 Task: Look for space in Baheri, India from 17th June, 2023 to 21st June, 2023 for 2 adults in price range Rs.7000 to Rs.12000. Place can be private room with 1  bedroom having 2 beds and 1 bathroom. Property type can be house, flat, guest house. Amenities needed are: wifi. Booking option can be shelf check-in. Required host language is English.
Action: Mouse moved to (566, 118)
Screenshot: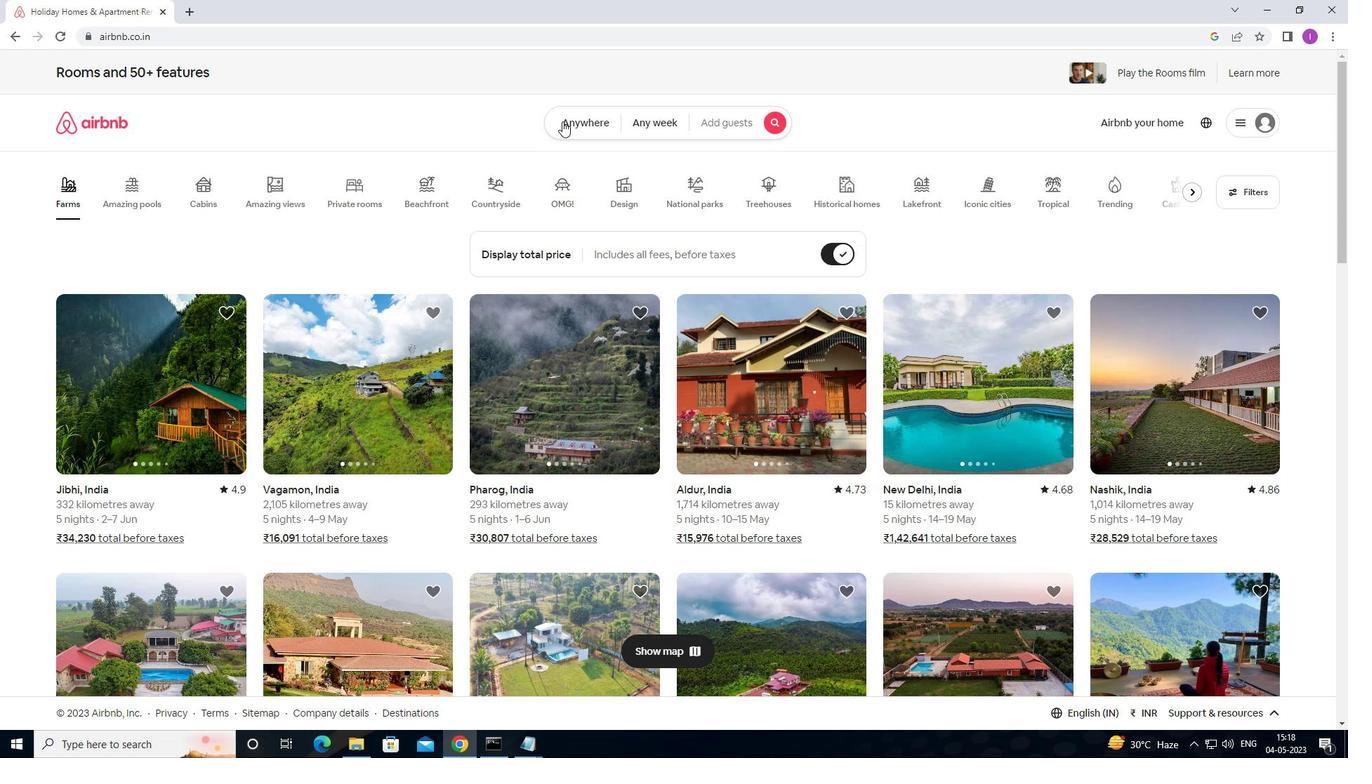 
Action: Mouse pressed left at (566, 118)
Screenshot: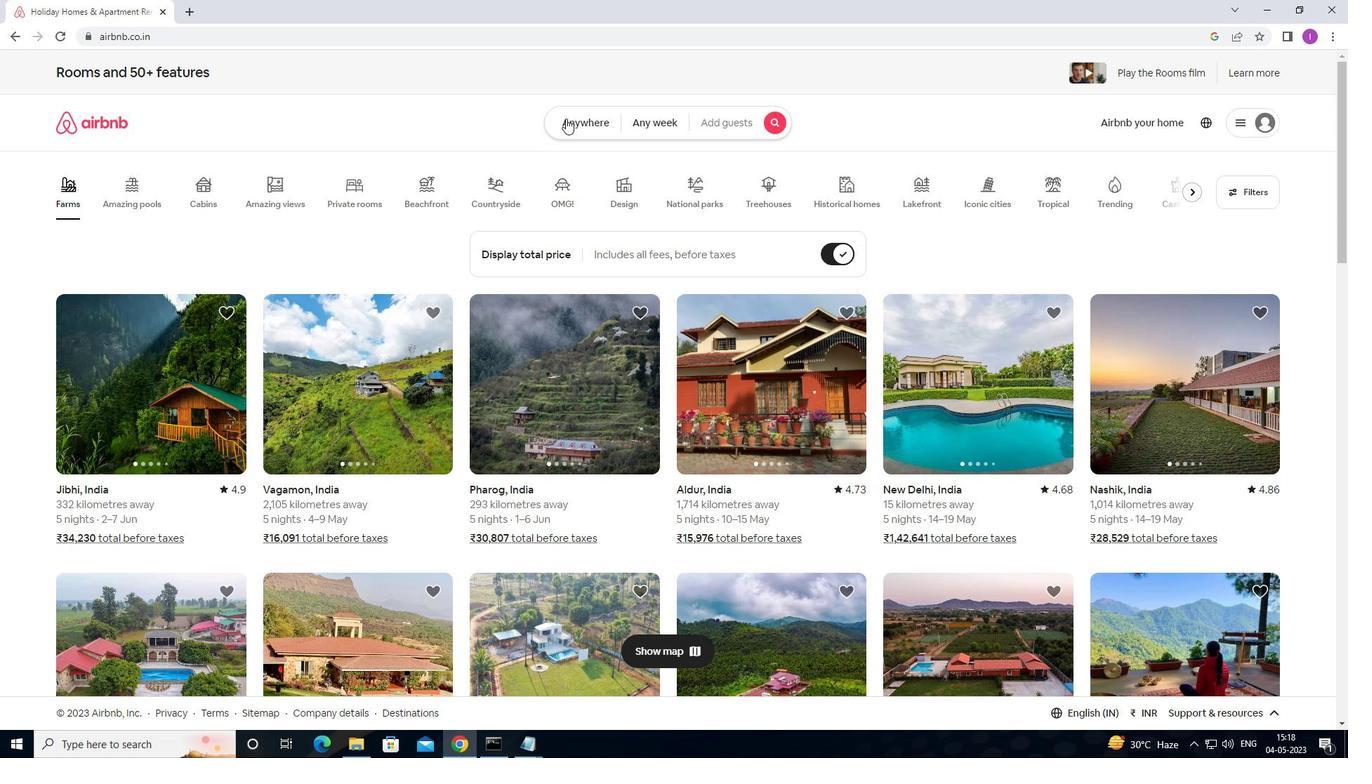 
Action: Mouse moved to (457, 179)
Screenshot: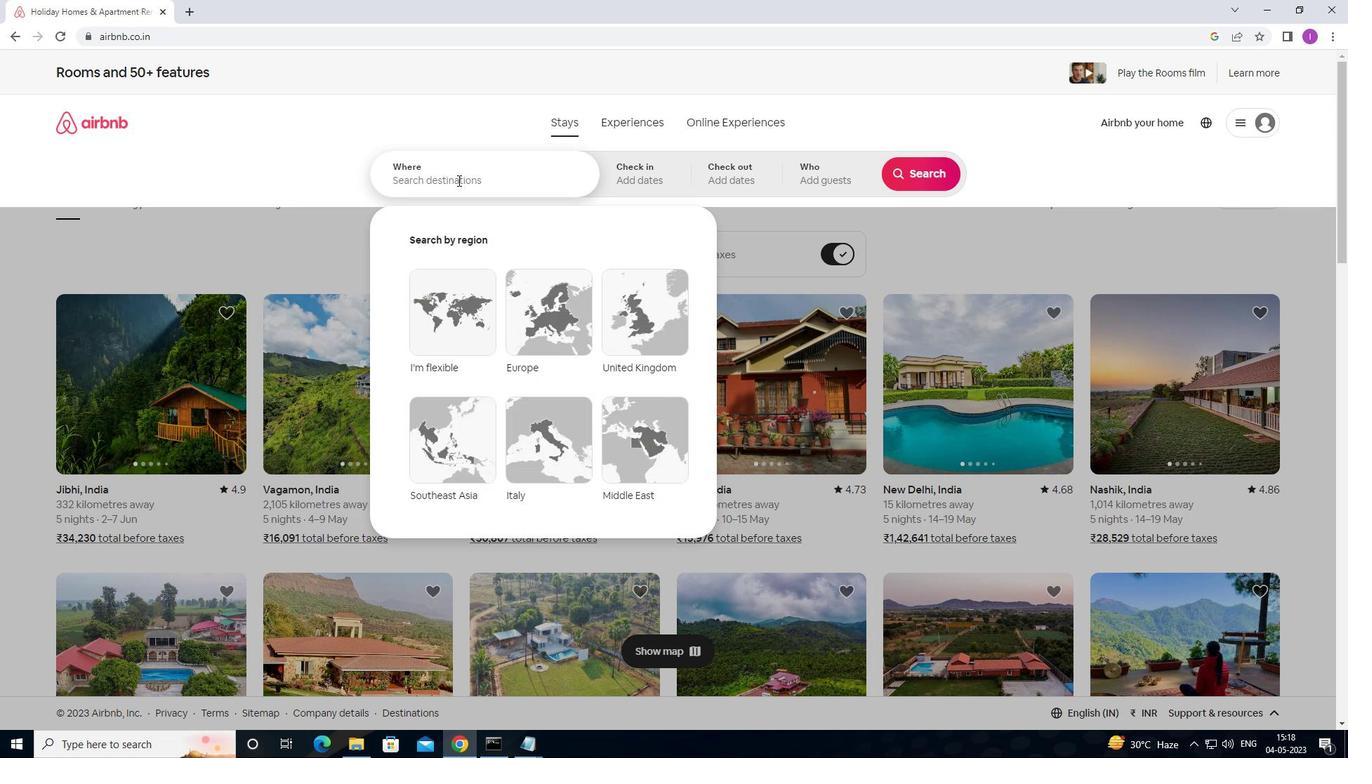 
Action: Mouse pressed left at (457, 179)
Screenshot: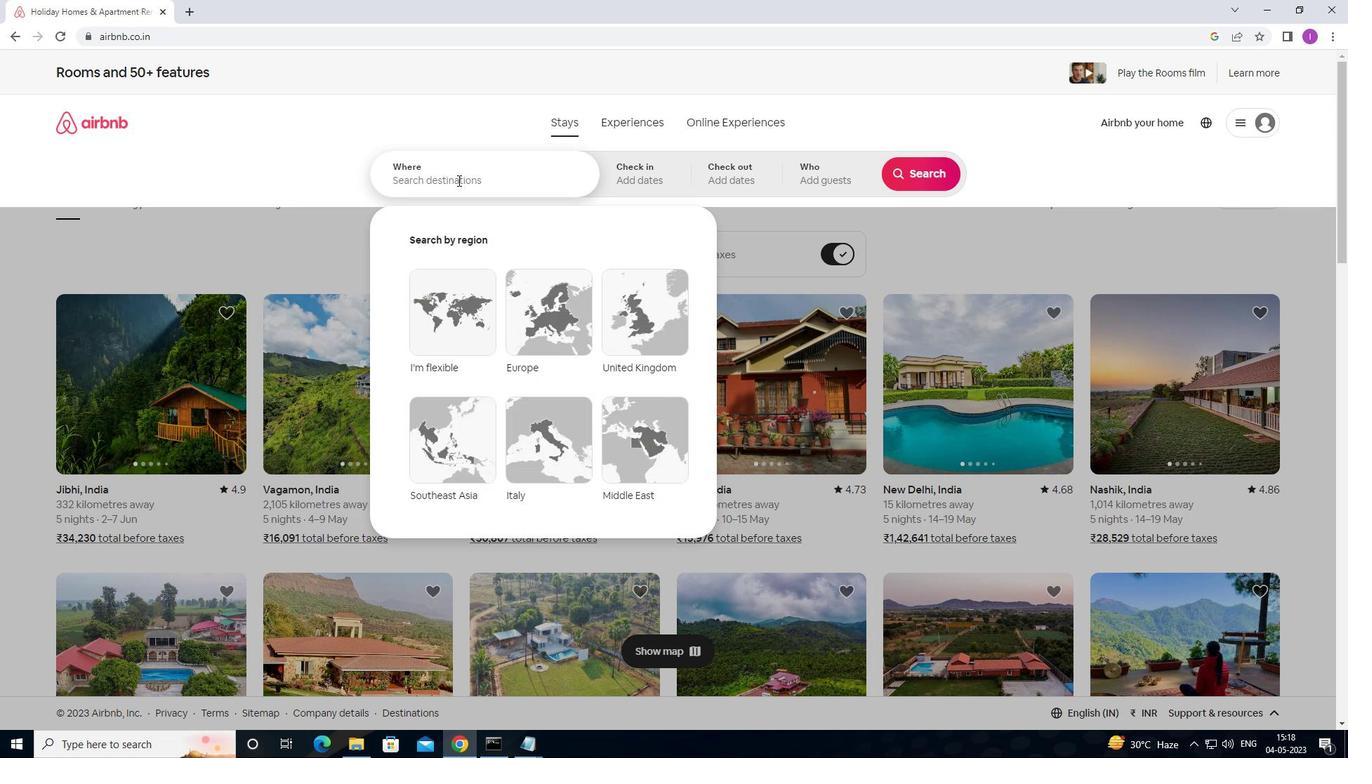 
Action: Mouse moved to (497, 163)
Screenshot: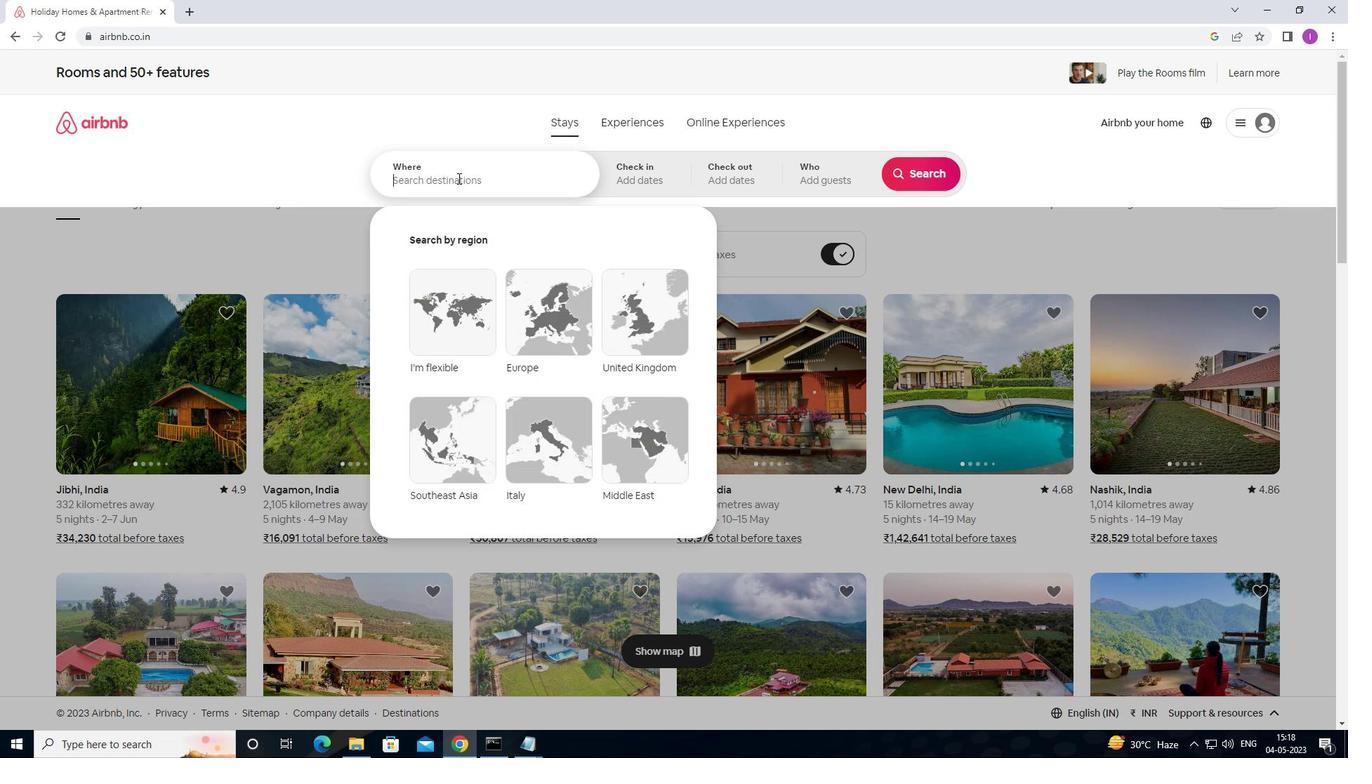 
Action: Key pressed <Key.shift>BAHERI,<Key.shift>INDIAS<Key.backspace>
Screenshot: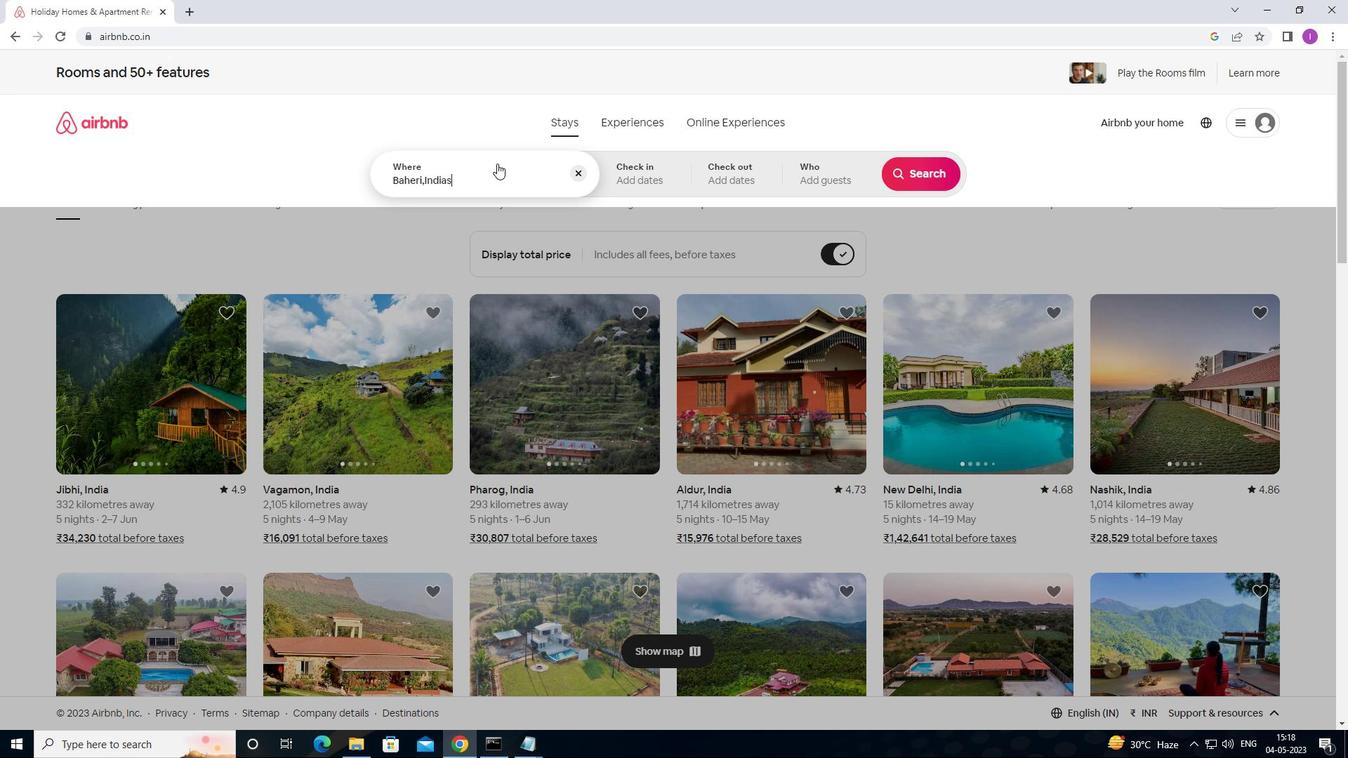 
Action: Mouse moved to (619, 169)
Screenshot: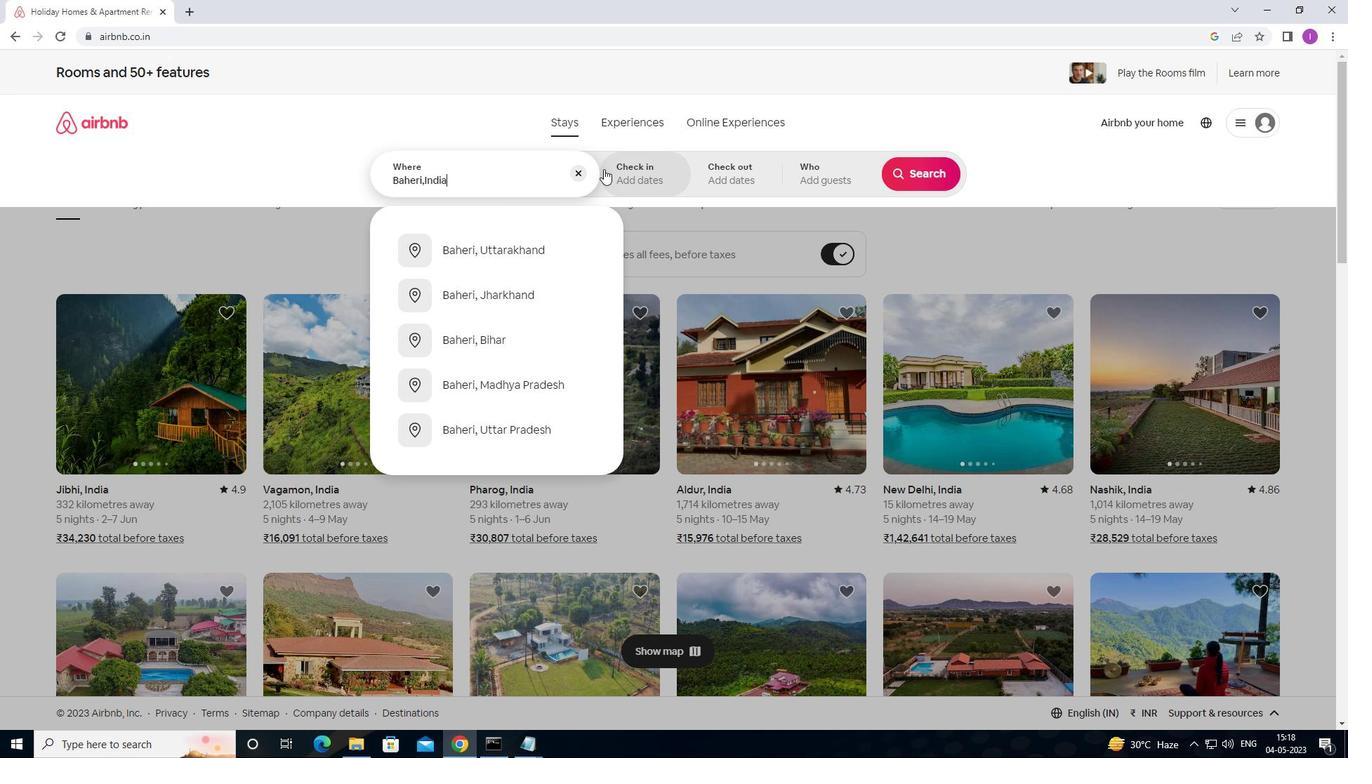 
Action: Mouse pressed left at (619, 169)
Screenshot: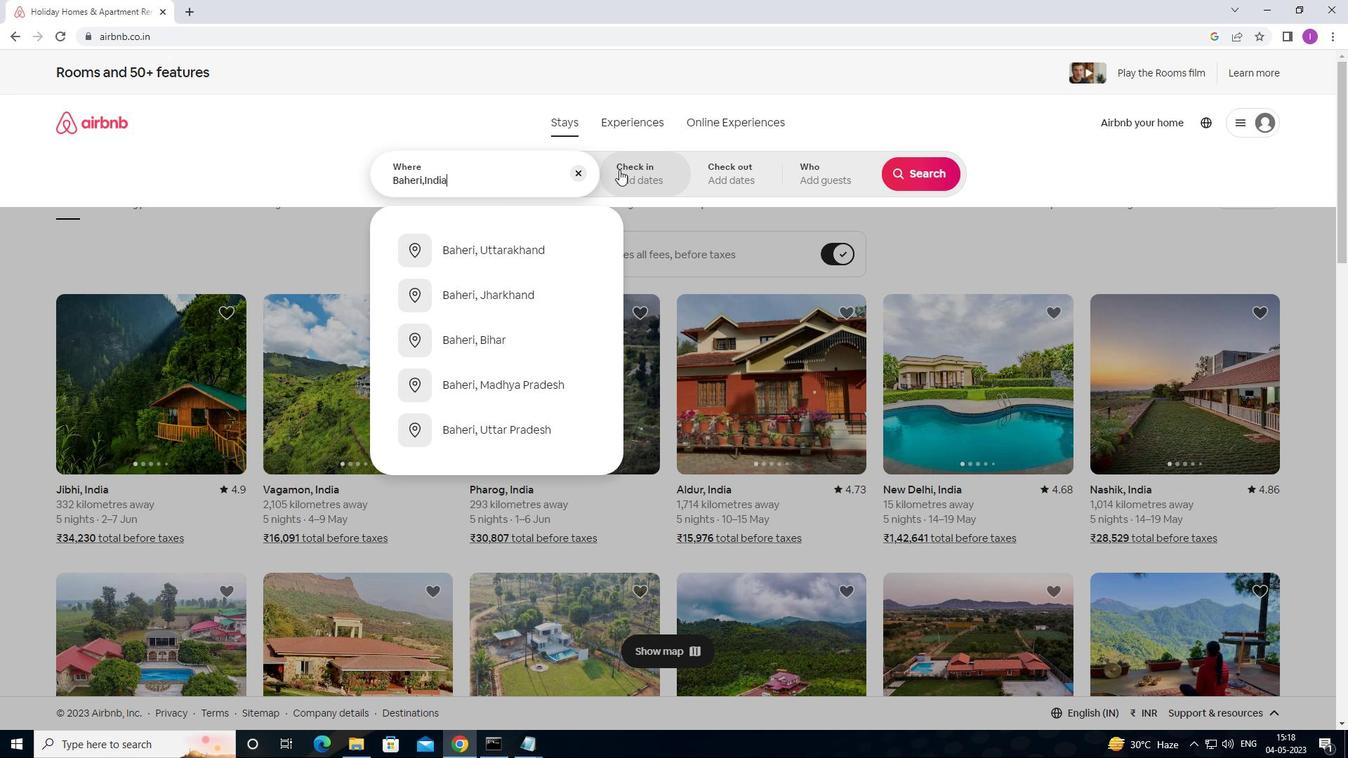 
Action: Mouse moved to (916, 287)
Screenshot: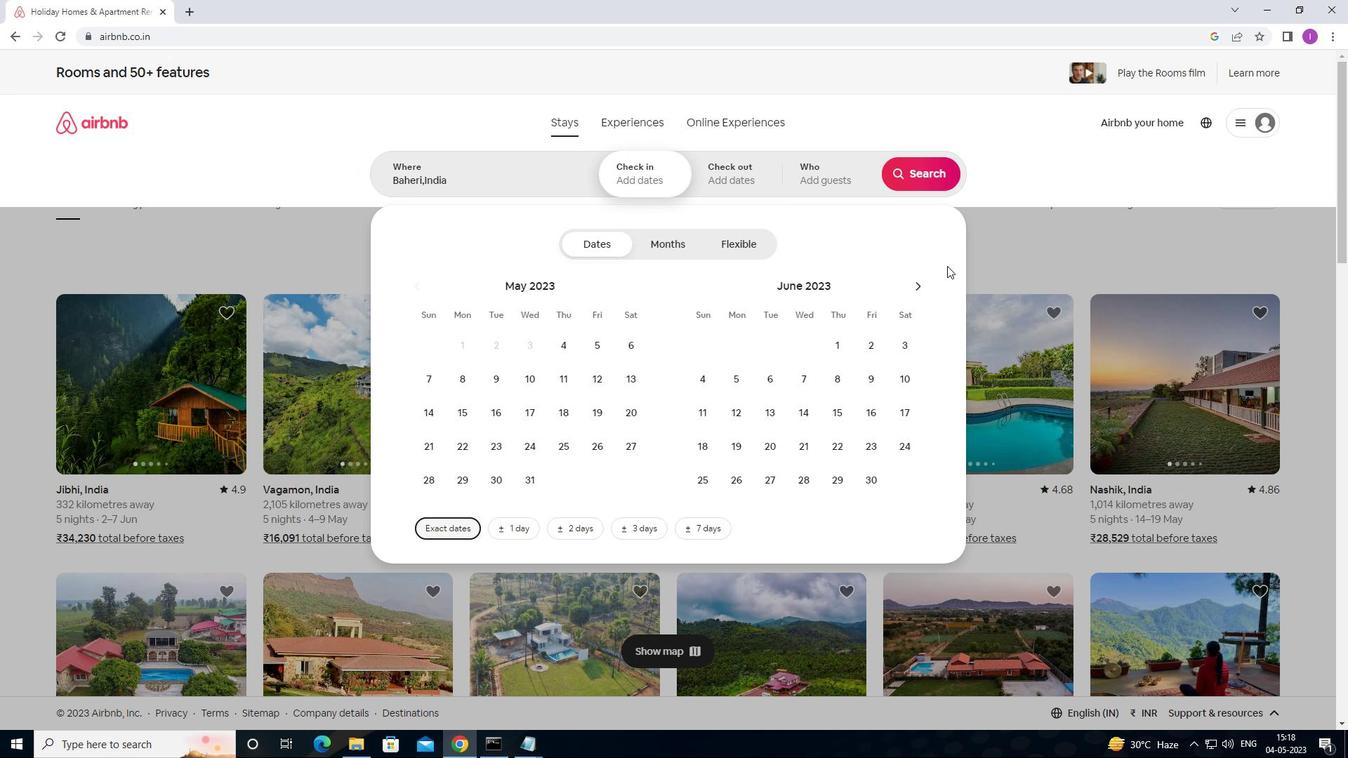 
Action: Mouse pressed left at (916, 287)
Screenshot: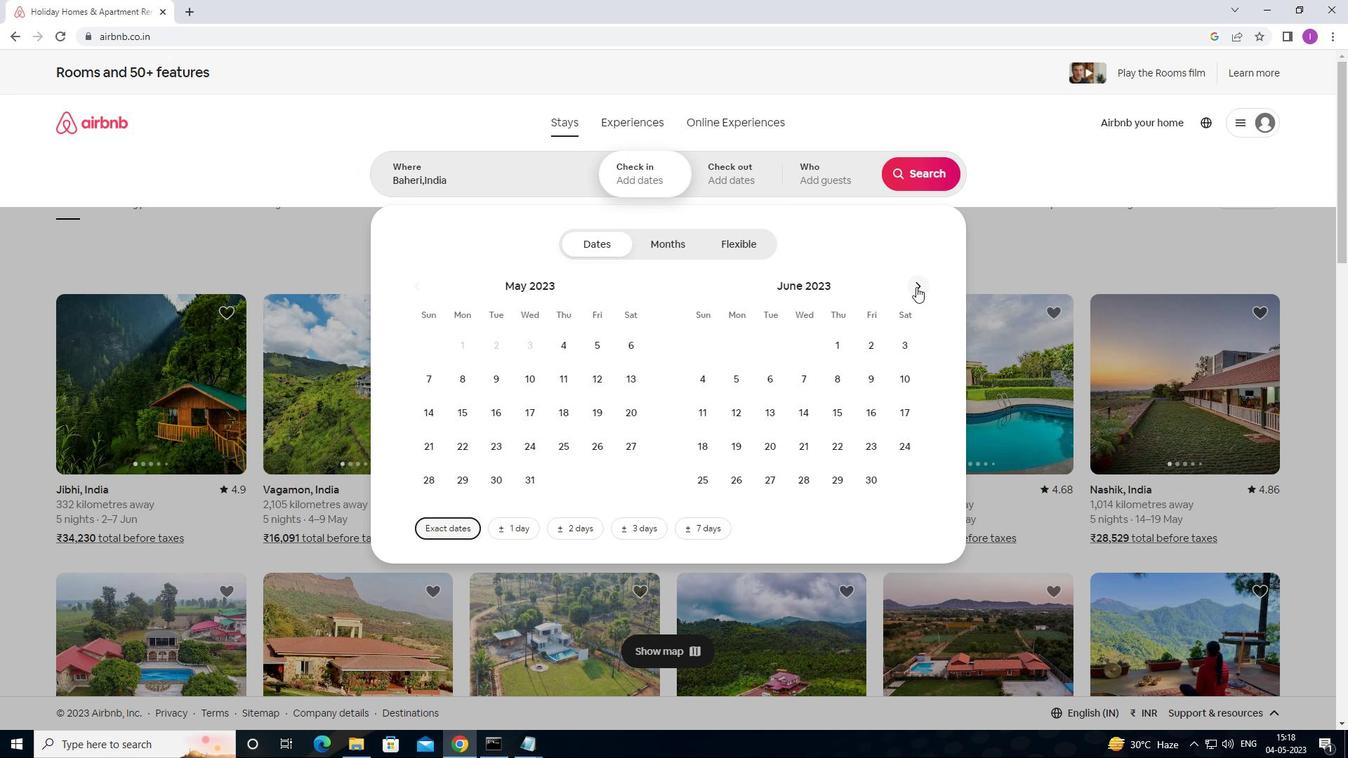 
Action: Mouse pressed left at (916, 287)
Screenshot: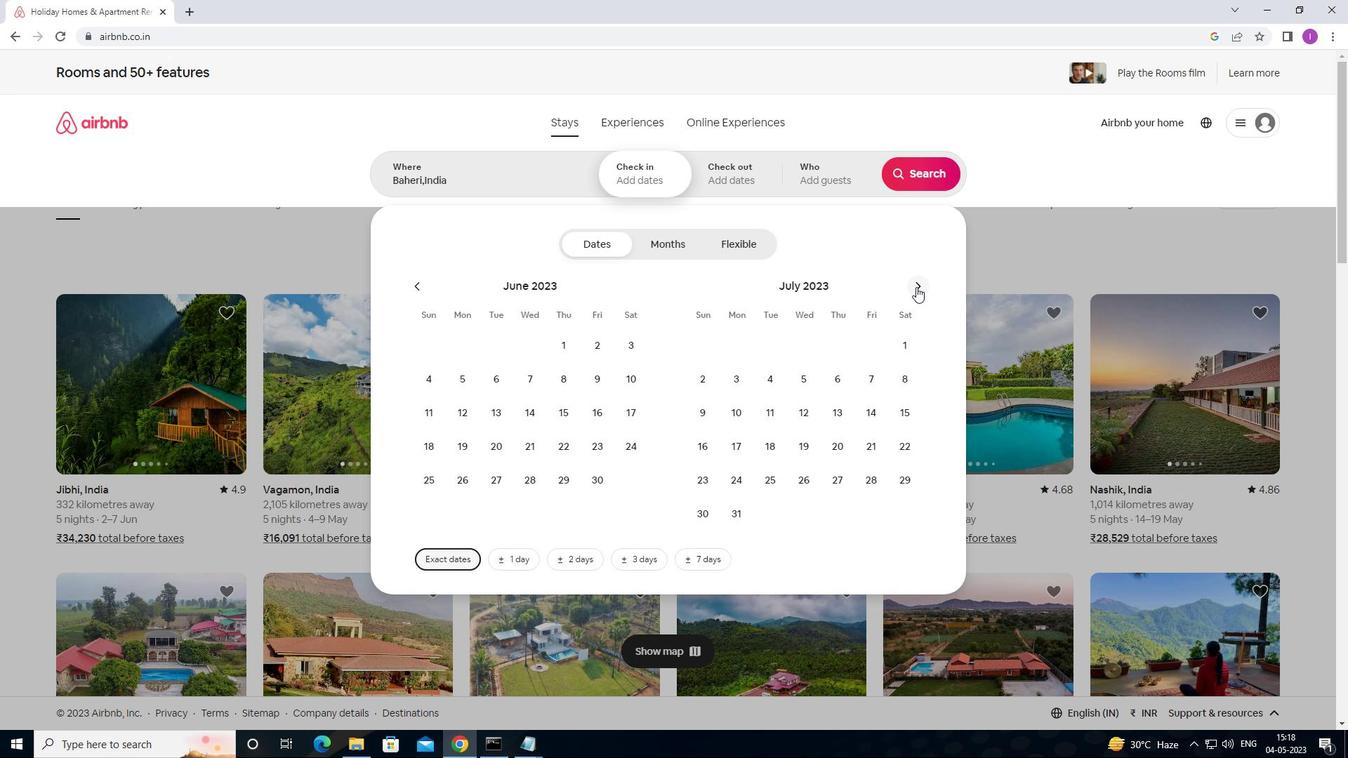 
Action: Mouse moved to (411, 285)
Screenshot: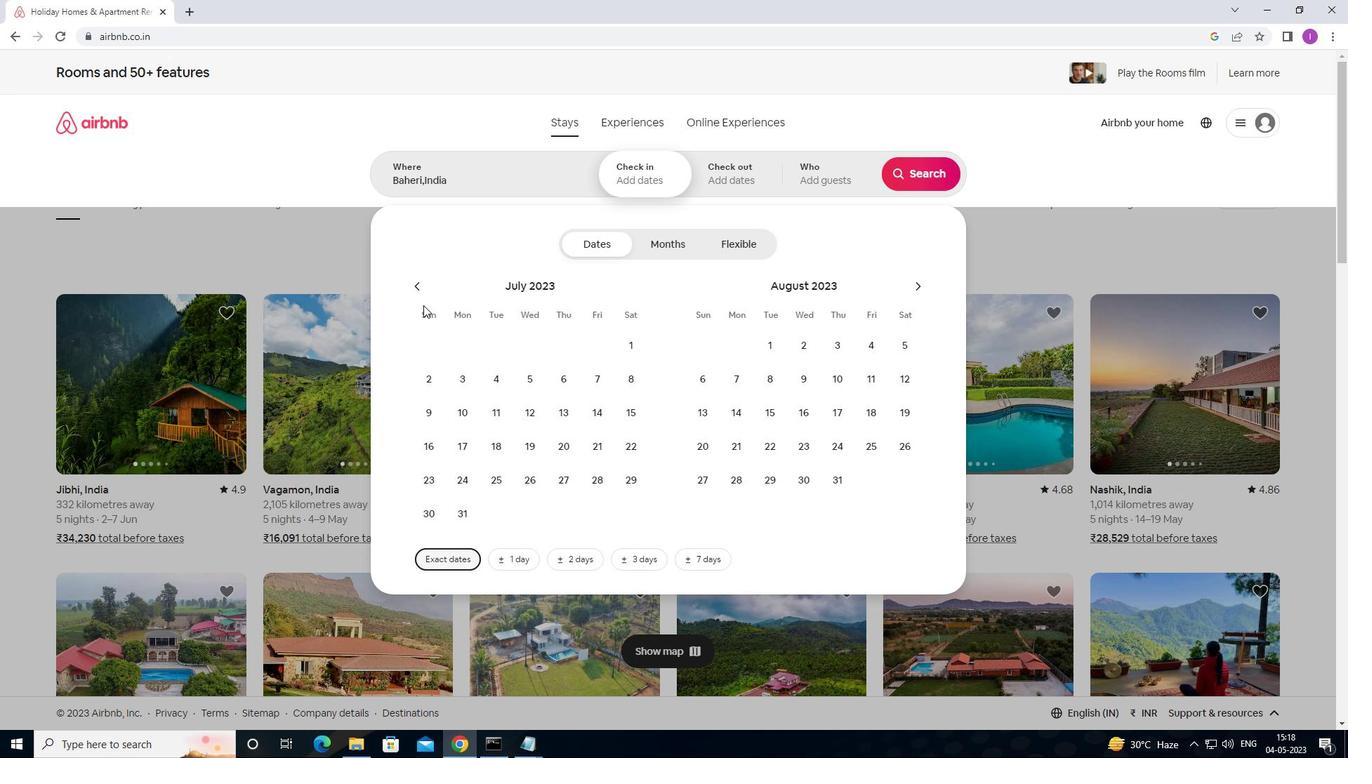 
Action: Mouse pressed left at (411, 285)
Screenshot: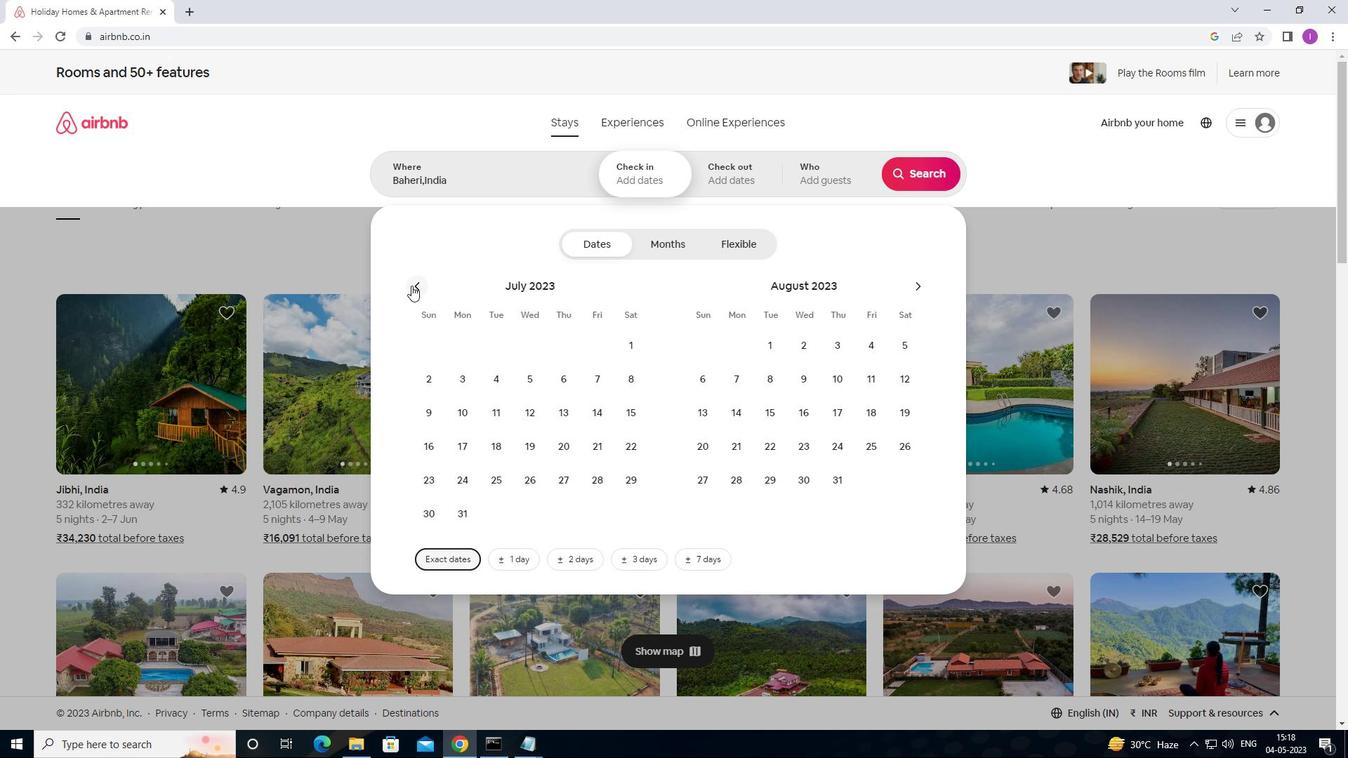 
Action: Mouse moved to (629, 411)
Screenshot: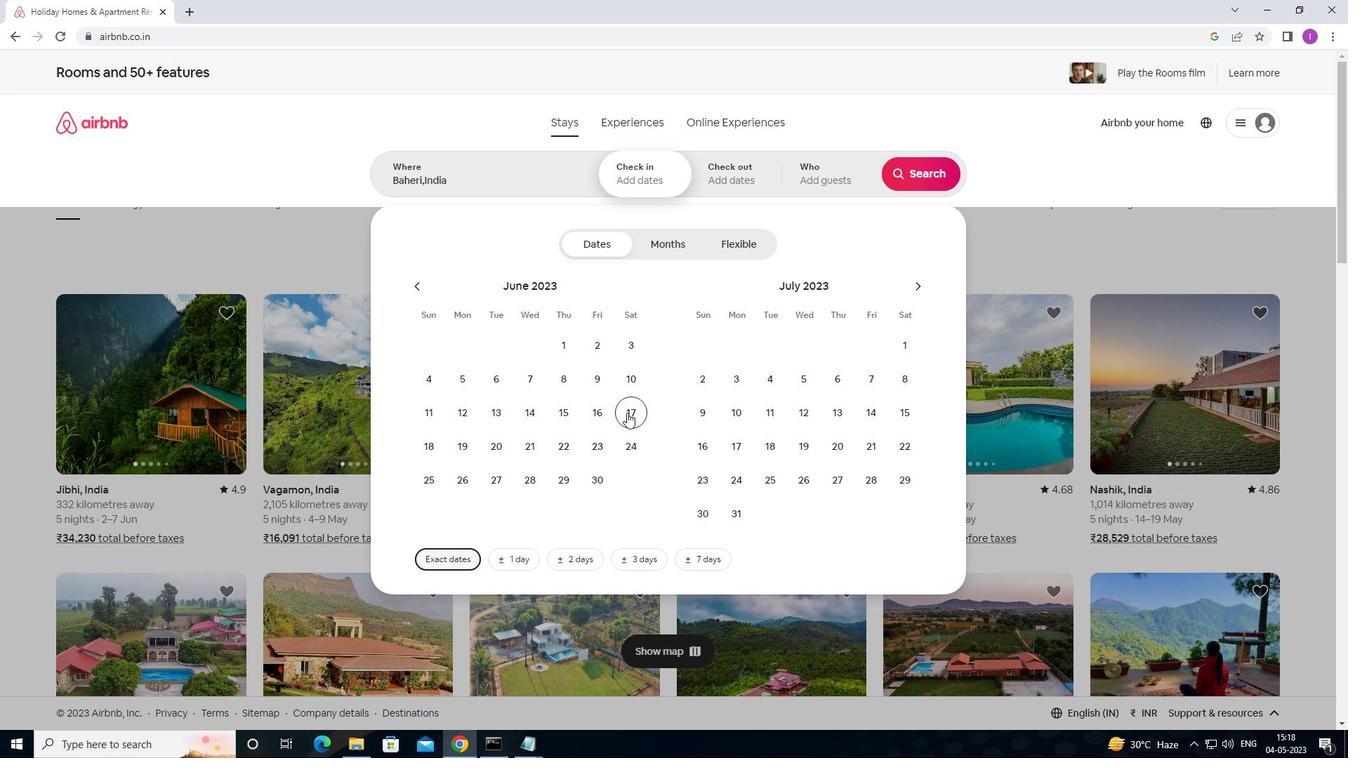 
Action: Mouse pressed left at (629, 411)
Screenshot: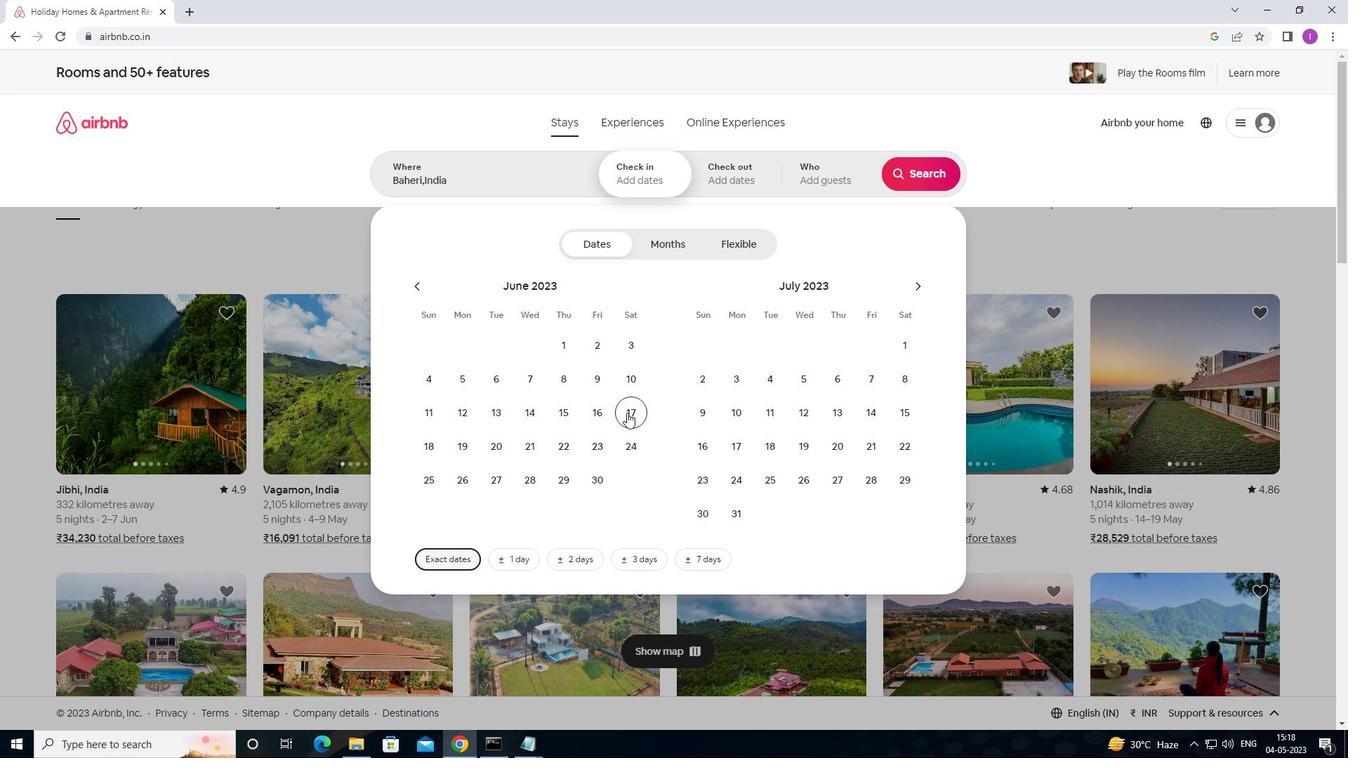 
Action: Mouse moved to (533, 439)
Screenshot: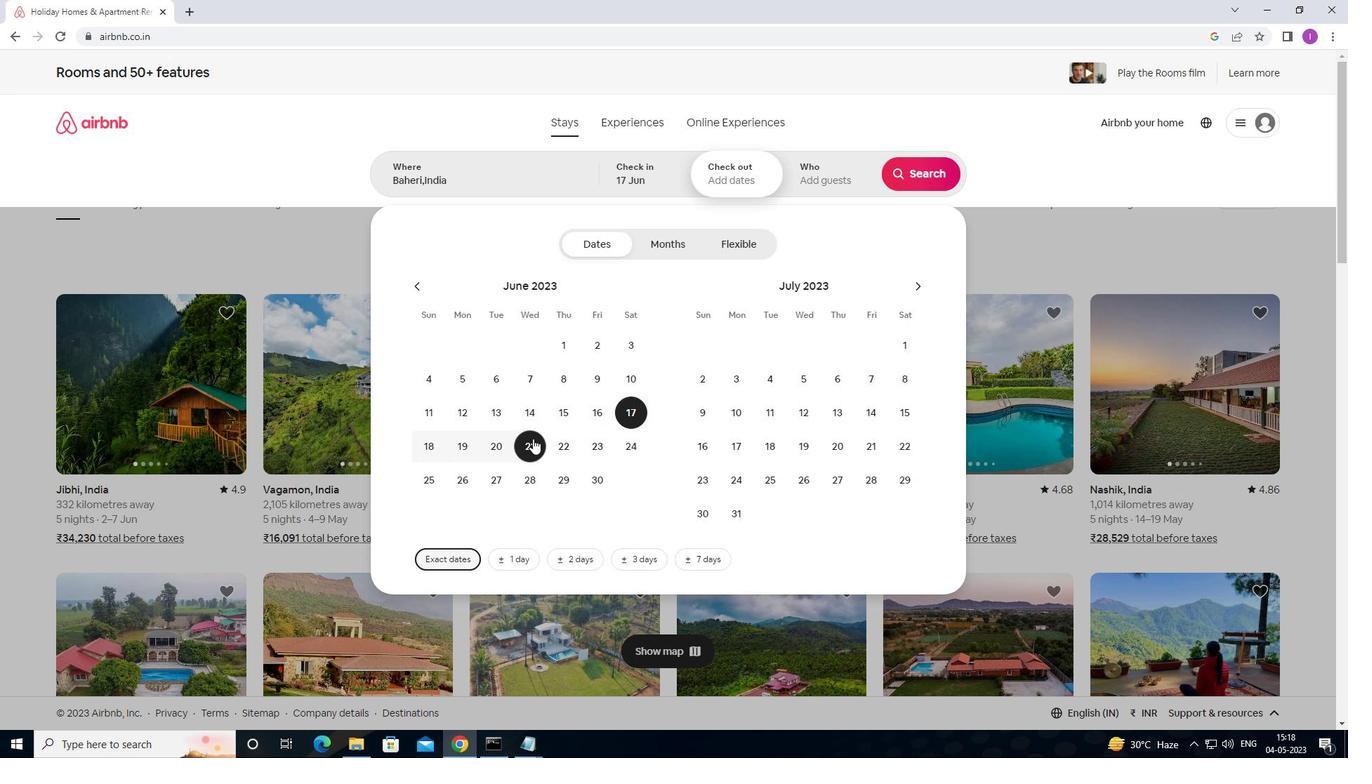 
Action: Mouse pressed left at (533, 439)
Screenshot: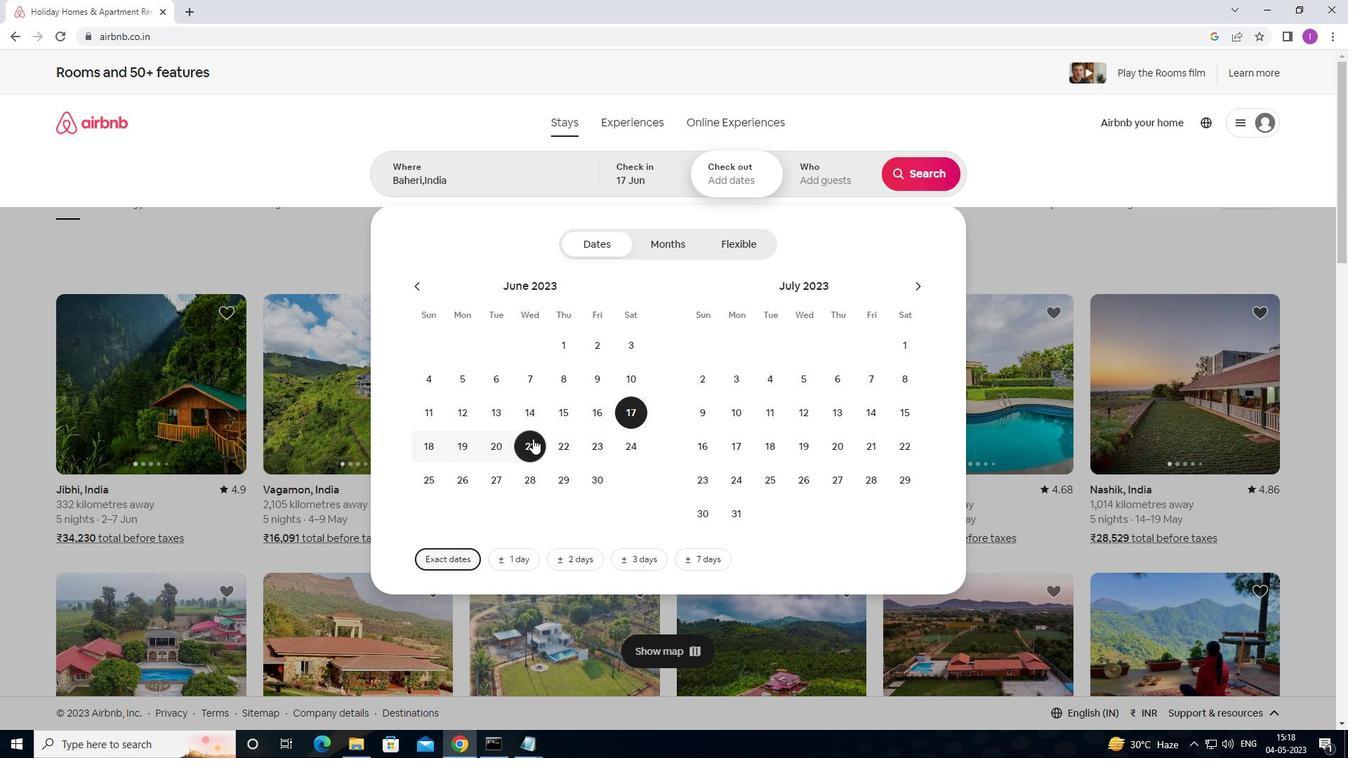 
Action: Mouse moved to (827, 174)
Screenshot: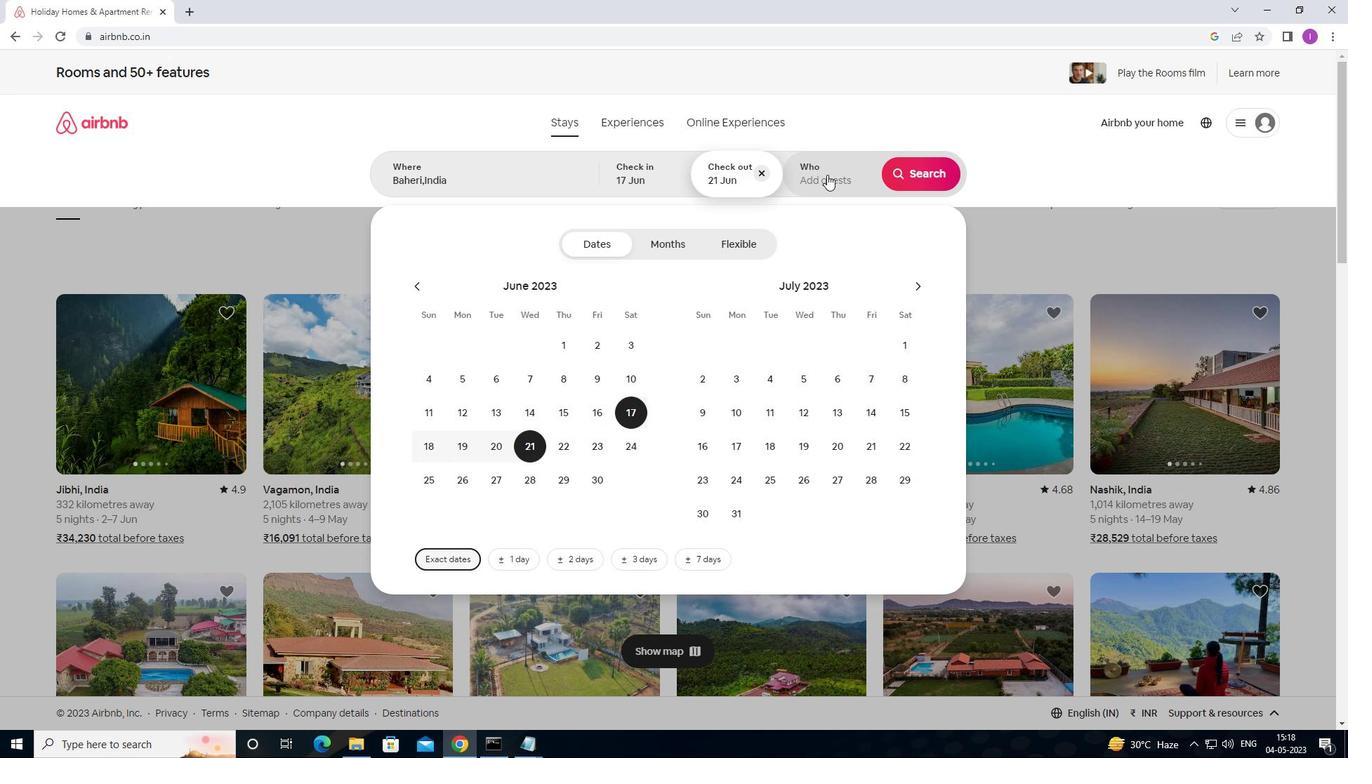 
Action: Mouse pressed left at (827, 174)
Screenshot: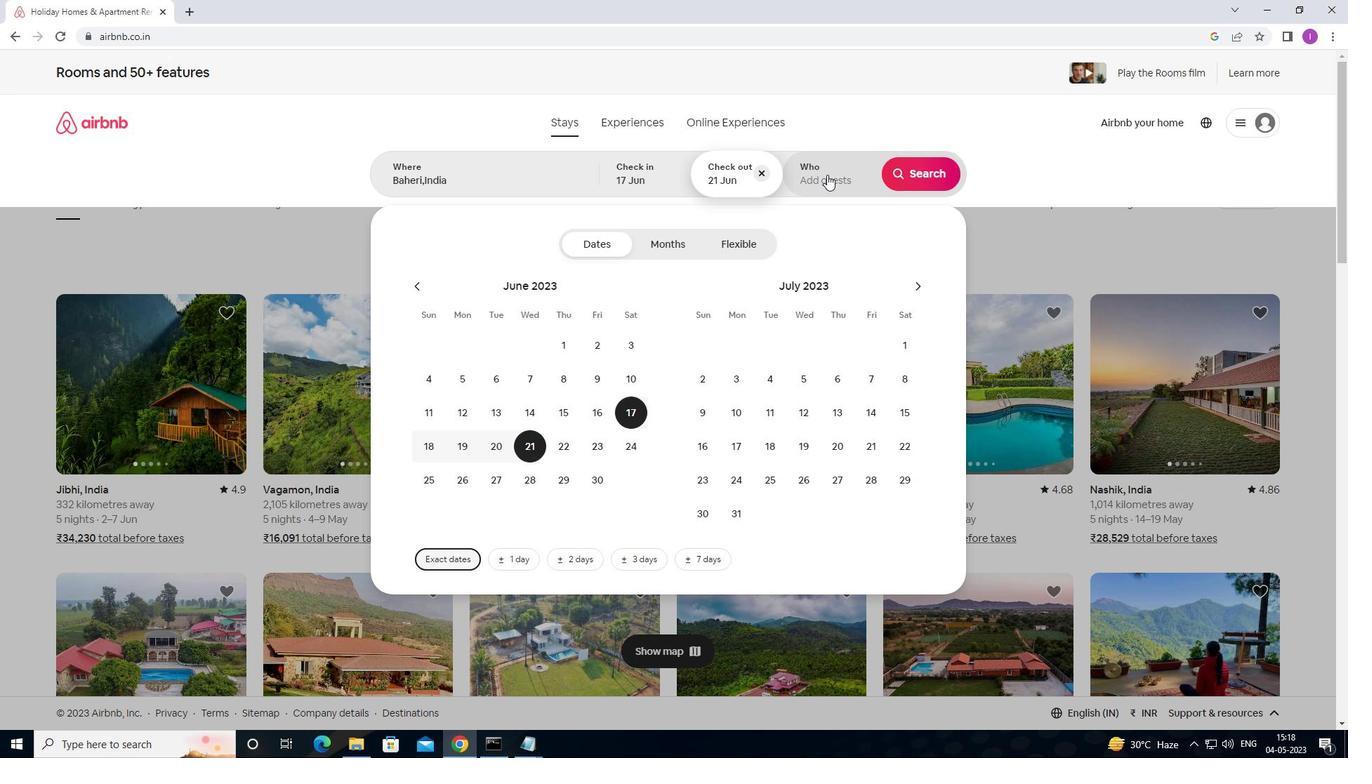 
Action: Mouse moved to (929, 250)
Screenshot: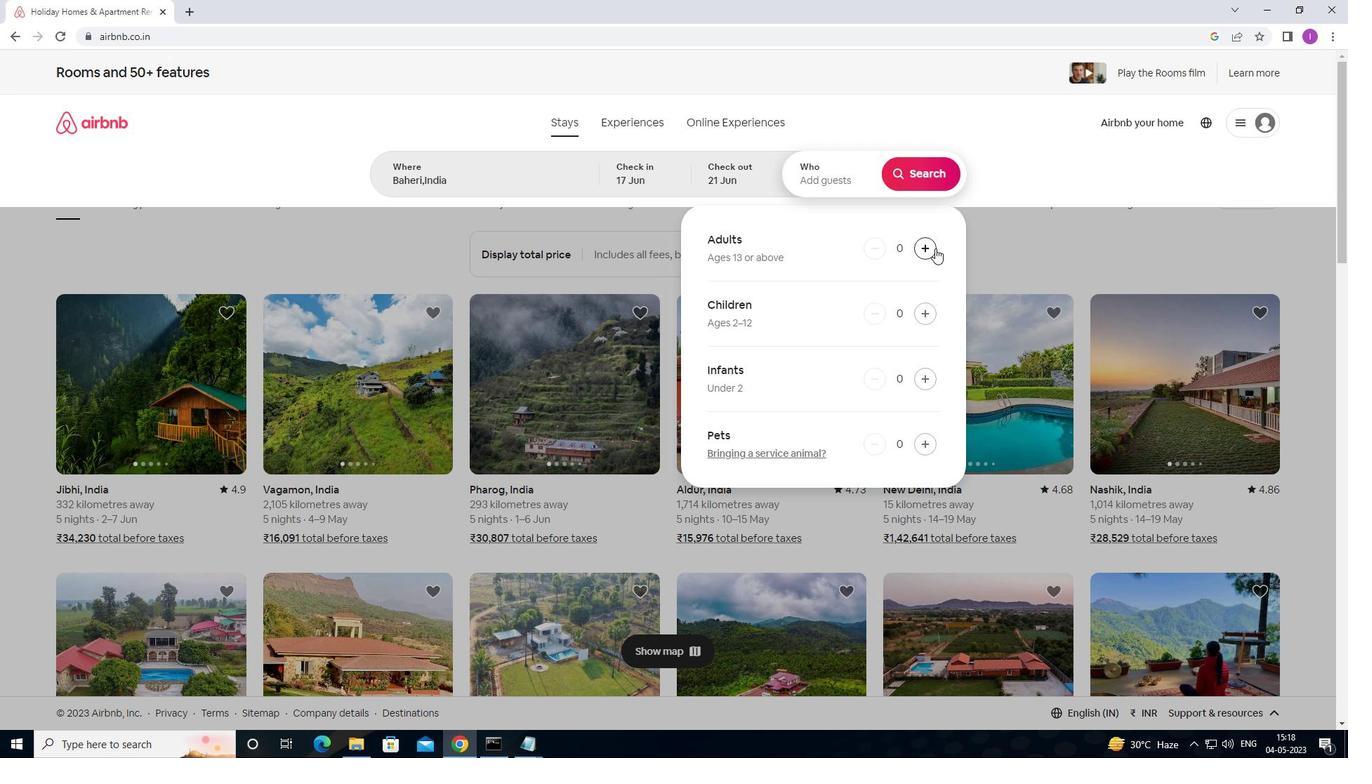 
Action: Mouse pressed left at (929, 250)
Screenshot: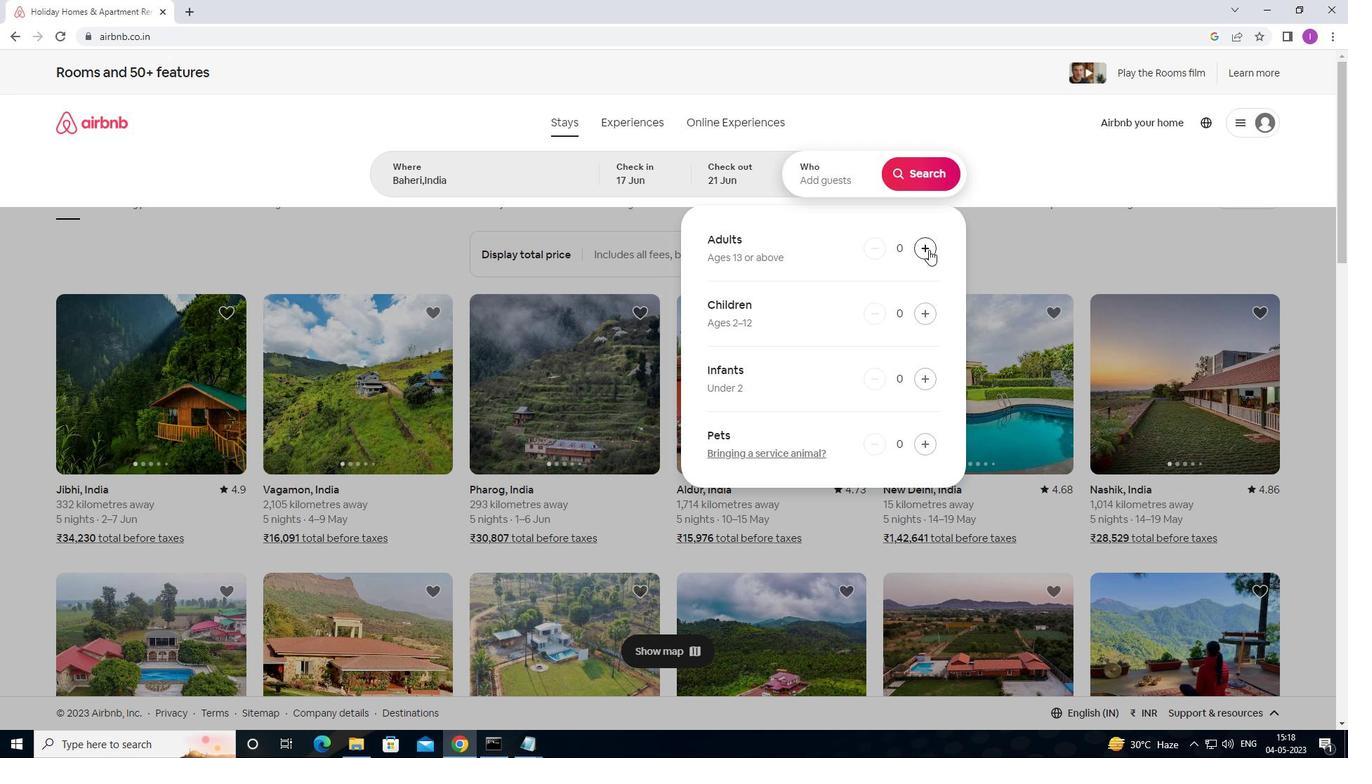 
Action: Mouse moved to (929, 250)
Screenshot: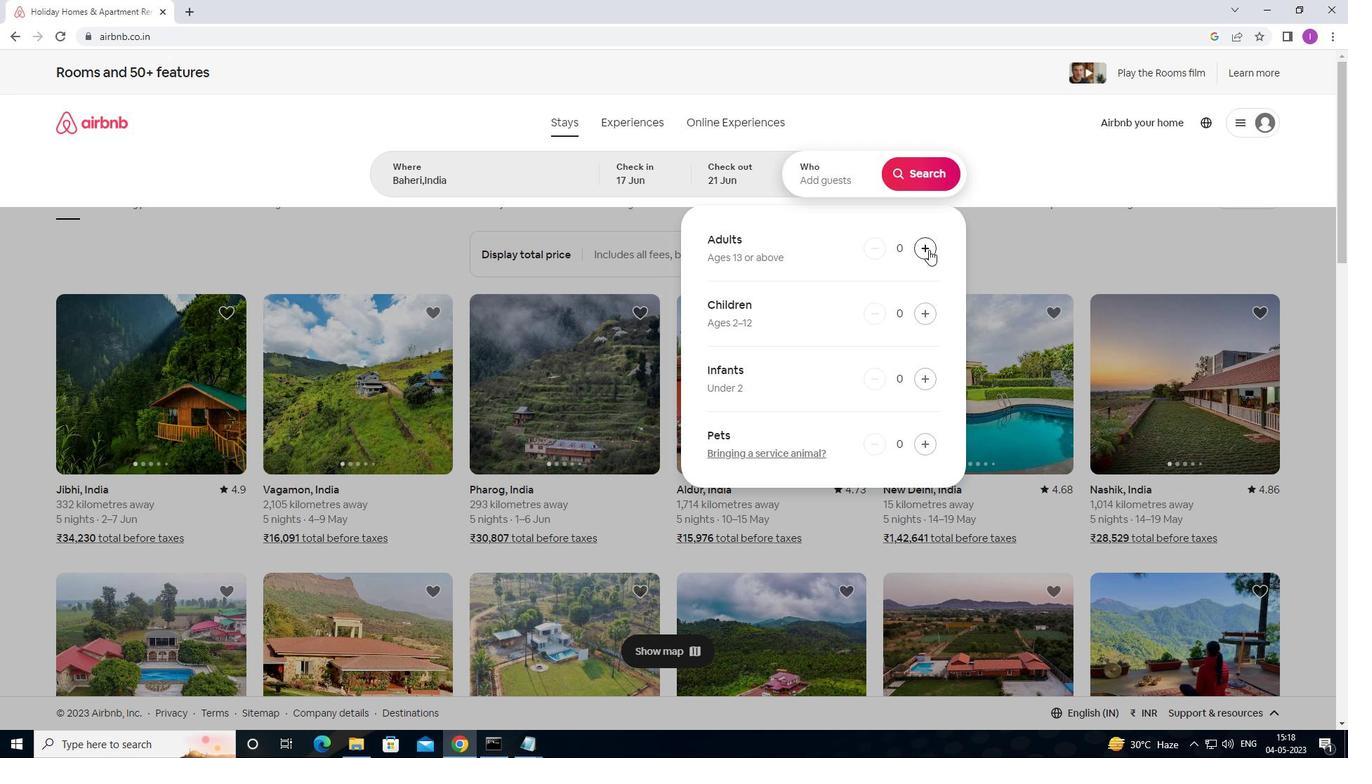 
Action: Mouse pressed left at (929, 250)
Screenshot: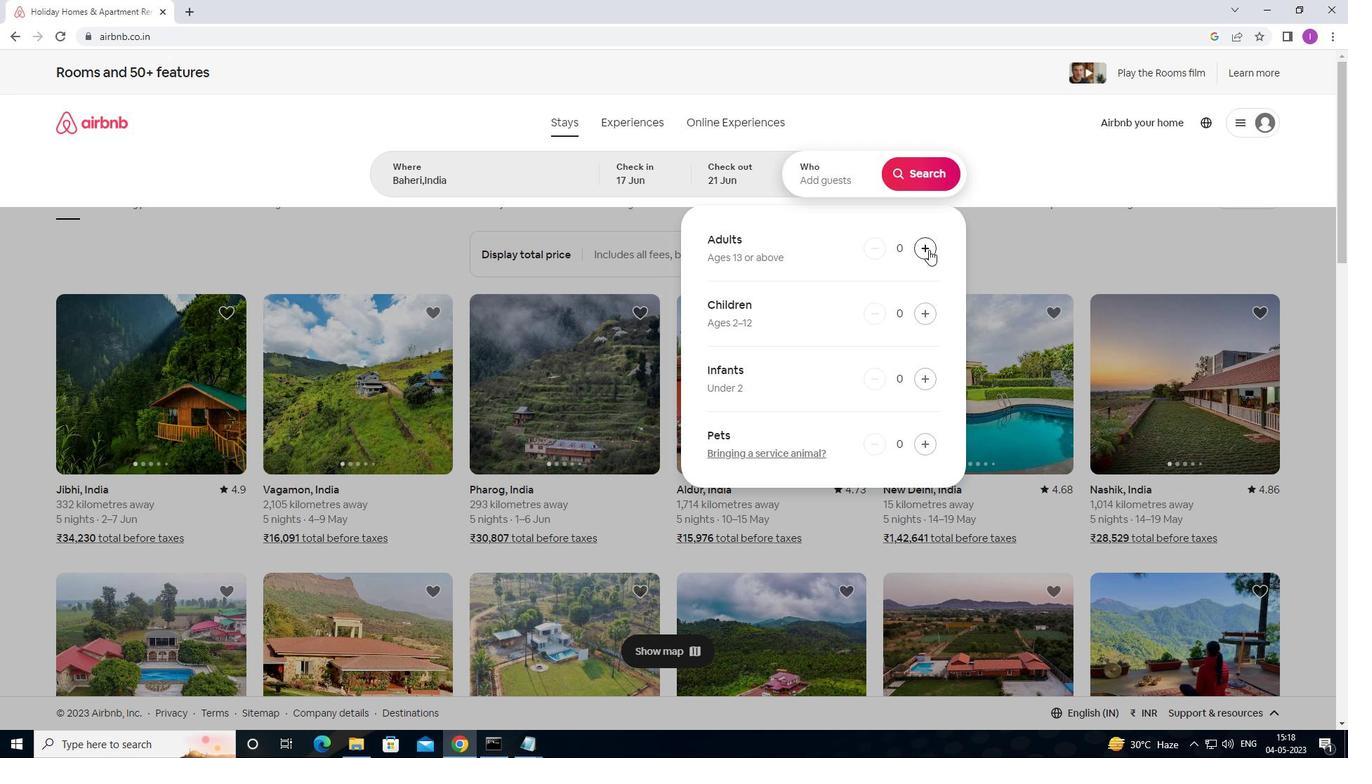 
Action: Mouse moved to (915, 179)
Screenshot: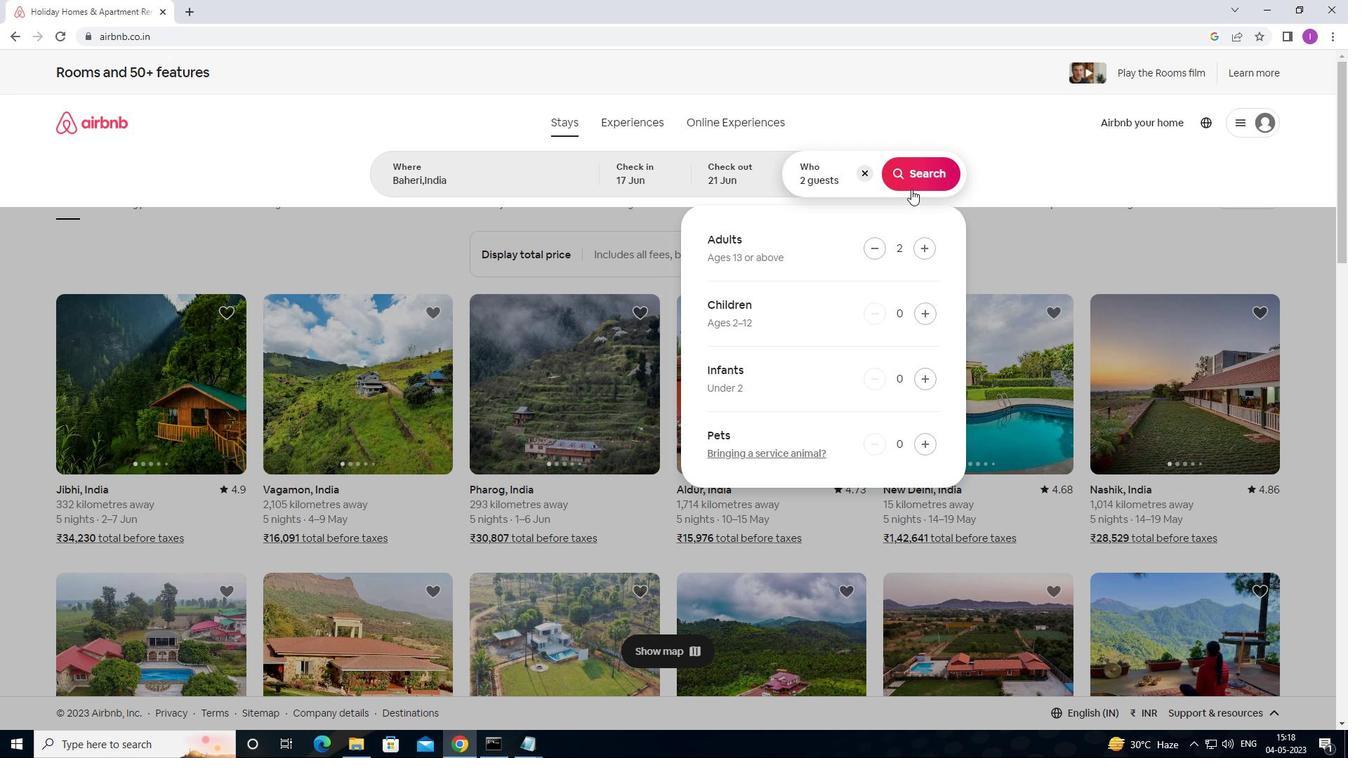 
Action: Mouse pressed left at (915, 179)
Screenshot: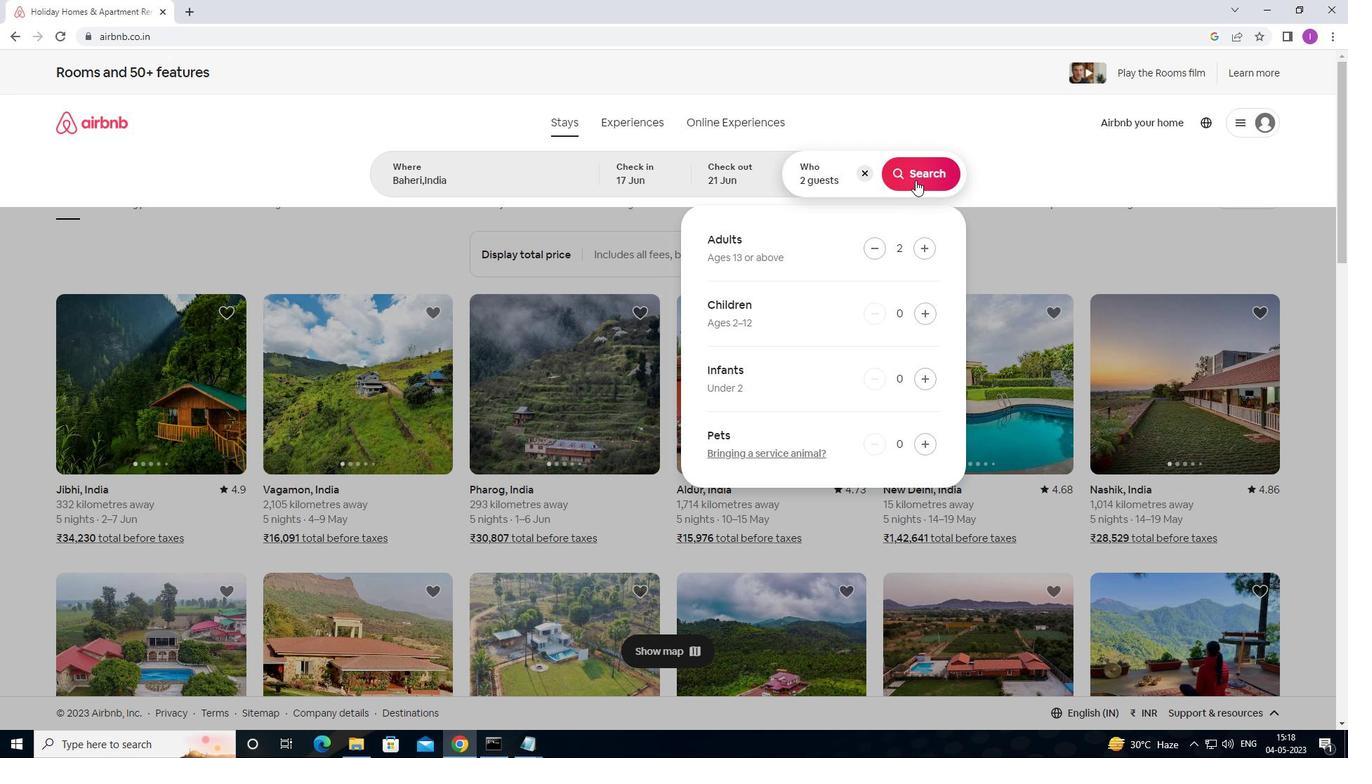 
Action: Mouse moved to (1306, 142)
Screenshot: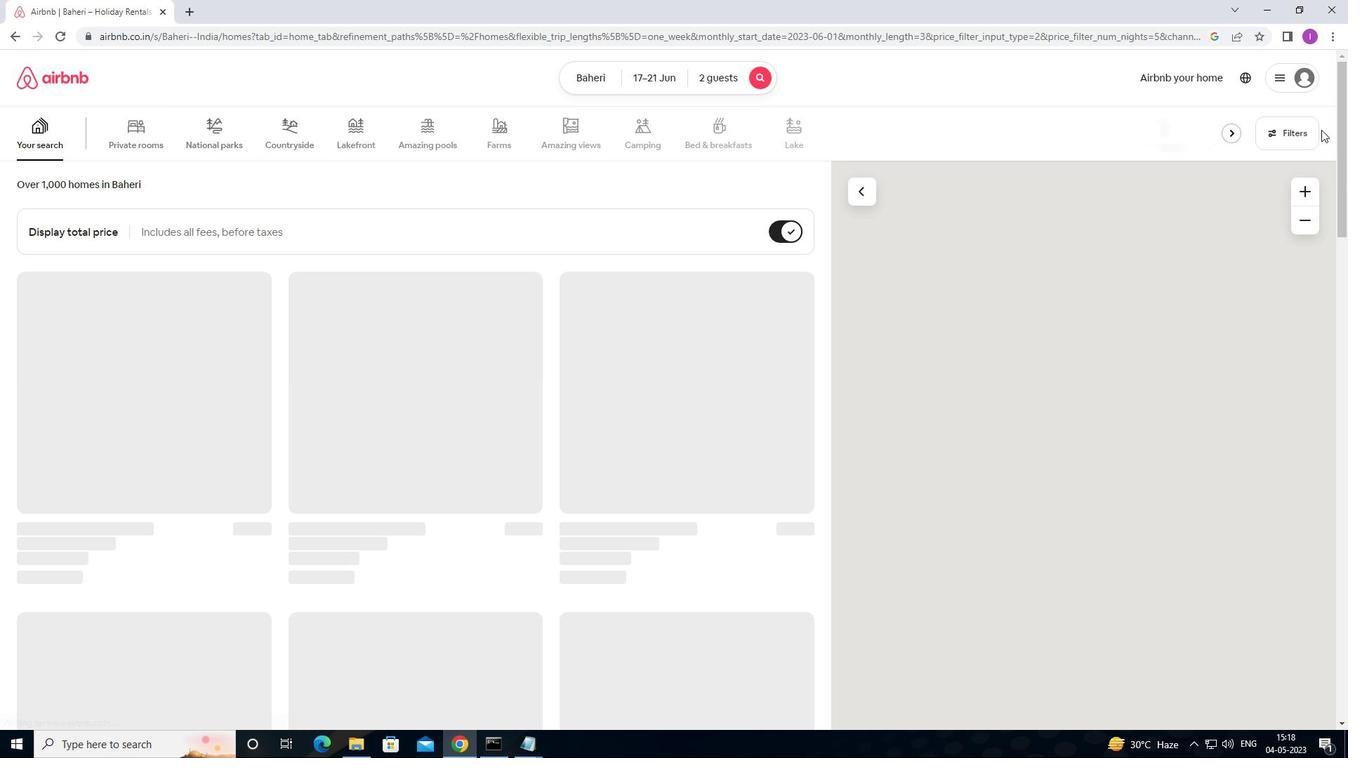 
Action: Mouse pressed left at (1306, 142)
Screenshot: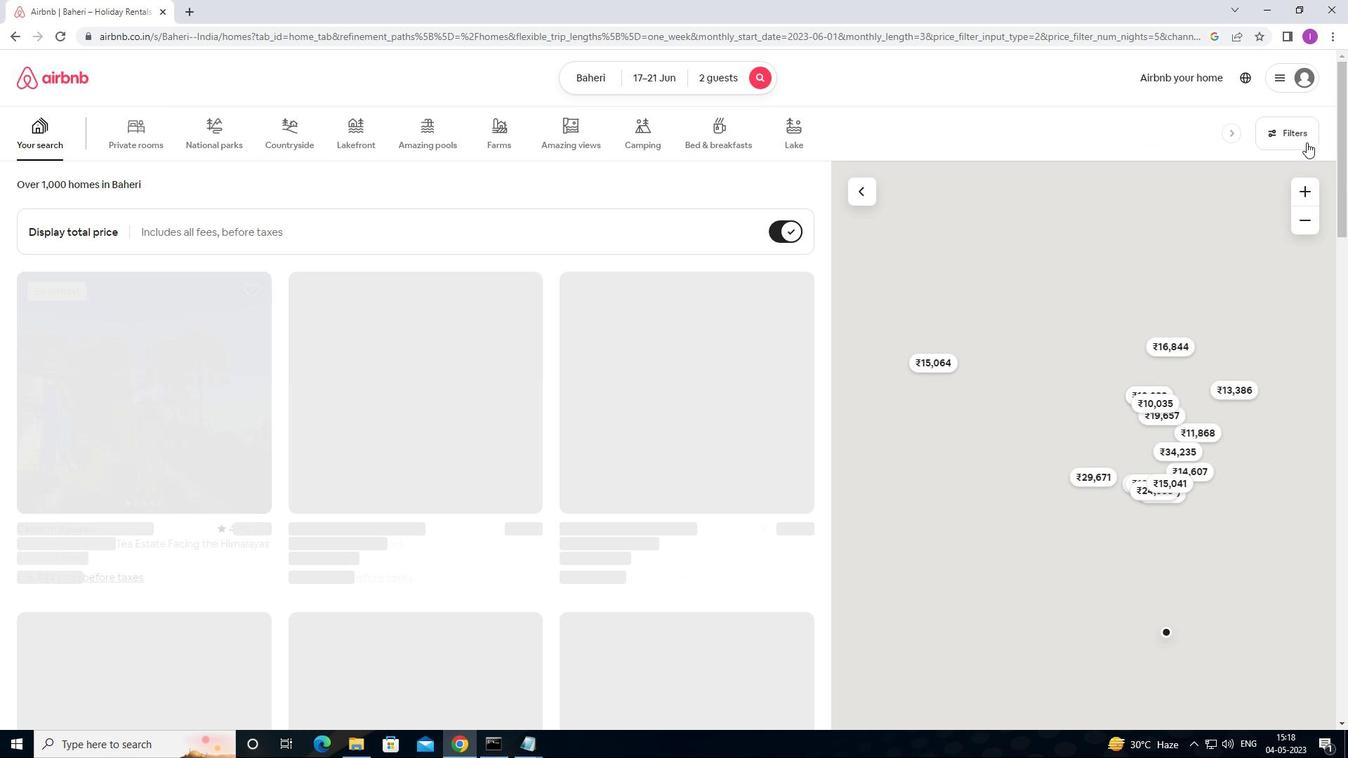 
Action: Mouse moved to (509, 315)
Screenshot: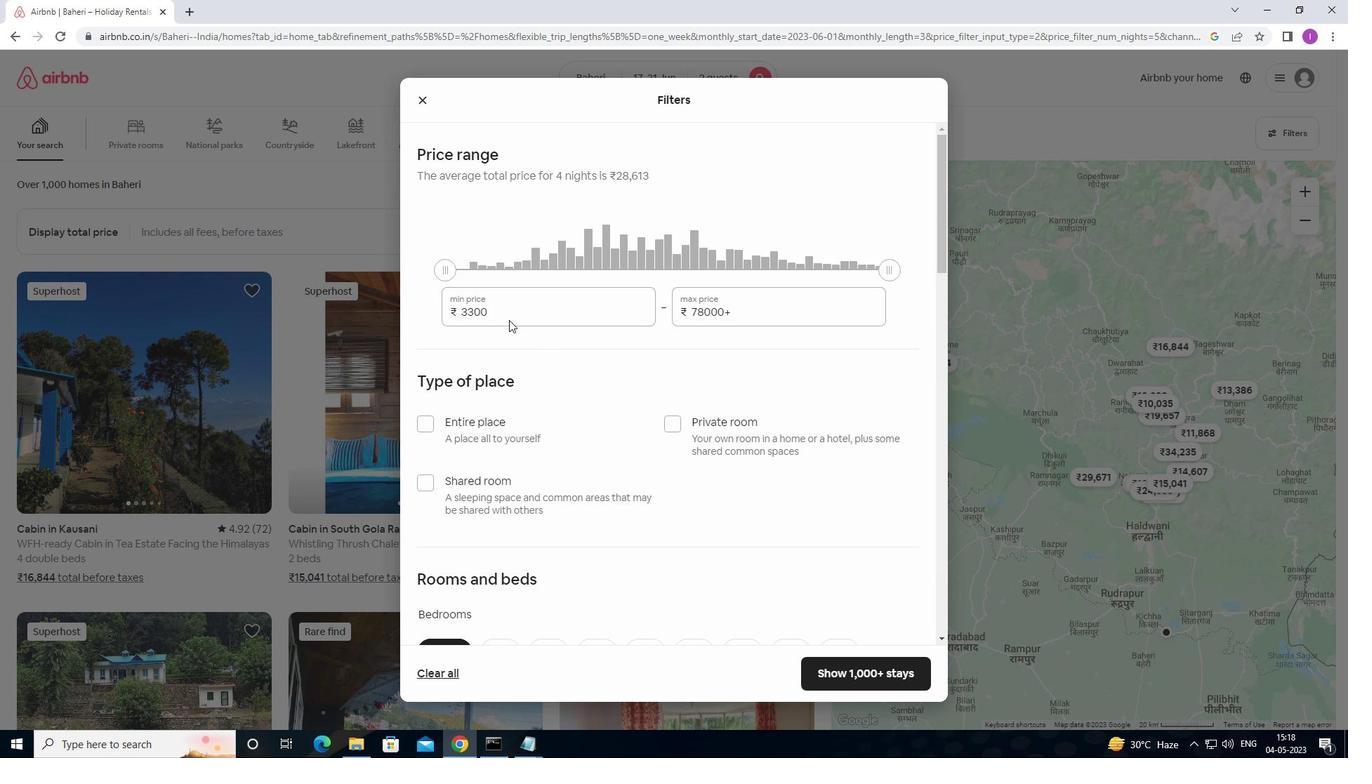 
Action: Mouse pressed left at (509, 315)
Screenshot: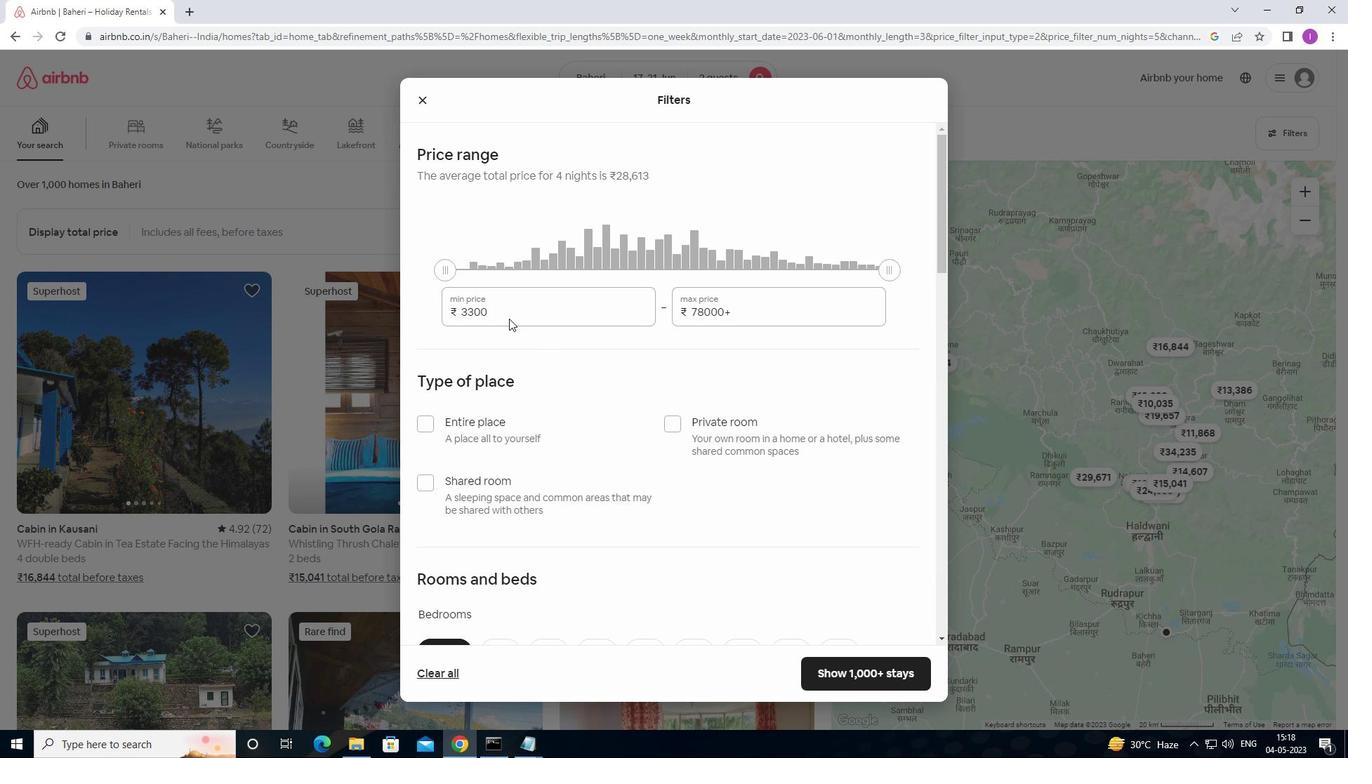
Action: Mouse moved to (440, 308)
Screenshot: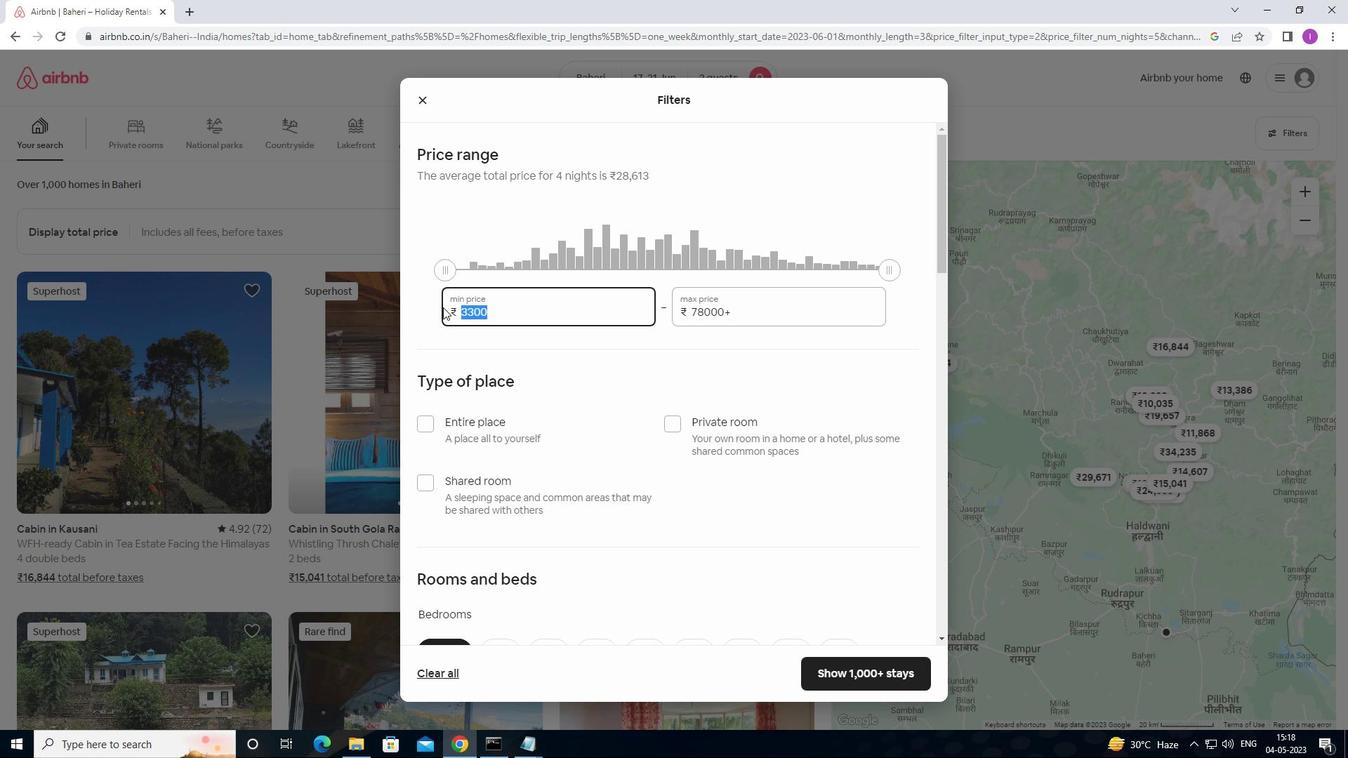 
Action: Key pressed 7000
Screenshot: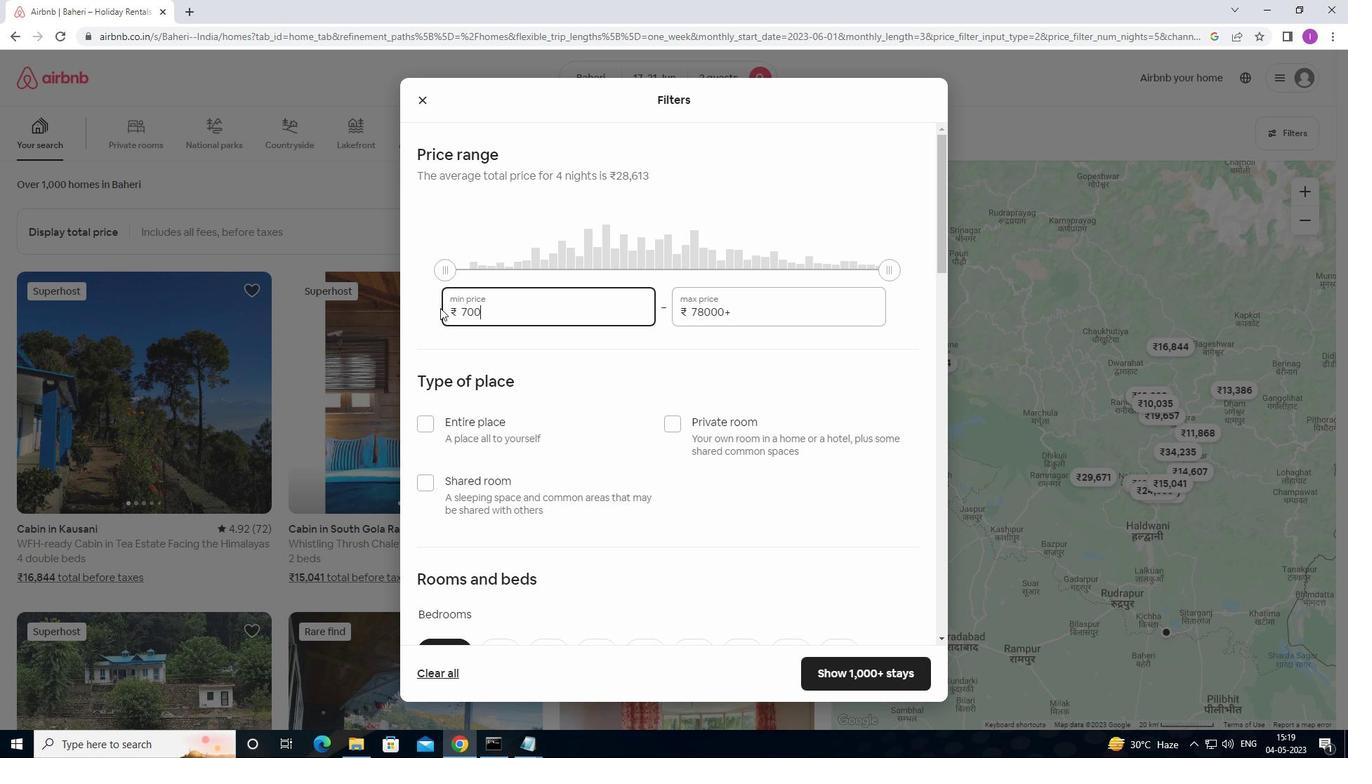 
Action: Mouse moved to (743, 308)
Screenshot: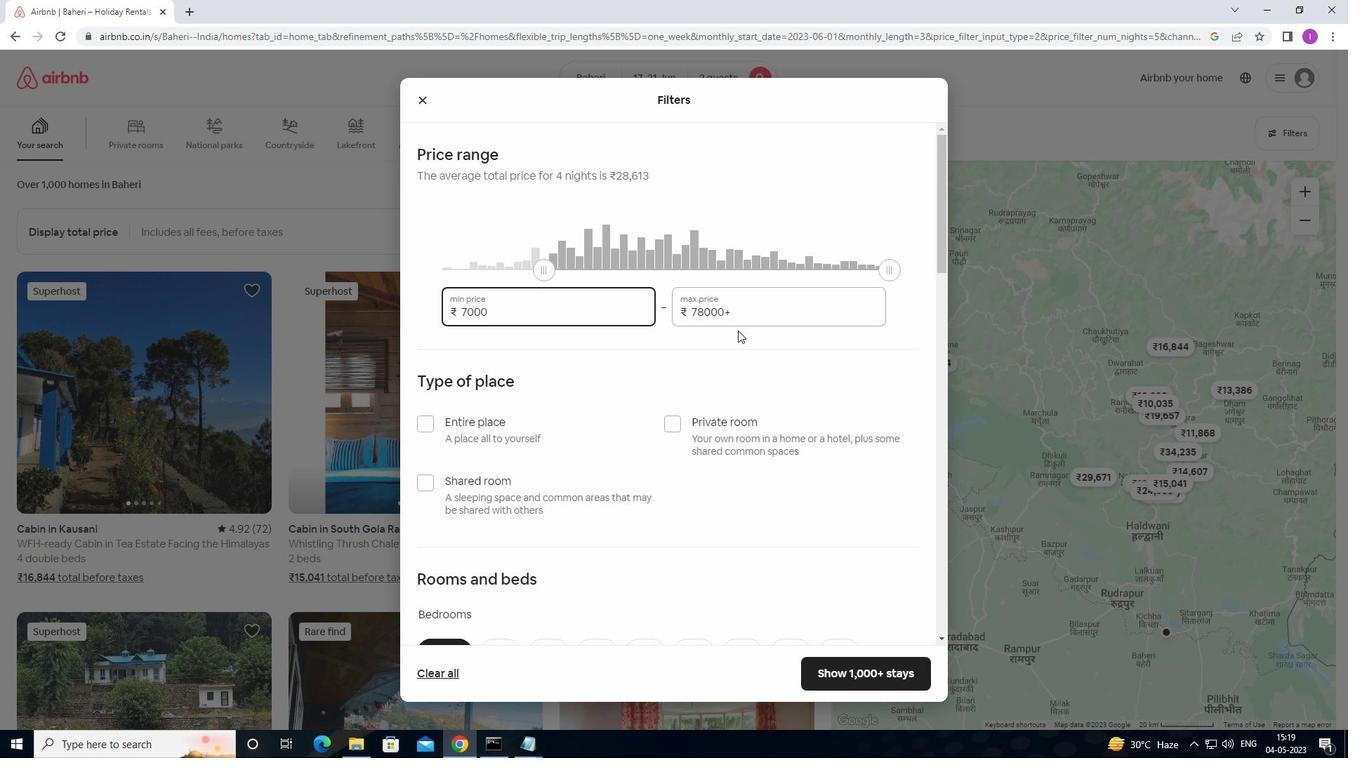 
Action: Mouse pressed left at (743, 308)
Screenshot: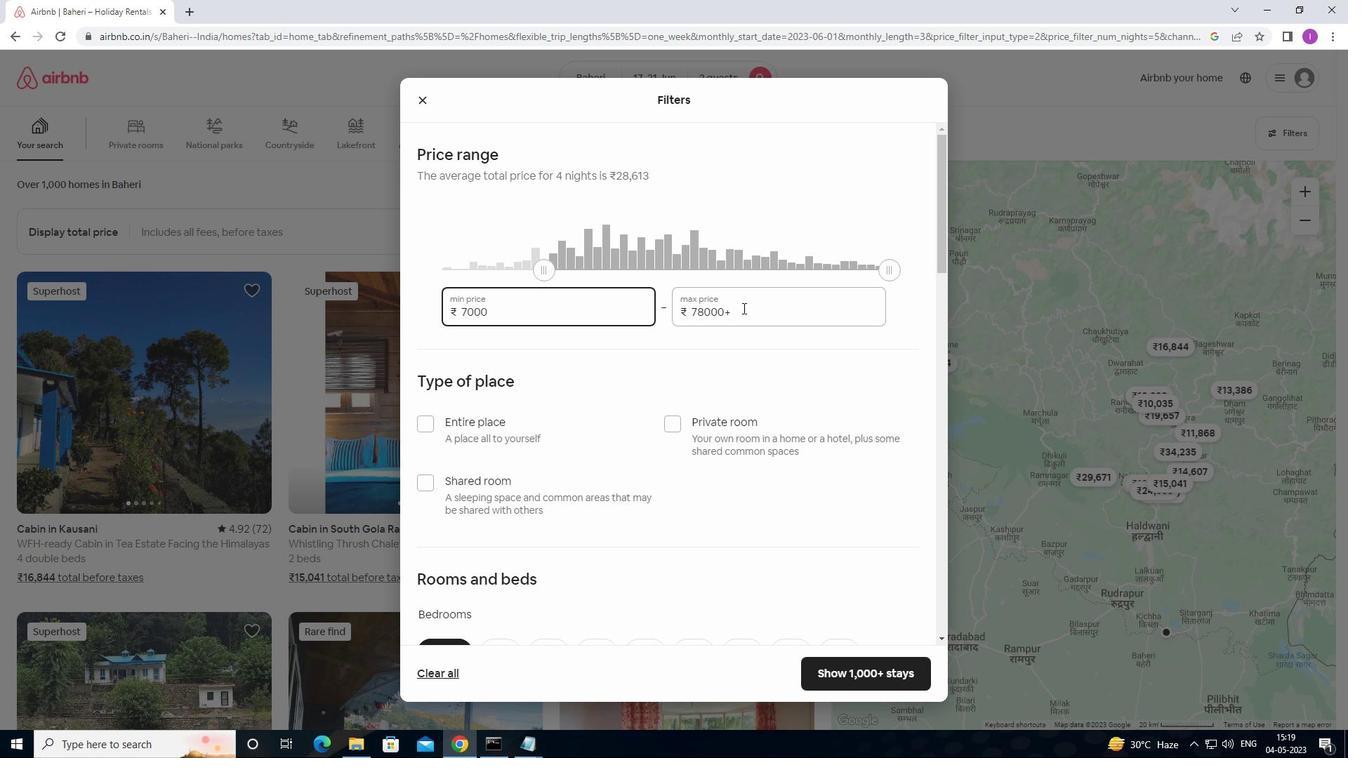 
Action: Mouse moved to (684, 318)
Screenshot: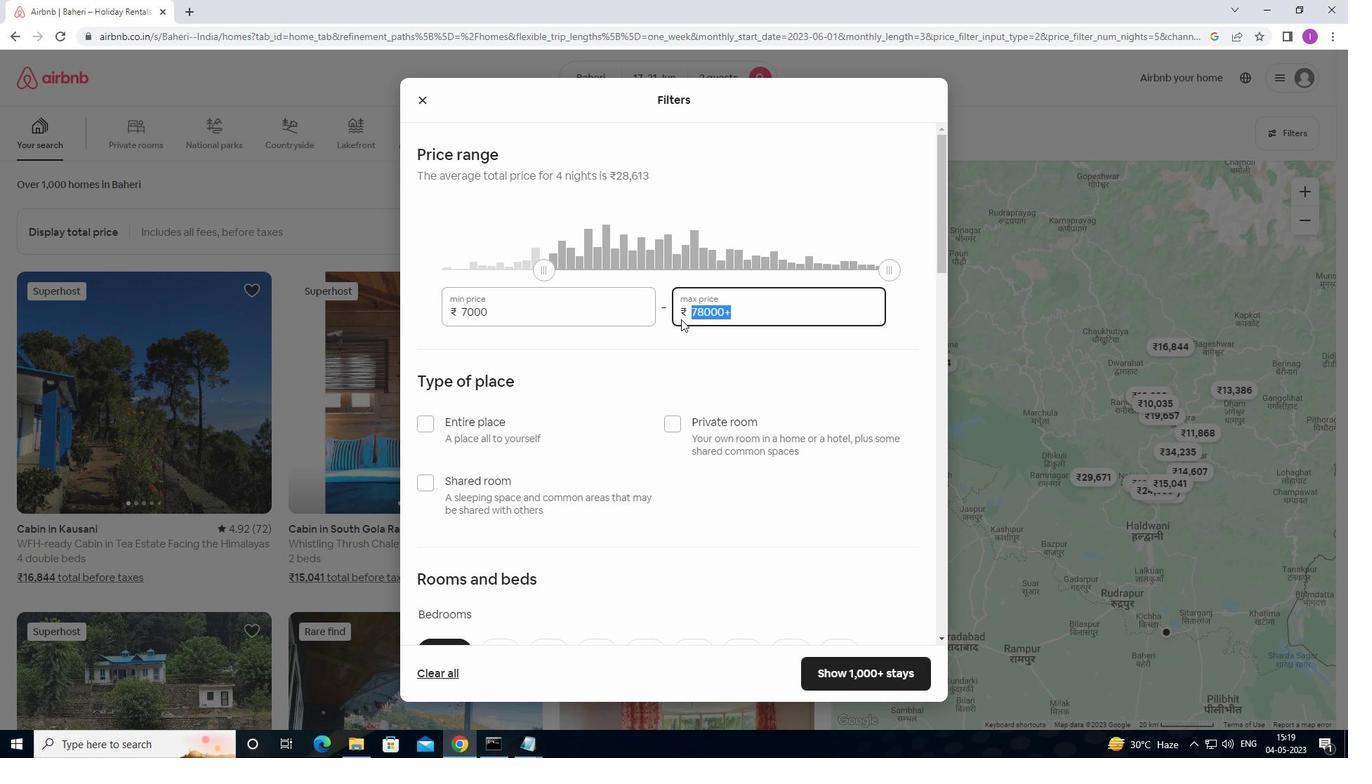 
Action: Key pressed 12
Screenshot: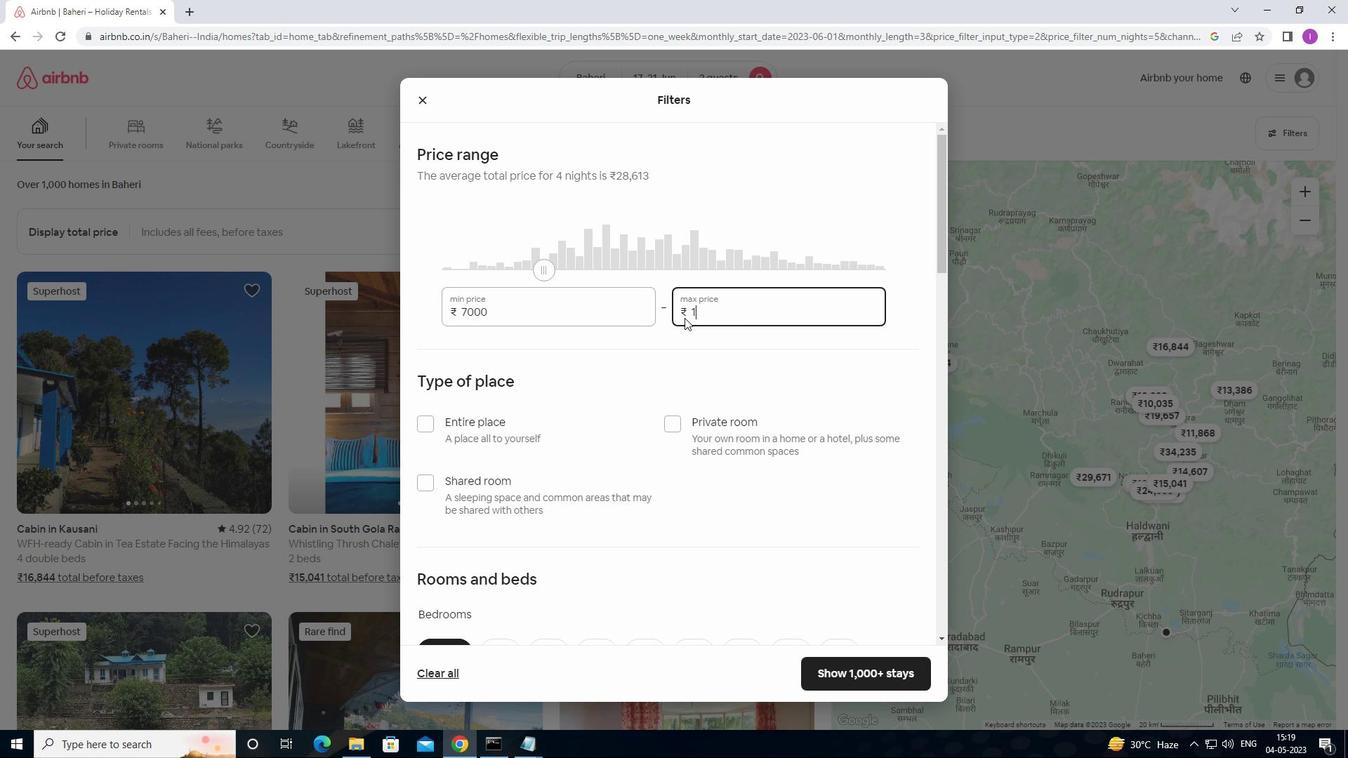 
Action: Mouse moved to (684, 318)
Screenshot: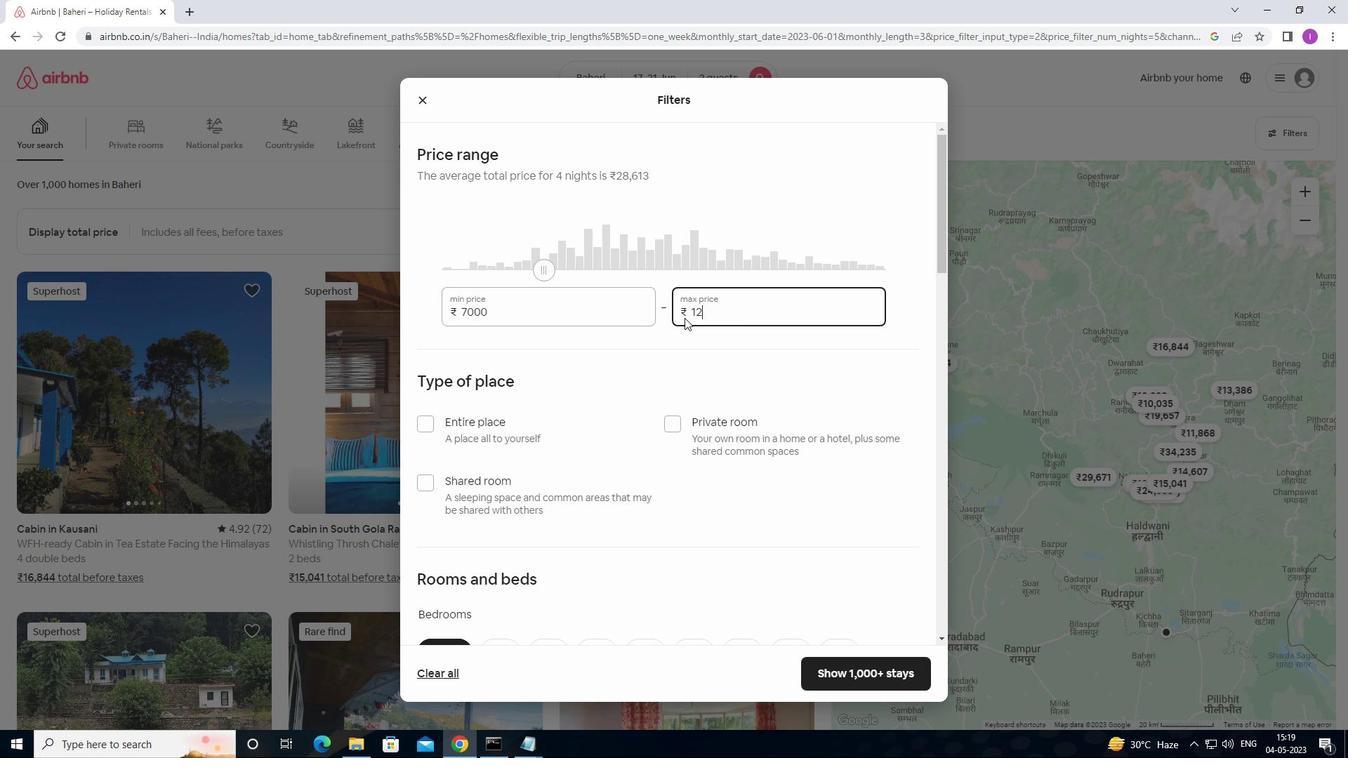 
Action: Key pressed 0
Screenshot: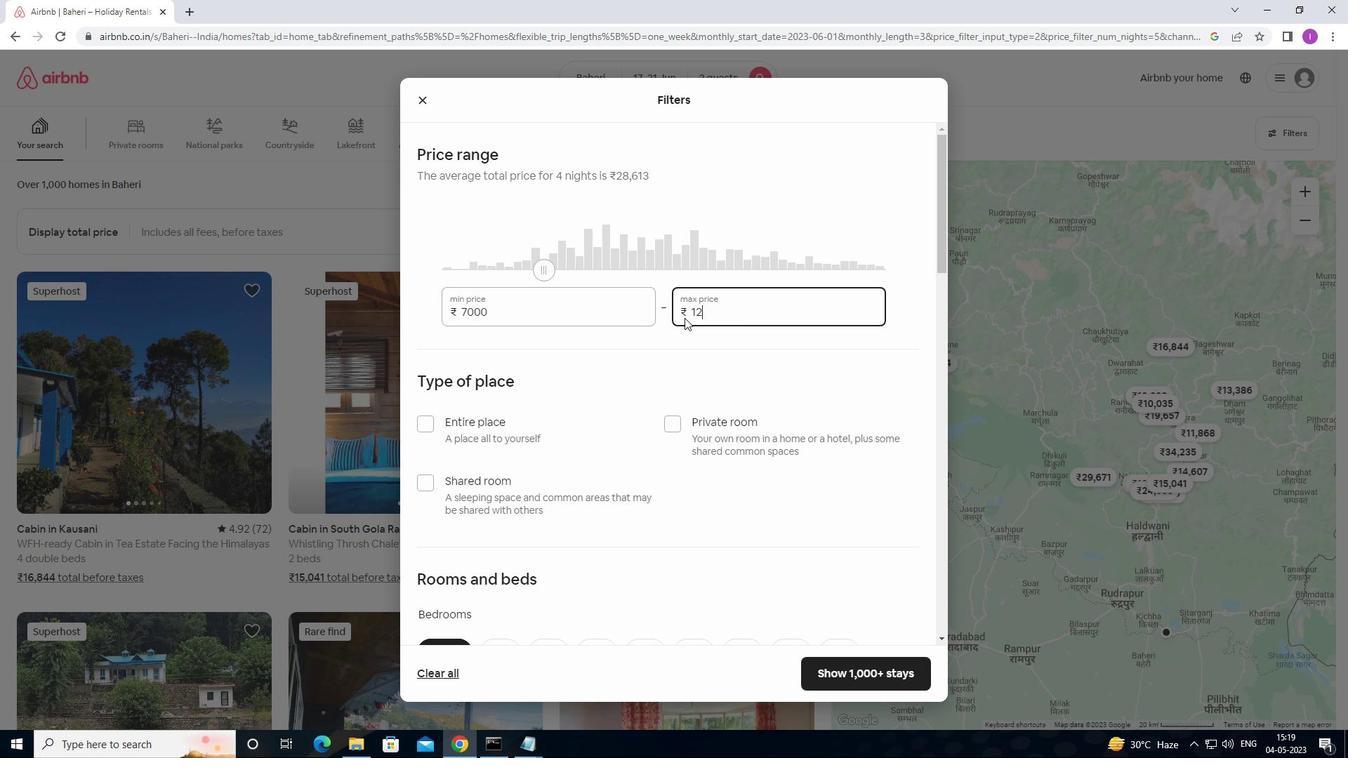 
Action: Mouse moved to (684, 318)
Screenshot: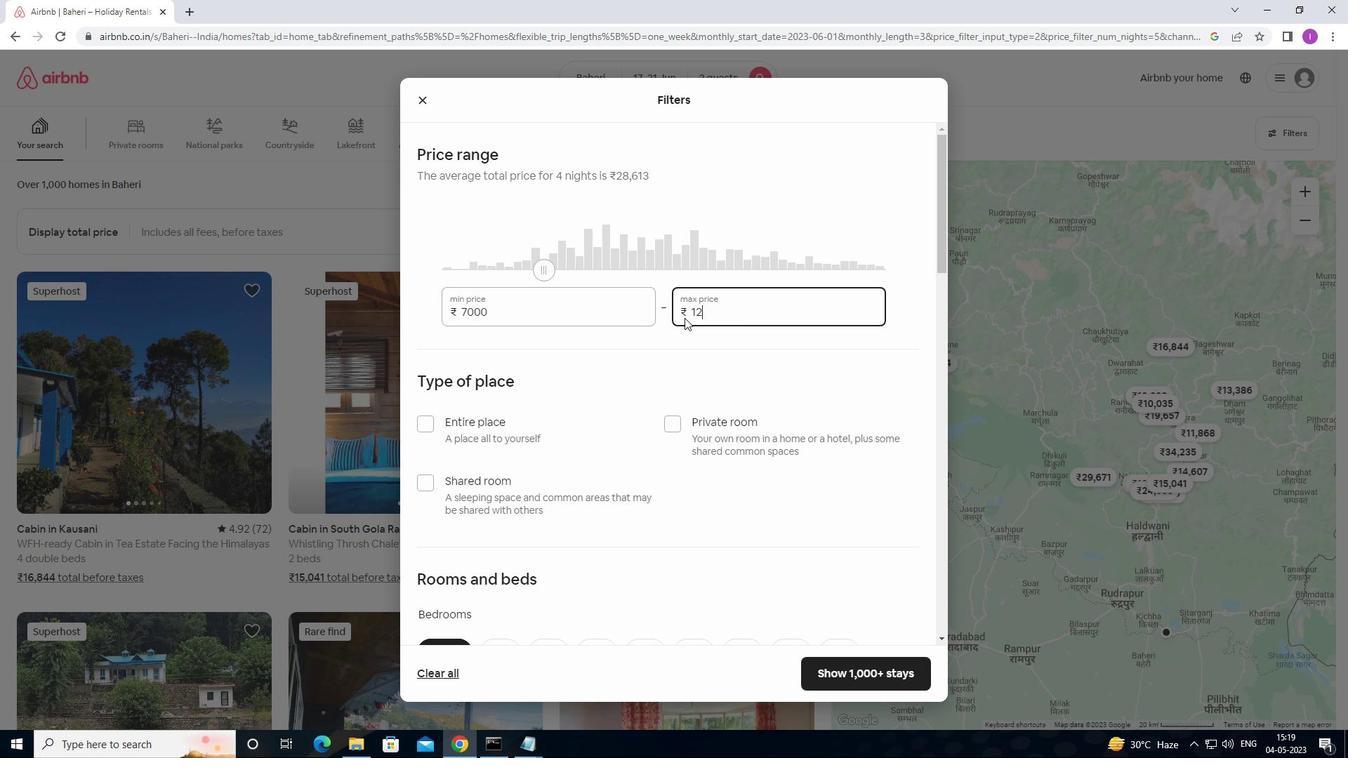 
Action: Key pressed 0
Screenshot: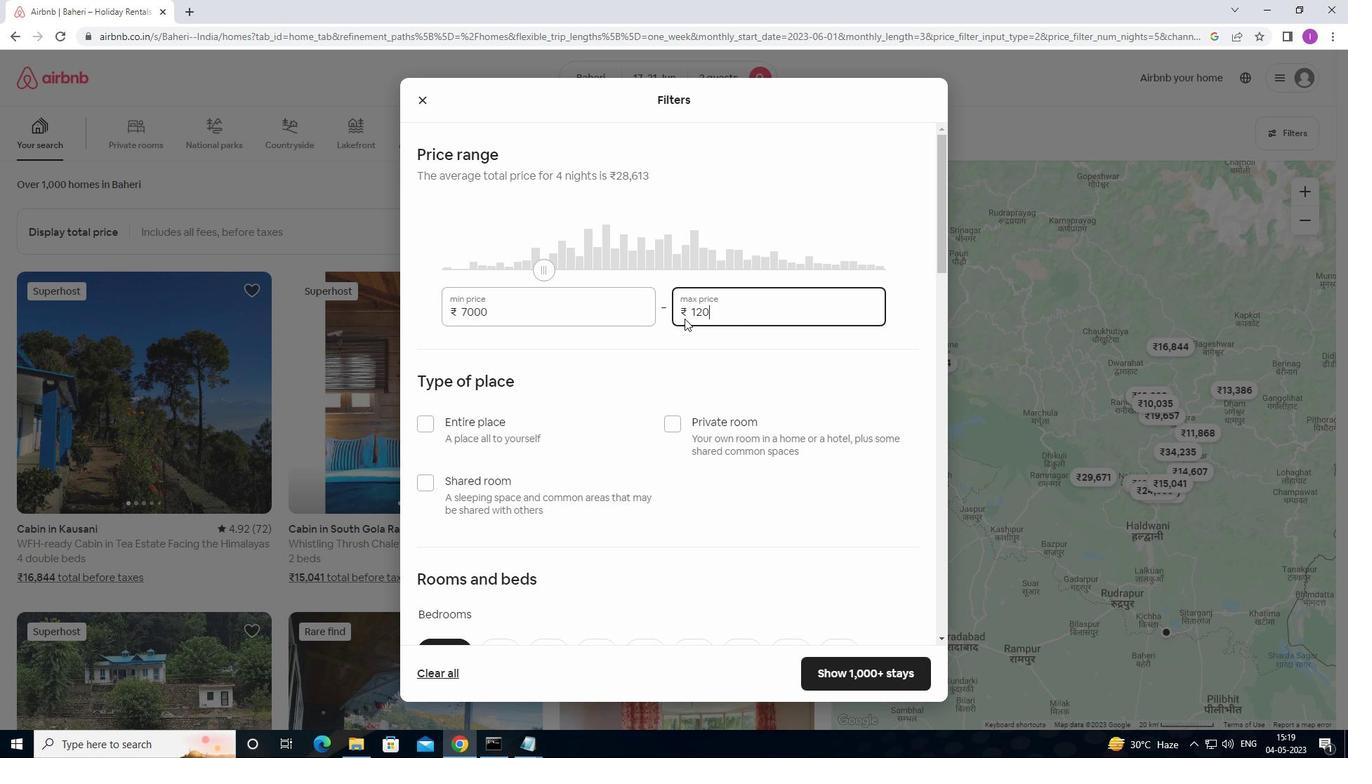 
Action: Mouse moved to (684, 322)
Screenshot: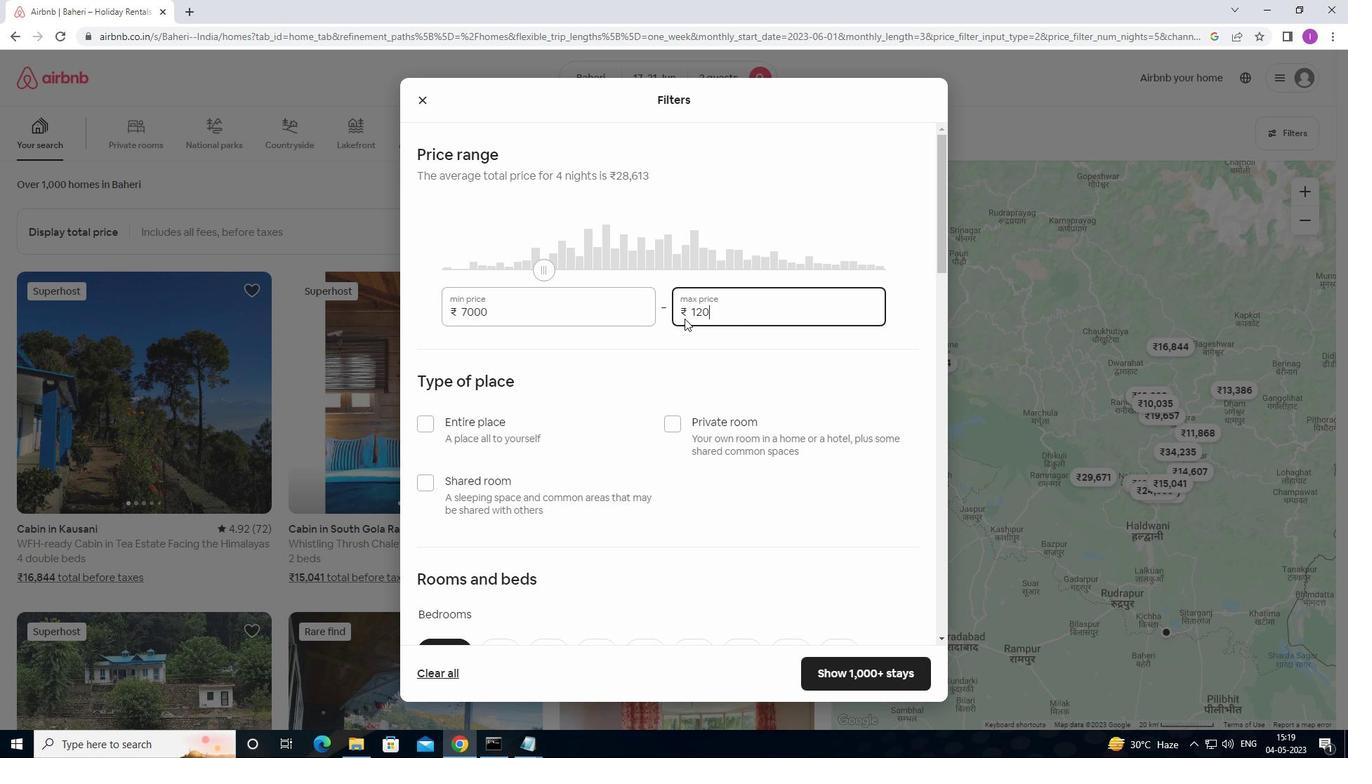 
Action: Key pressed 0
Screenshot: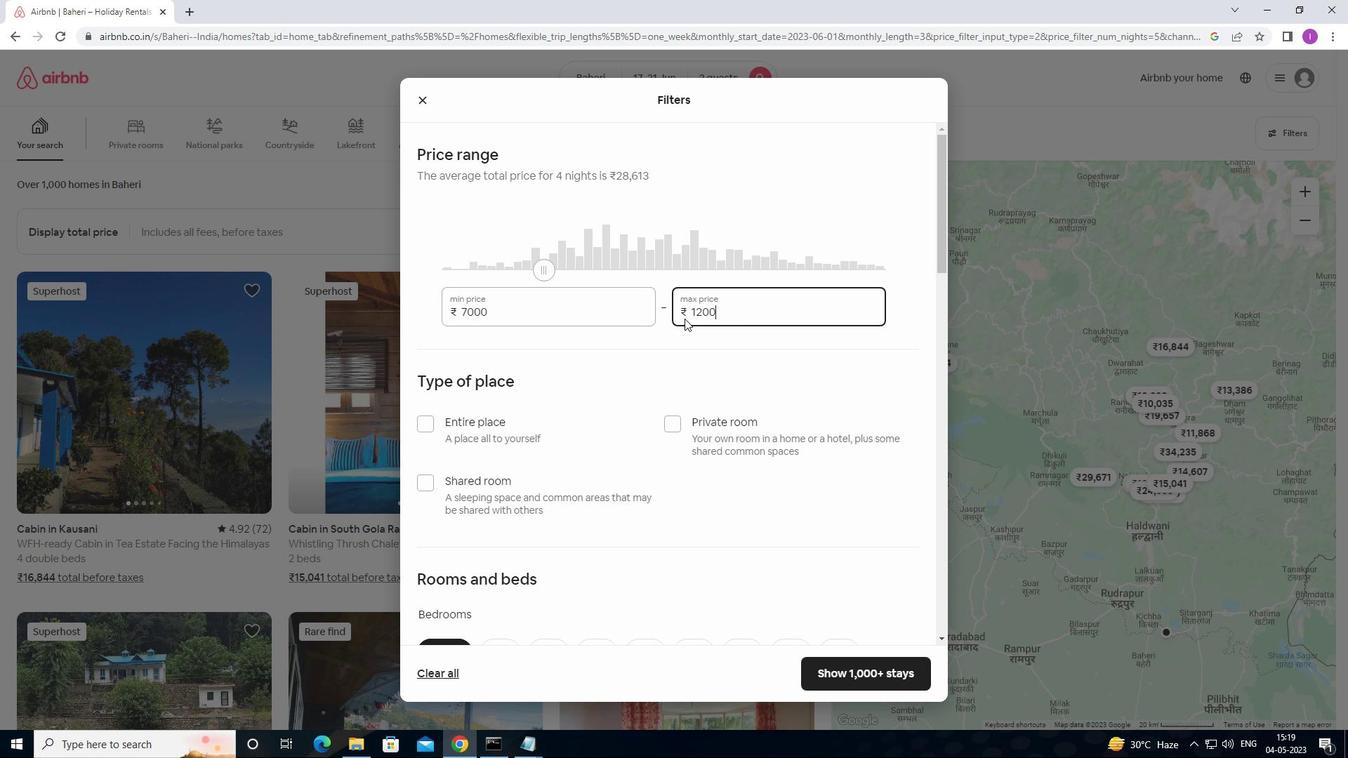 
Action: Mouse moved to (686, 330)
Screenshot: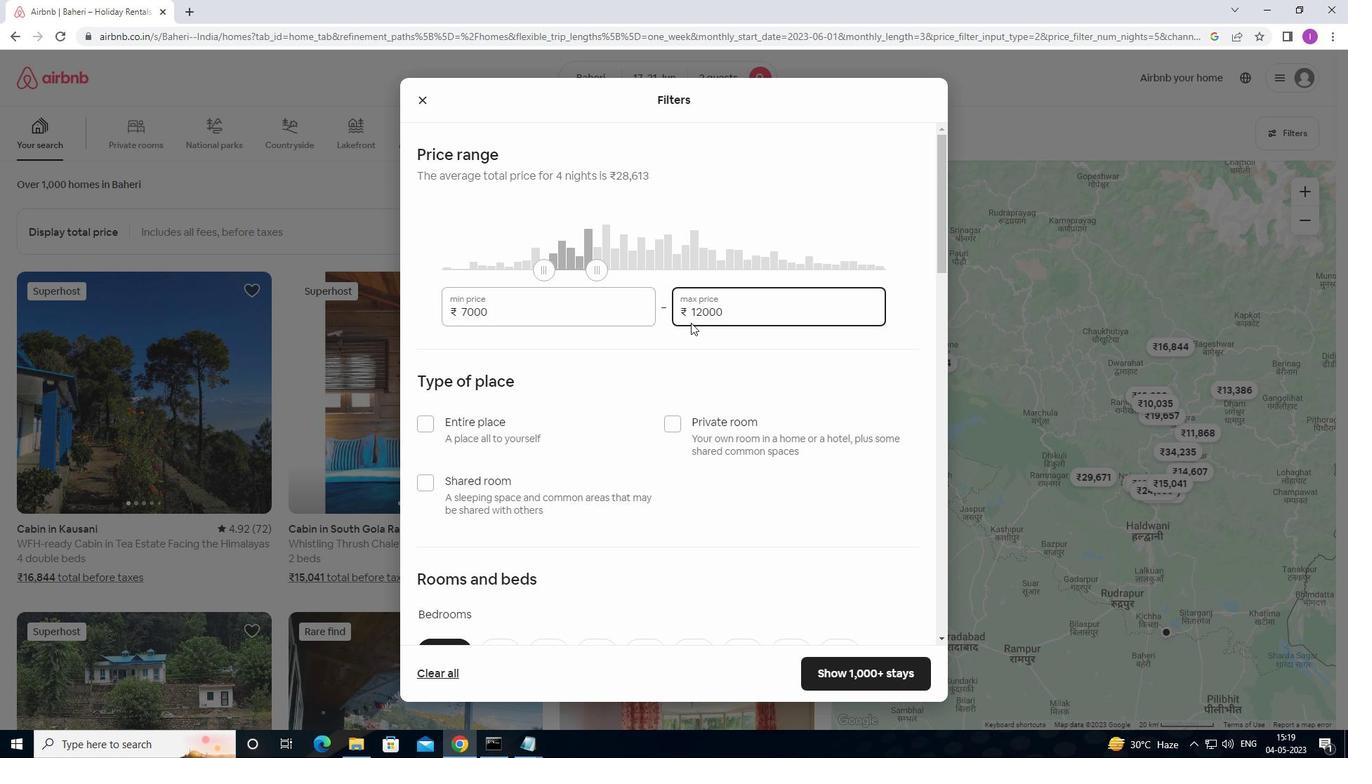 
Action: Mouse scrolled (686, 330) with delta (0, 0)
Screenshot: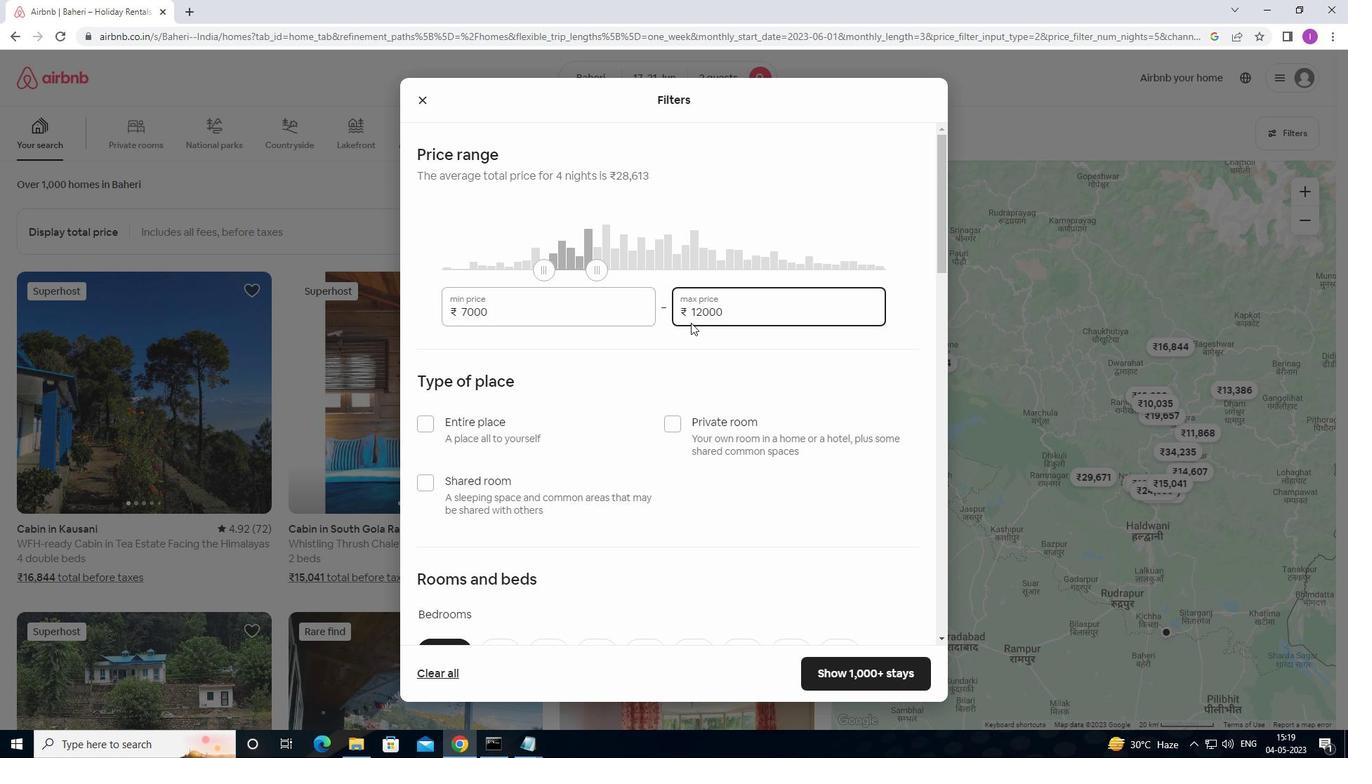
Action: Mouse scrolled (686, 330) with delta (0, 0)
Screenshot: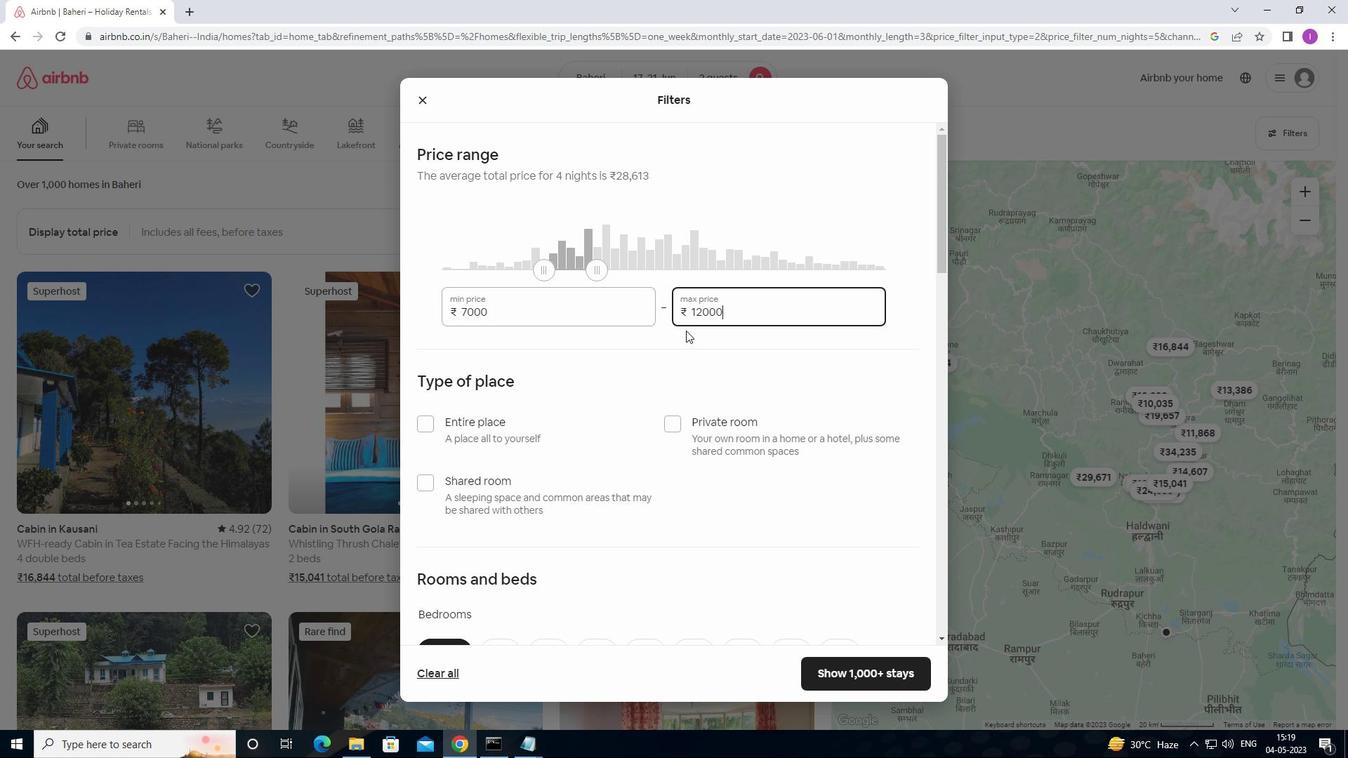 
Action: Mouse moved to (674, 287)
Screenshot: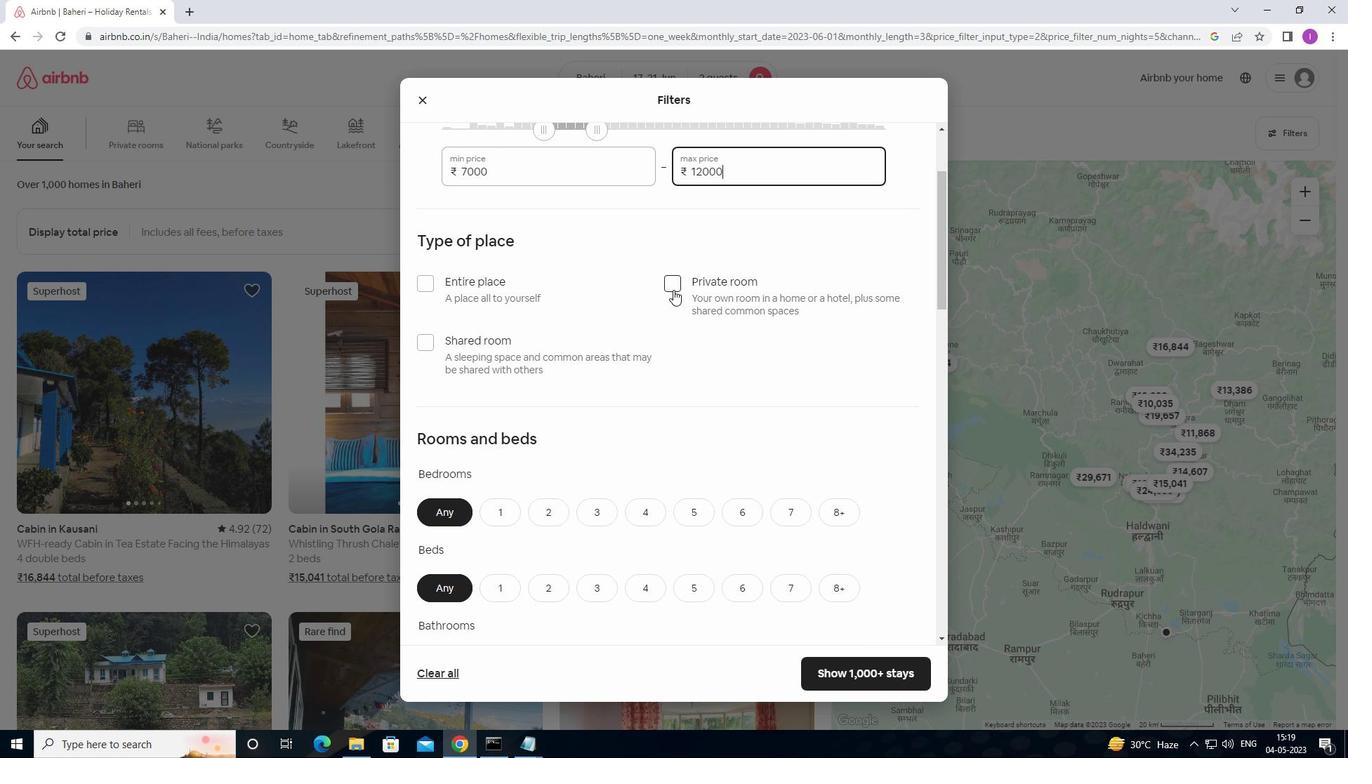 
Action: Mouse pressed left at (674, 287)
Screenshot: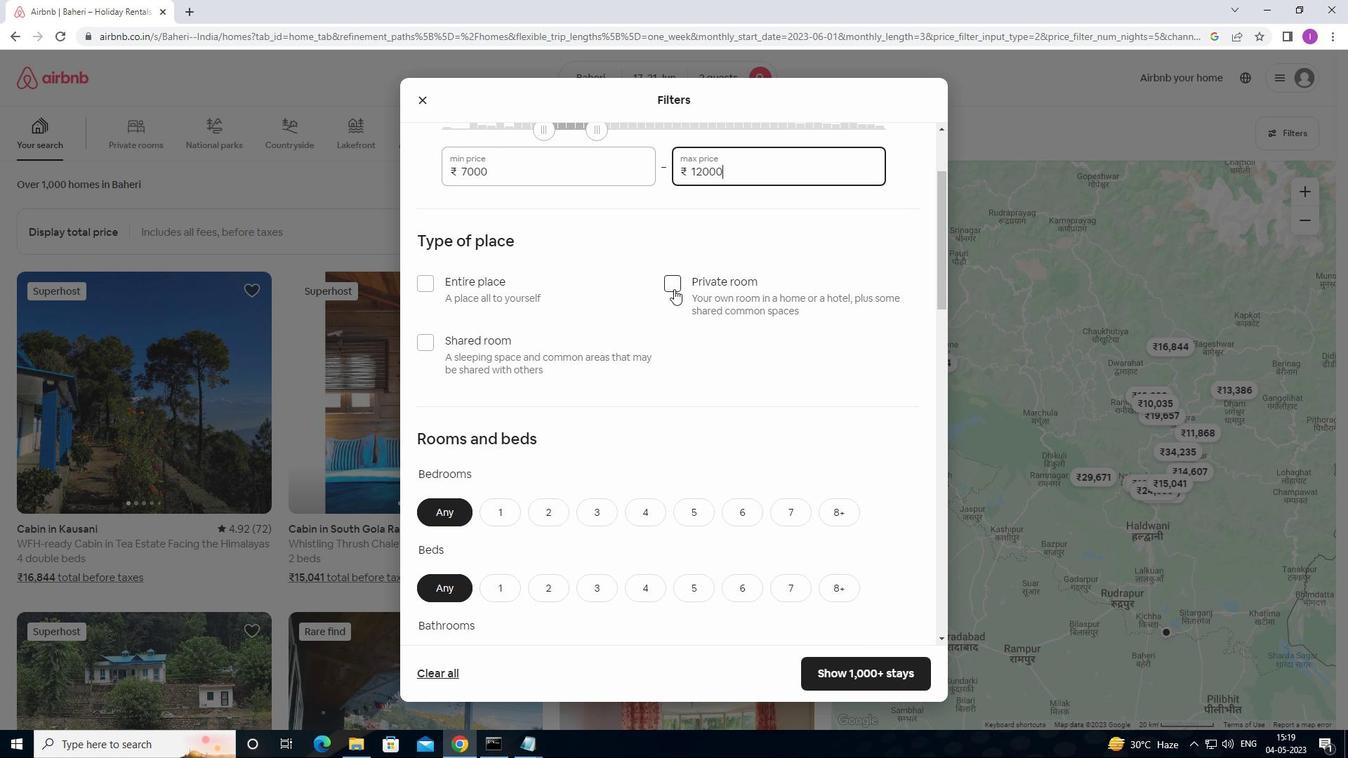 
Action: Mouse moved to (686, 344)
Screenshot: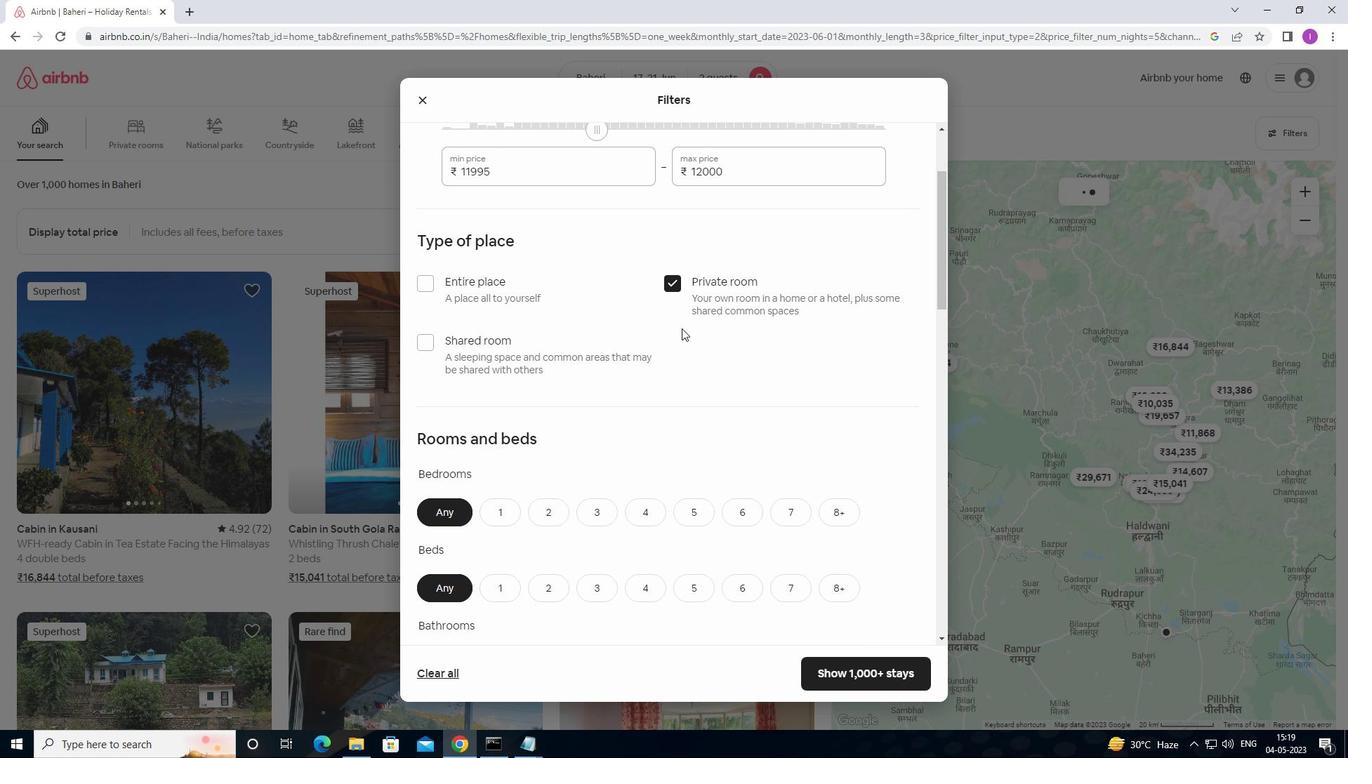 
Action: Mouse scrolled (686, 343) with delta (0, 0)
Screenshot: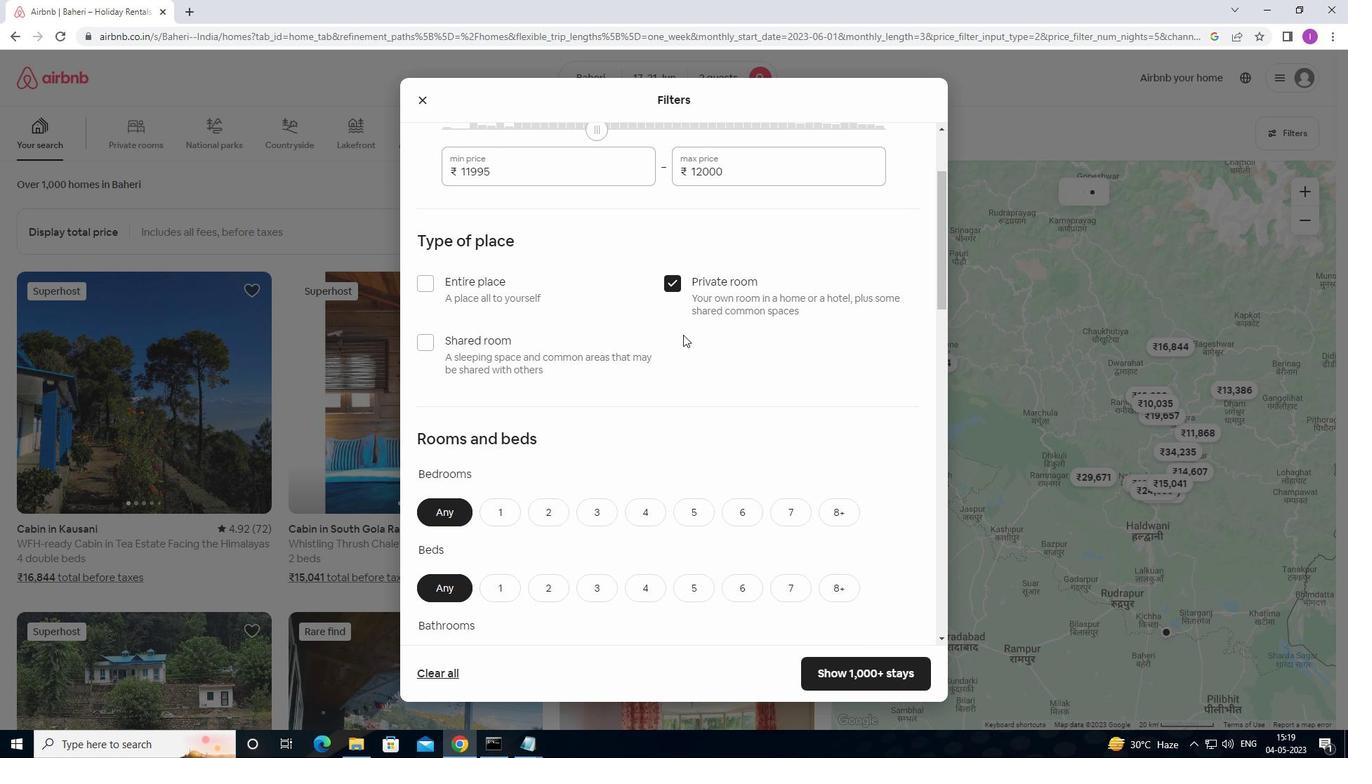 
Action: Mouse moved to (692, 337)
Screenshot: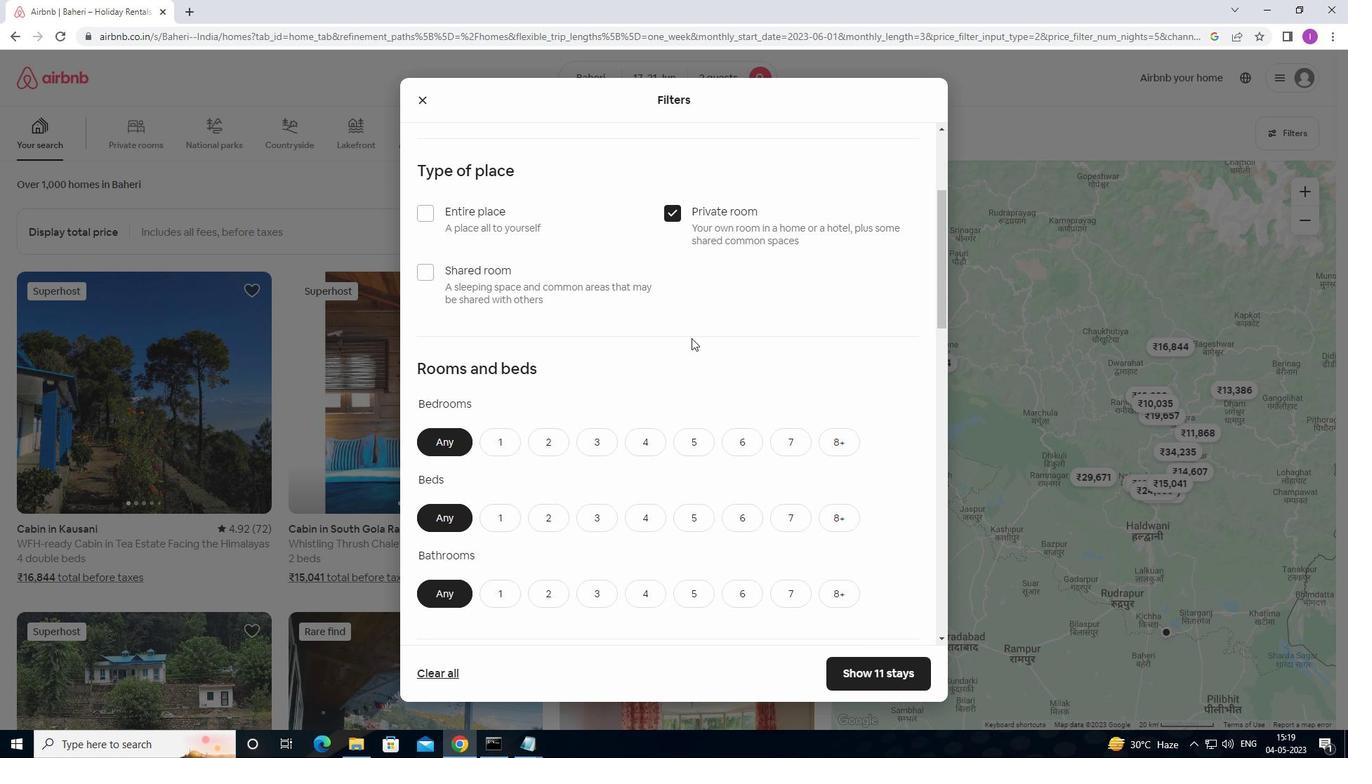 
Action: Mouse scrolled (692, 337) with delta (0, 0)
Screenshot: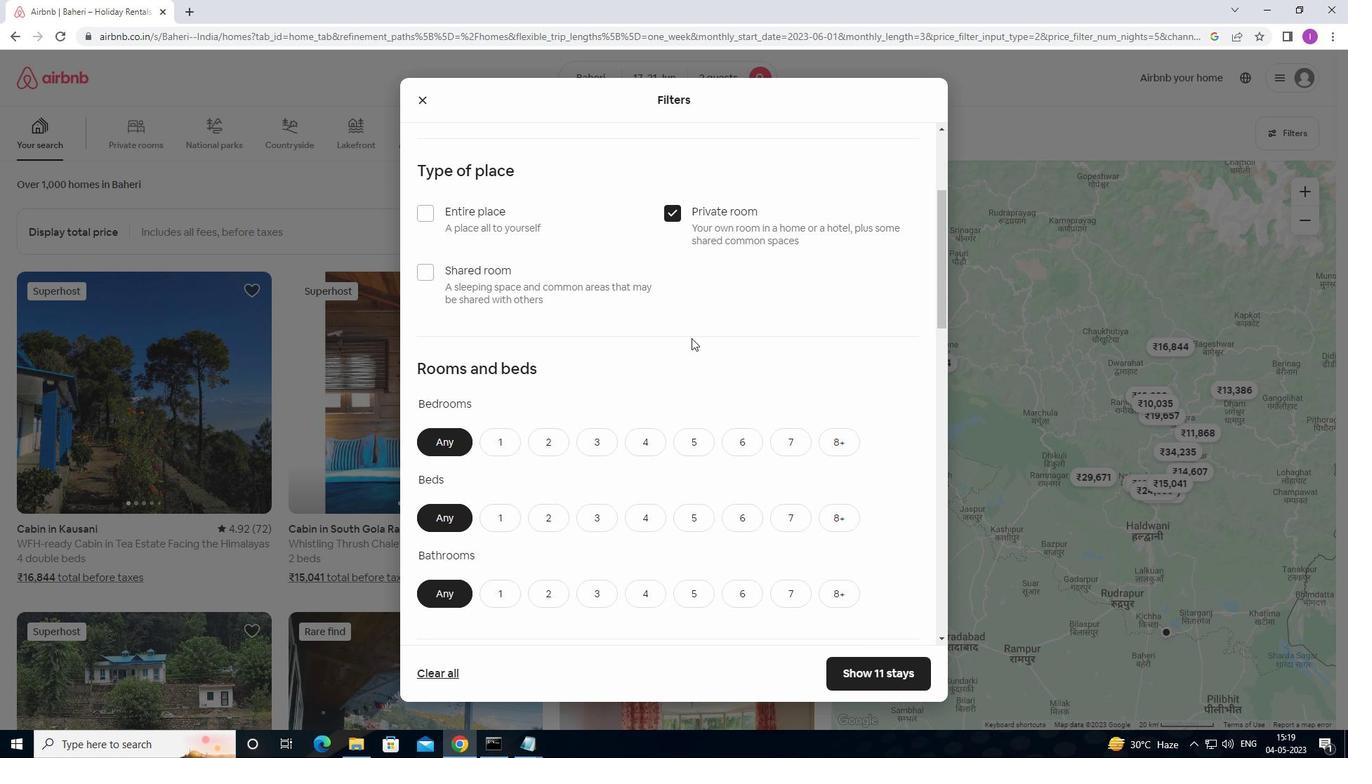 
Action: Mouse moved to (506, 367)
Screenshot: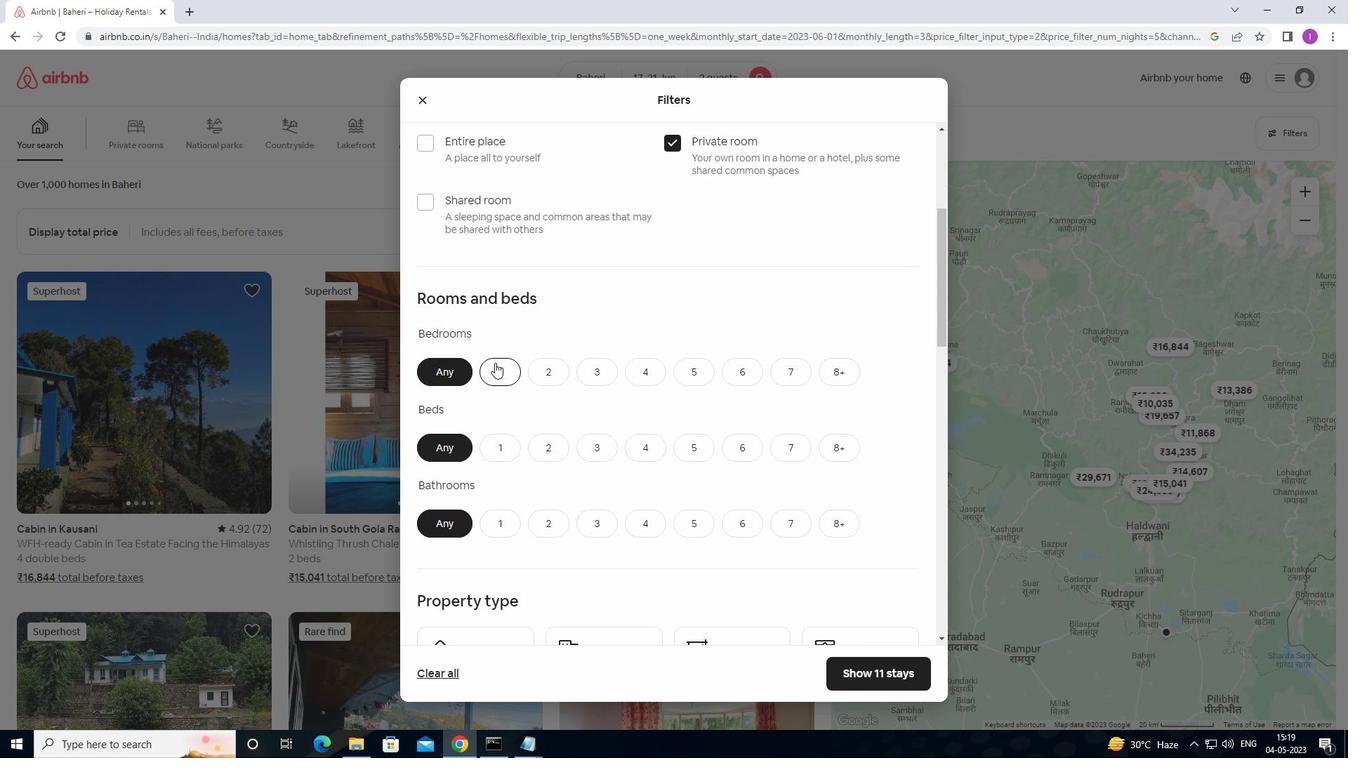 
Action: Mouse pressed left at (506, 367)
Screenshot: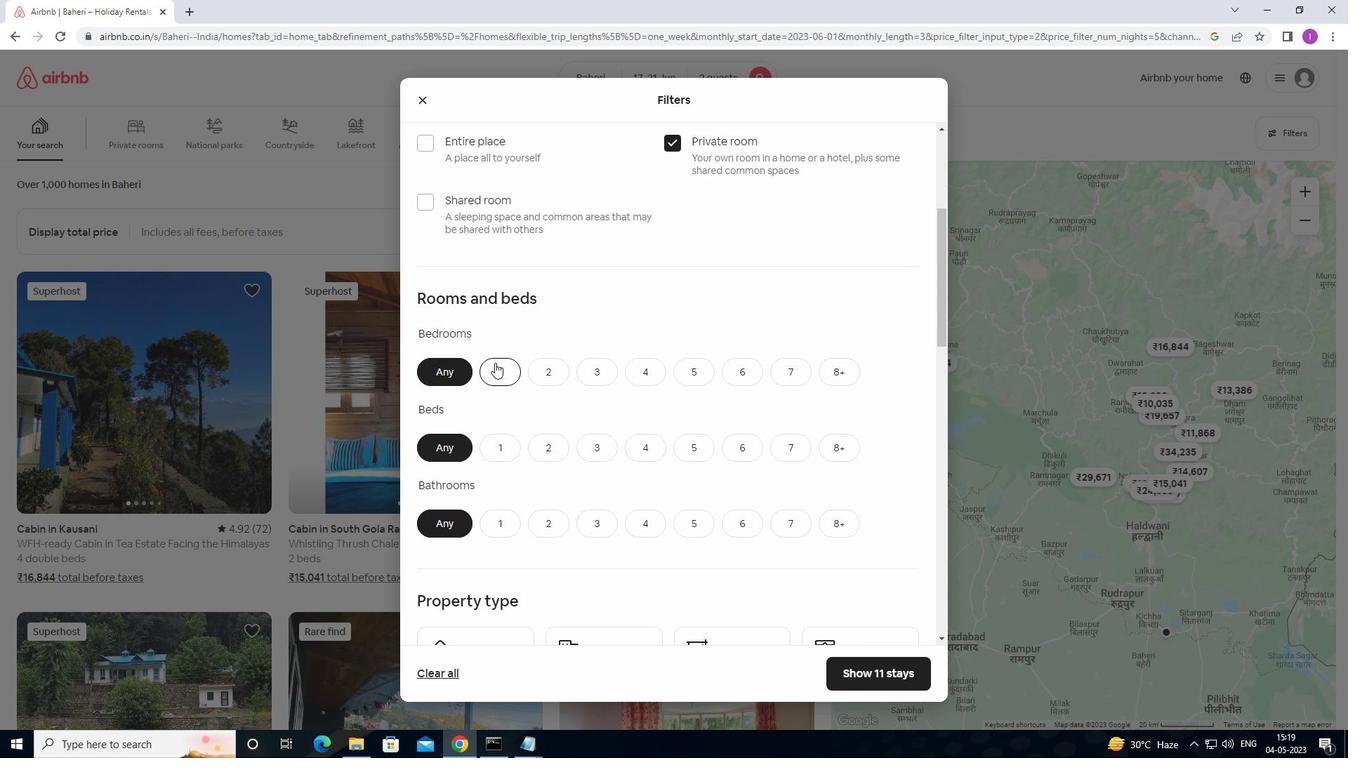 
Action: Mouse moved to (542, 447)
Screenshot: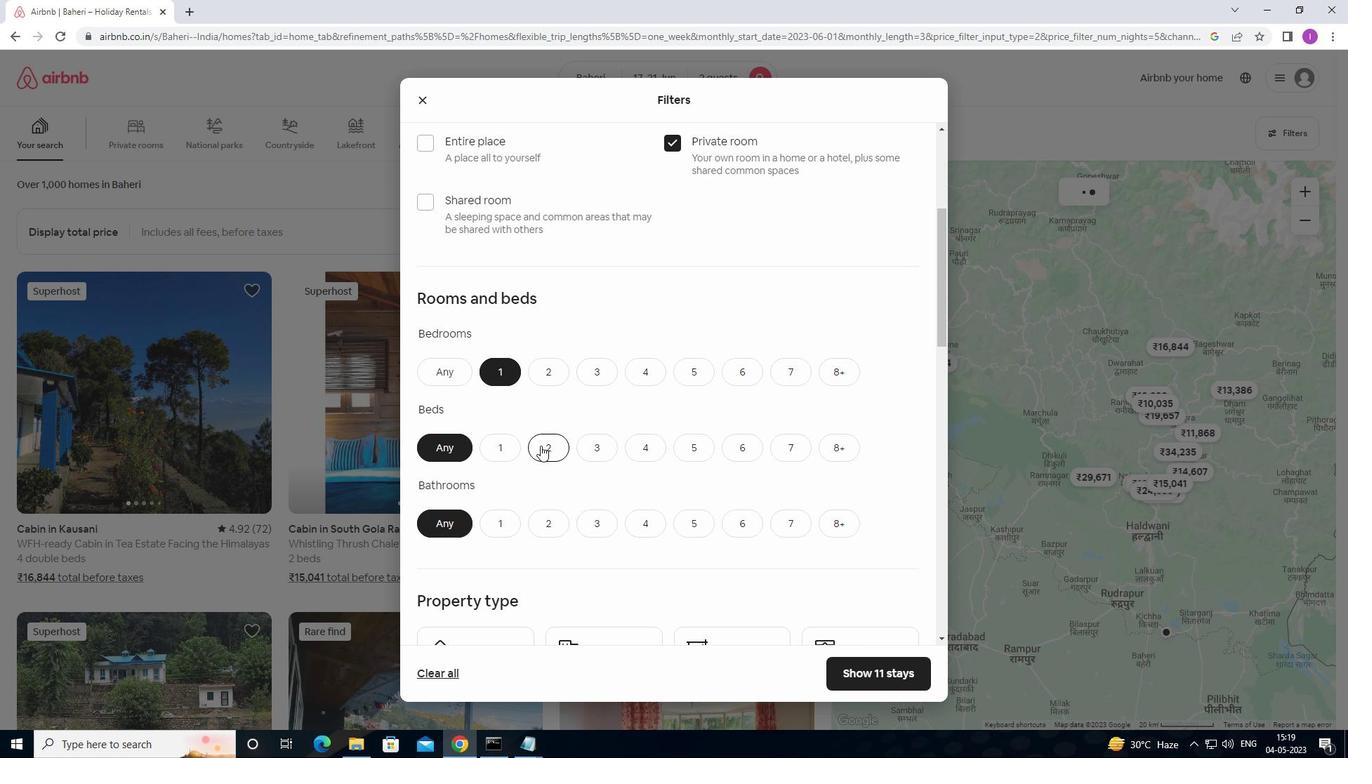 
Action: Mouse pressed left at (542, 447)
Screenshot: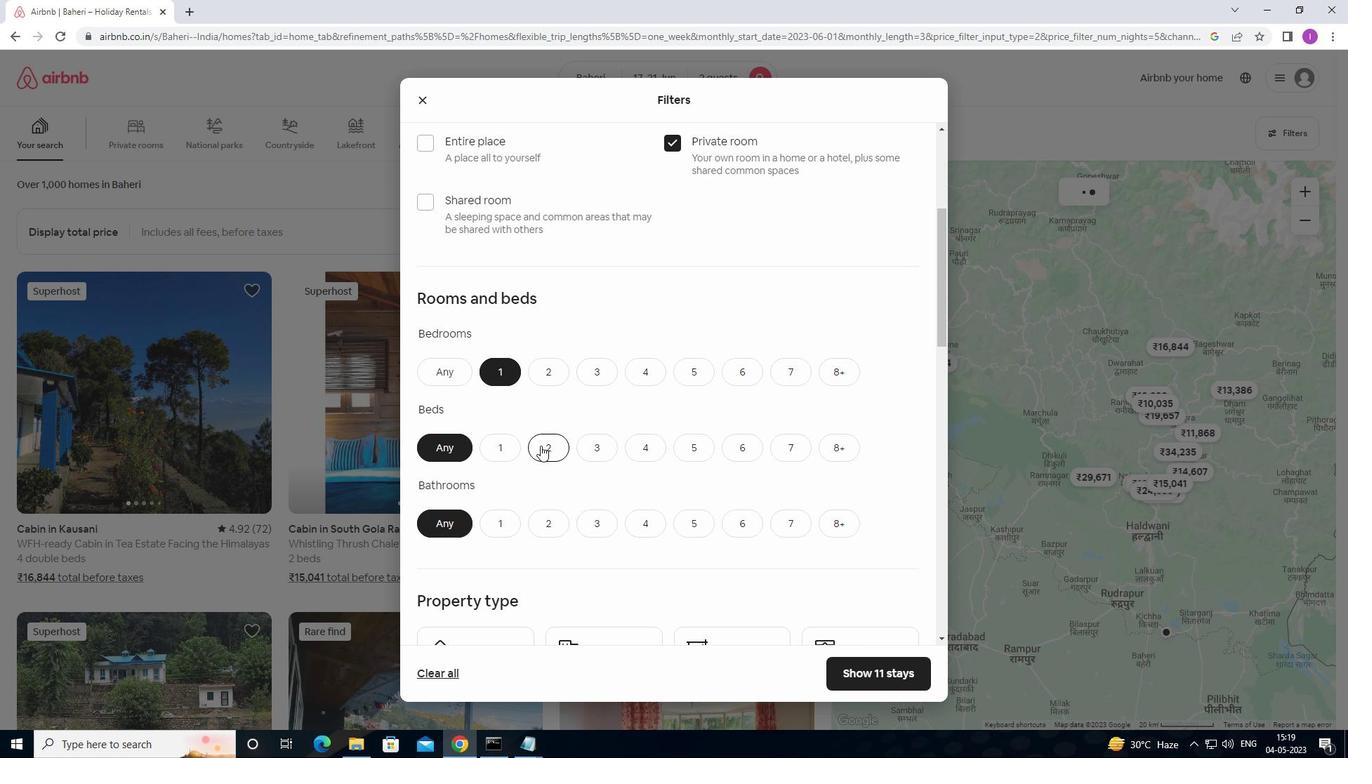
Action: Mouse moved to (511, 524)
Screenshot: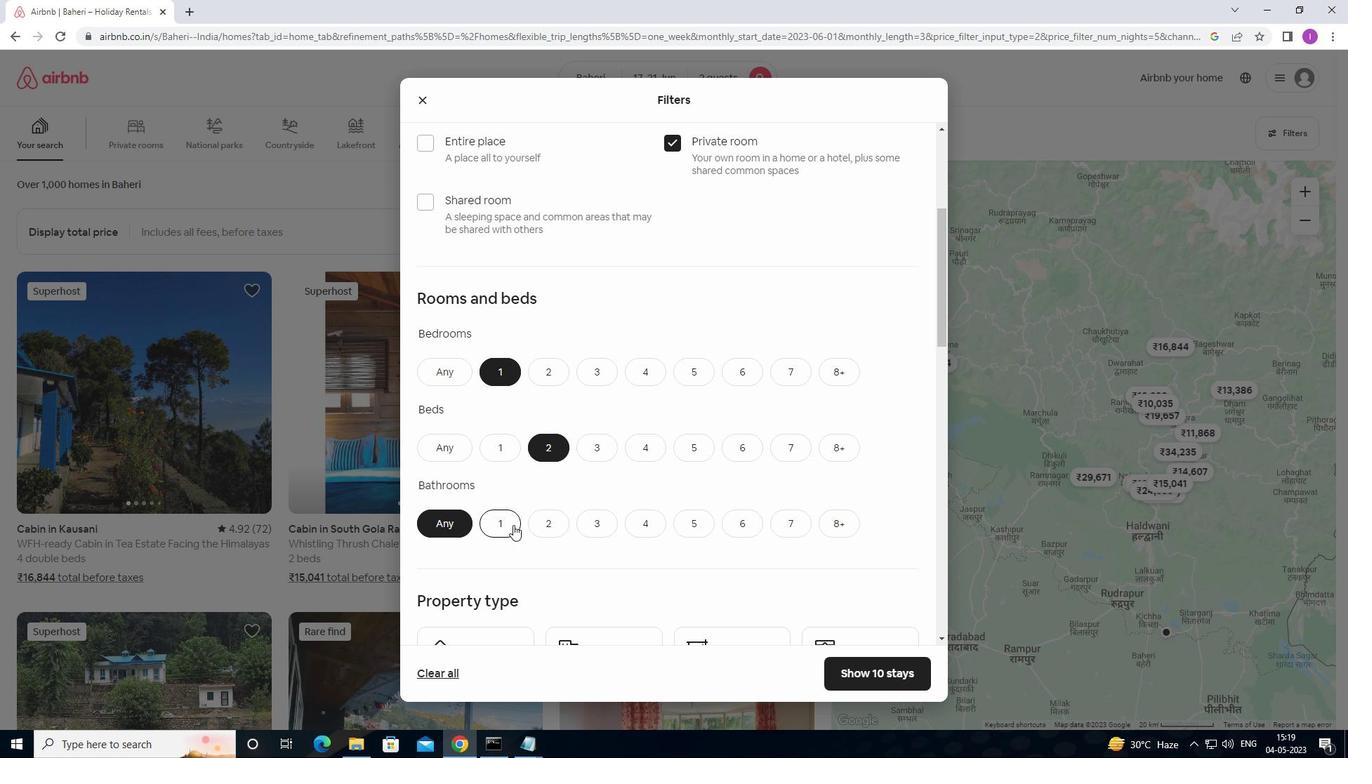 
Action: Mouse pressed left at (511, 524)
Screenshot: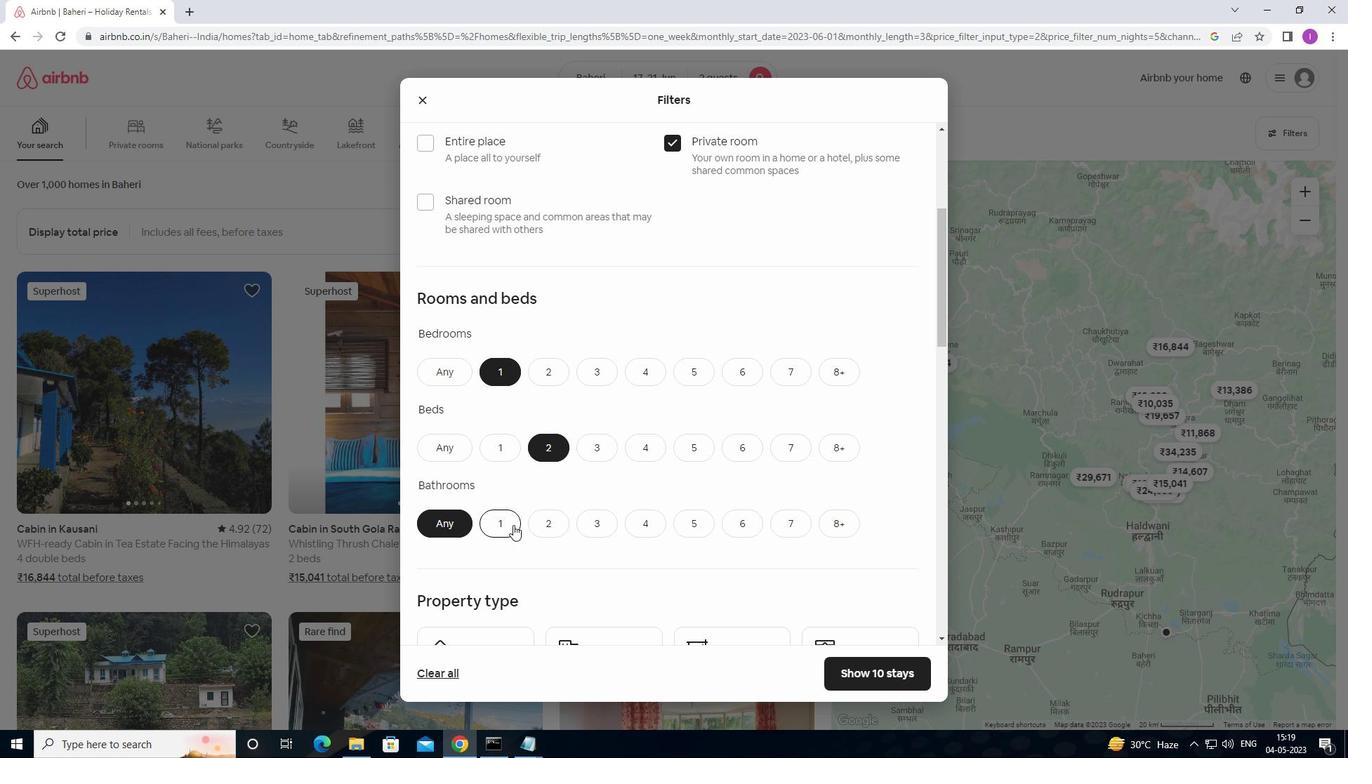 
Action: Mouse moved to (719, 447)
Screenshot: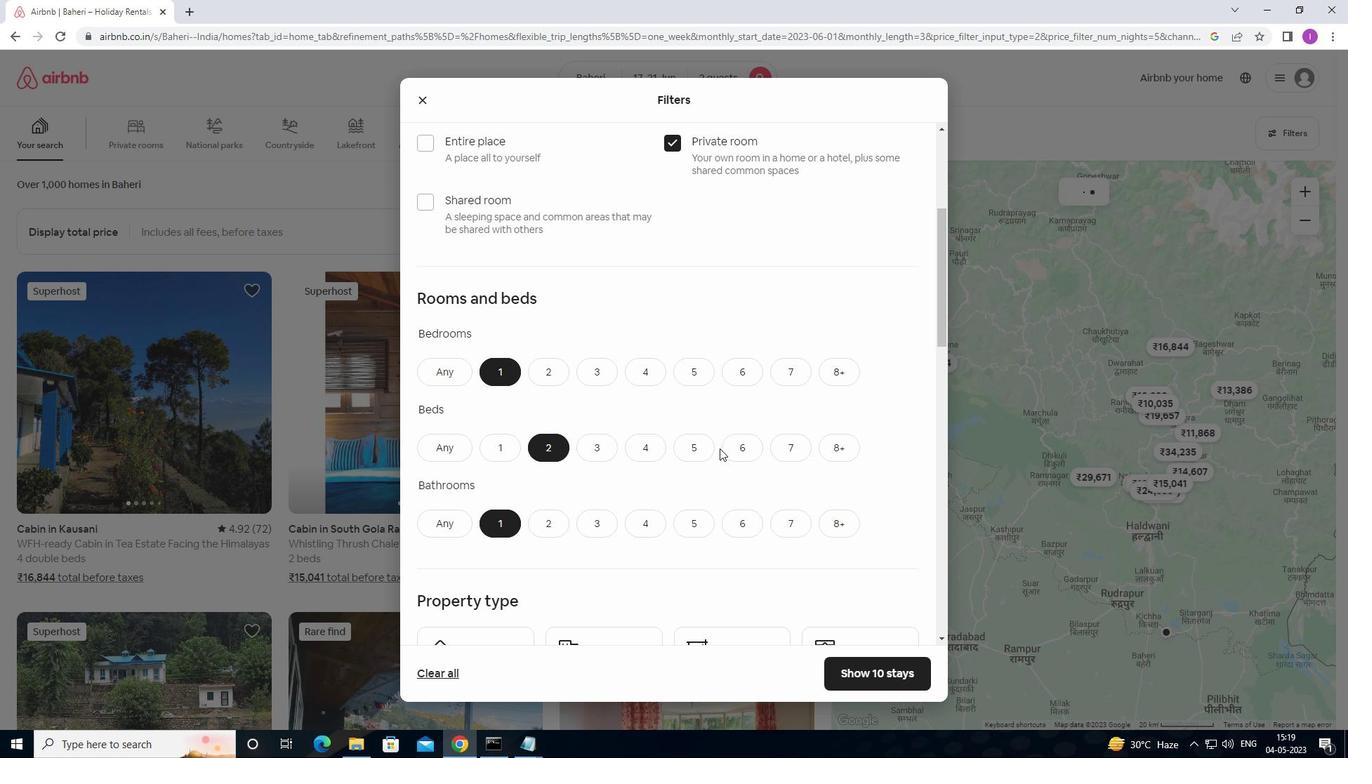 
Action: Mouse scrolled (719, 446) with delta (0, 0)
Screenshot: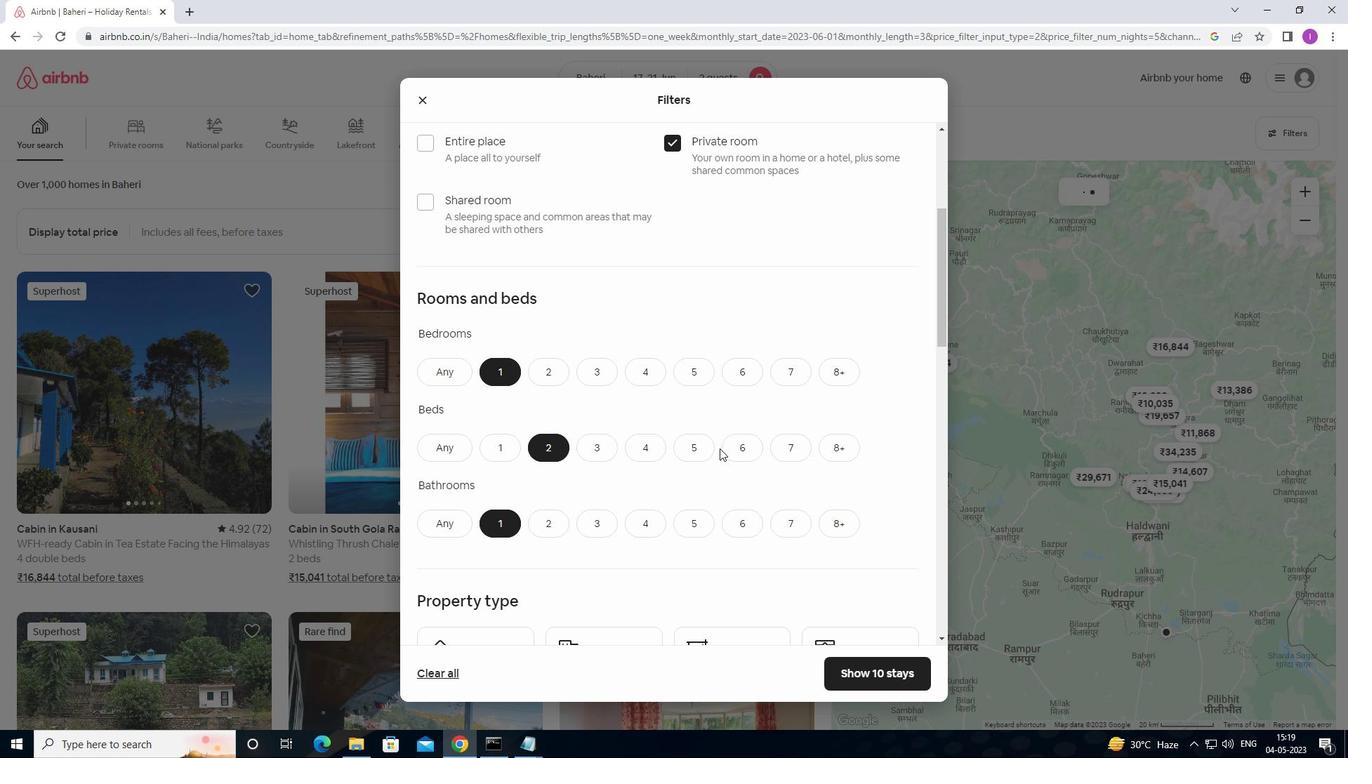 
Action: Mouse moved to (720, 447)
Screenshot: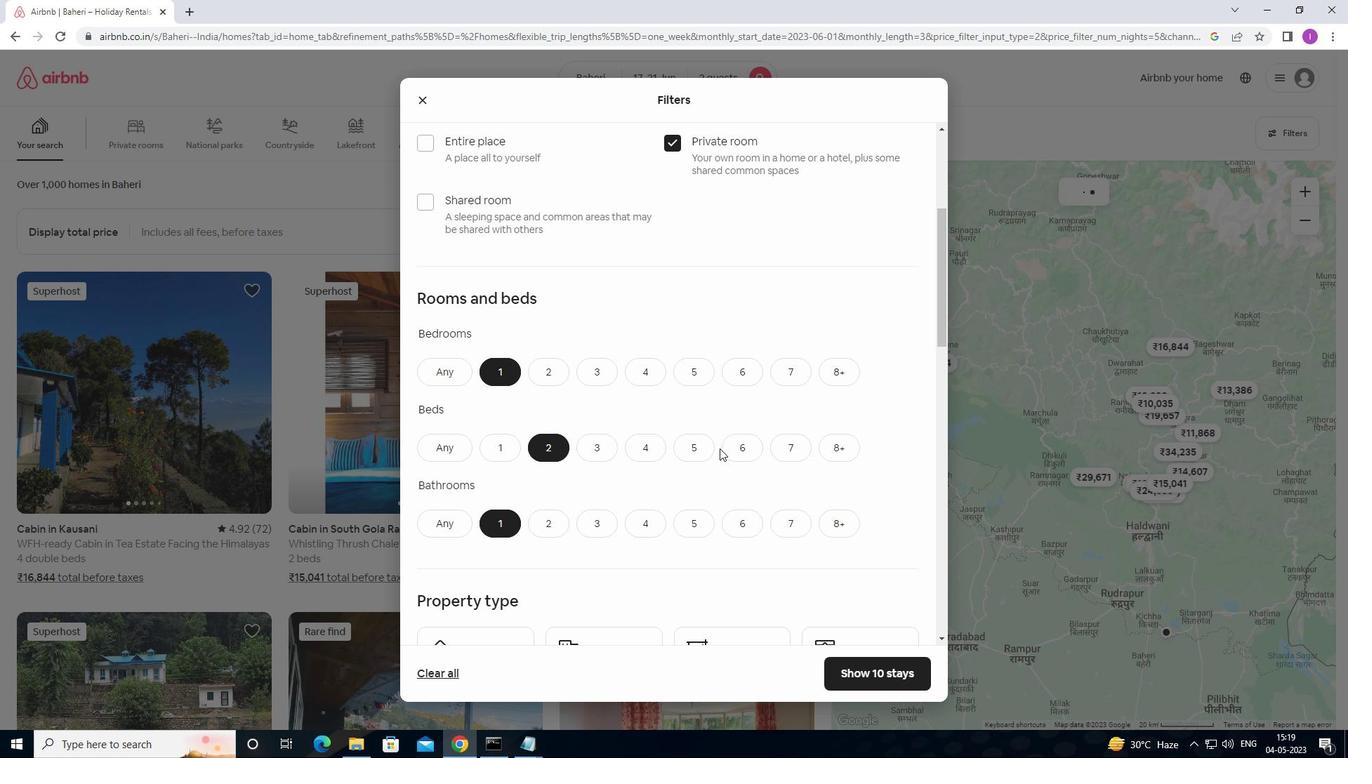 
Action: Mouse scrolled (720, 446) with delta (0, 0)
Screenshot: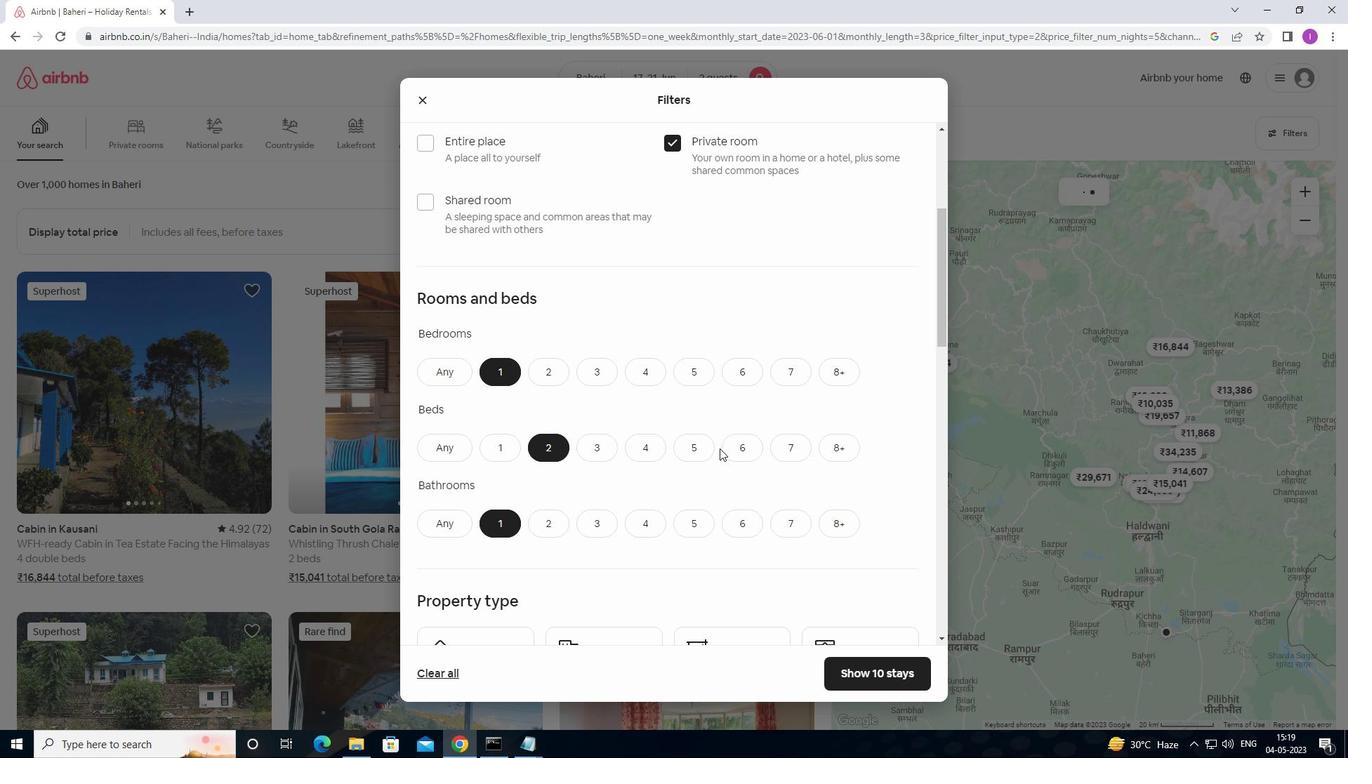 
Action: Mouse scrolled (720, 446) with delta (0, 0)
Screenshot: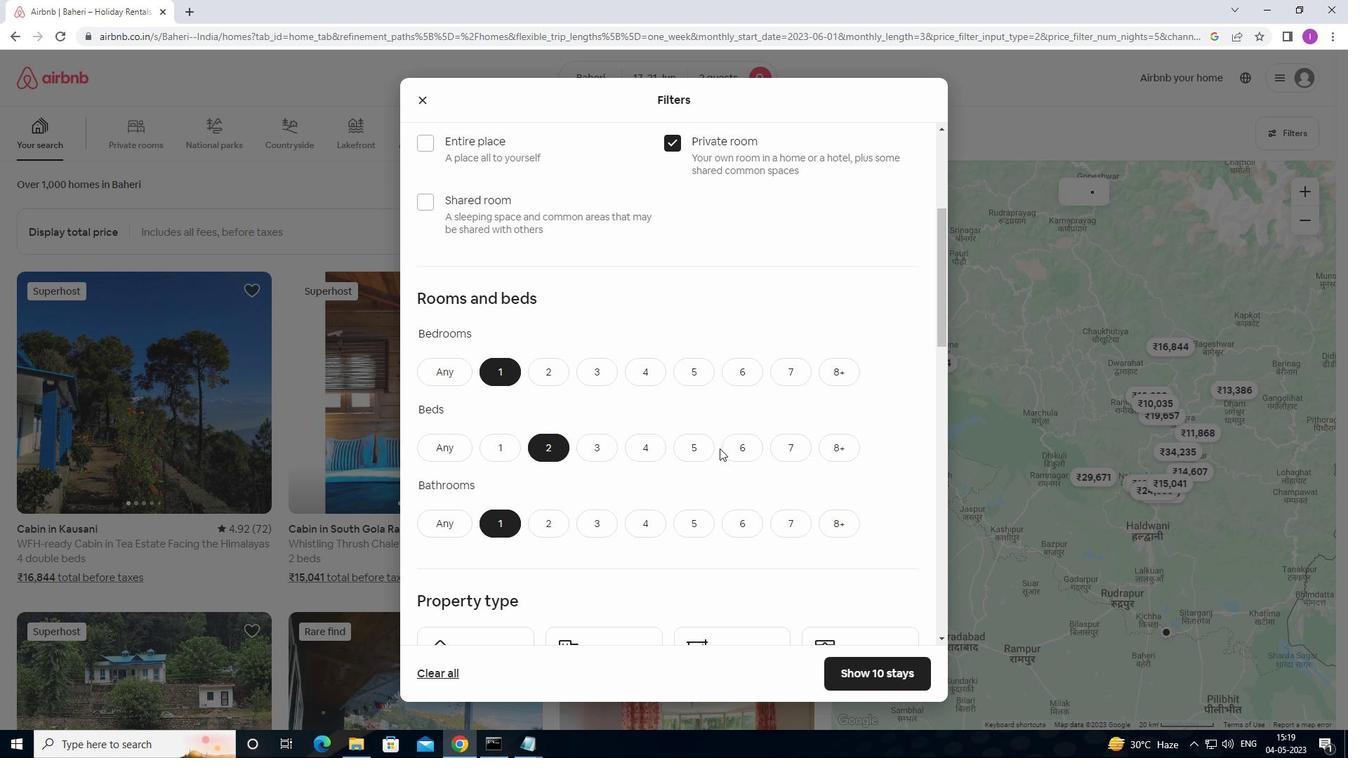 
Action: Mouse scrolled (720, 446) with delta (0, 0)
Screenshot: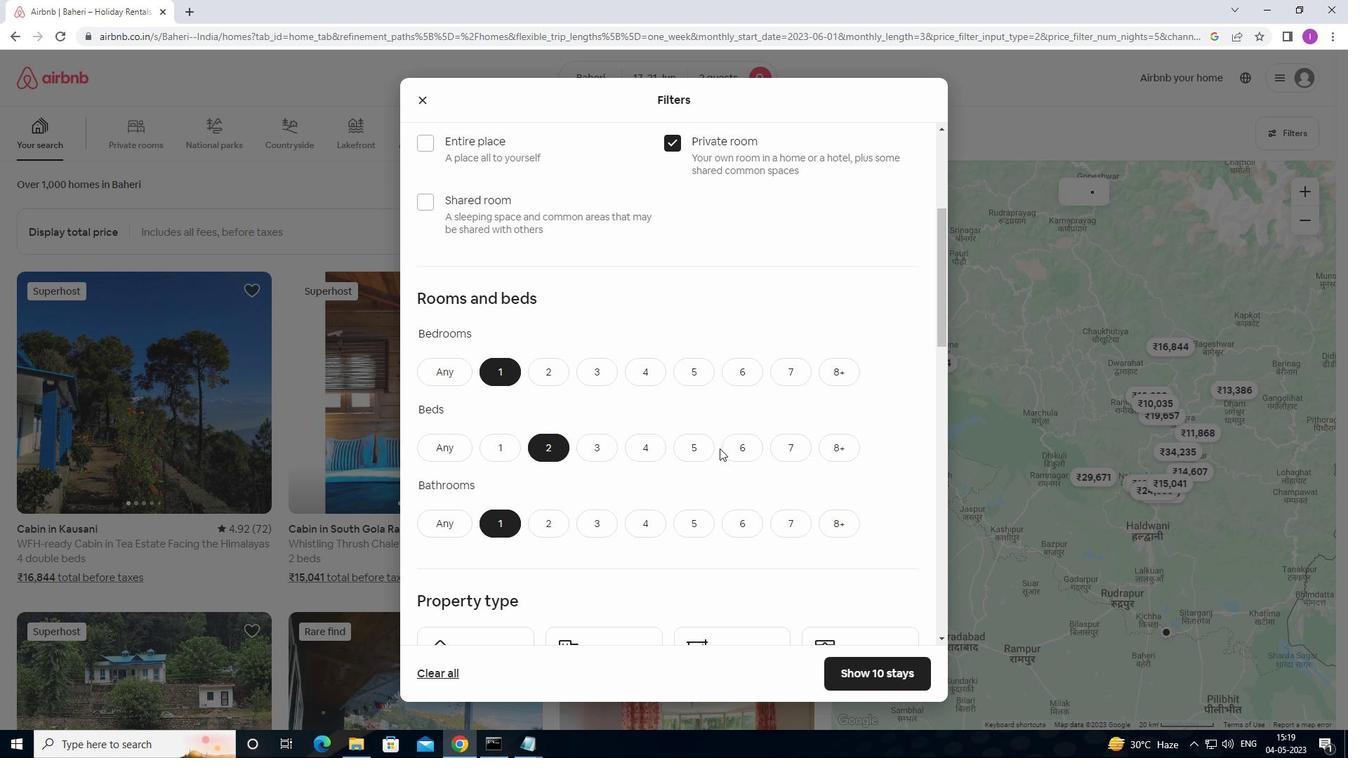 
Action: Mouse scrolled (720, 446) with delta (0, 0)
Screenshot: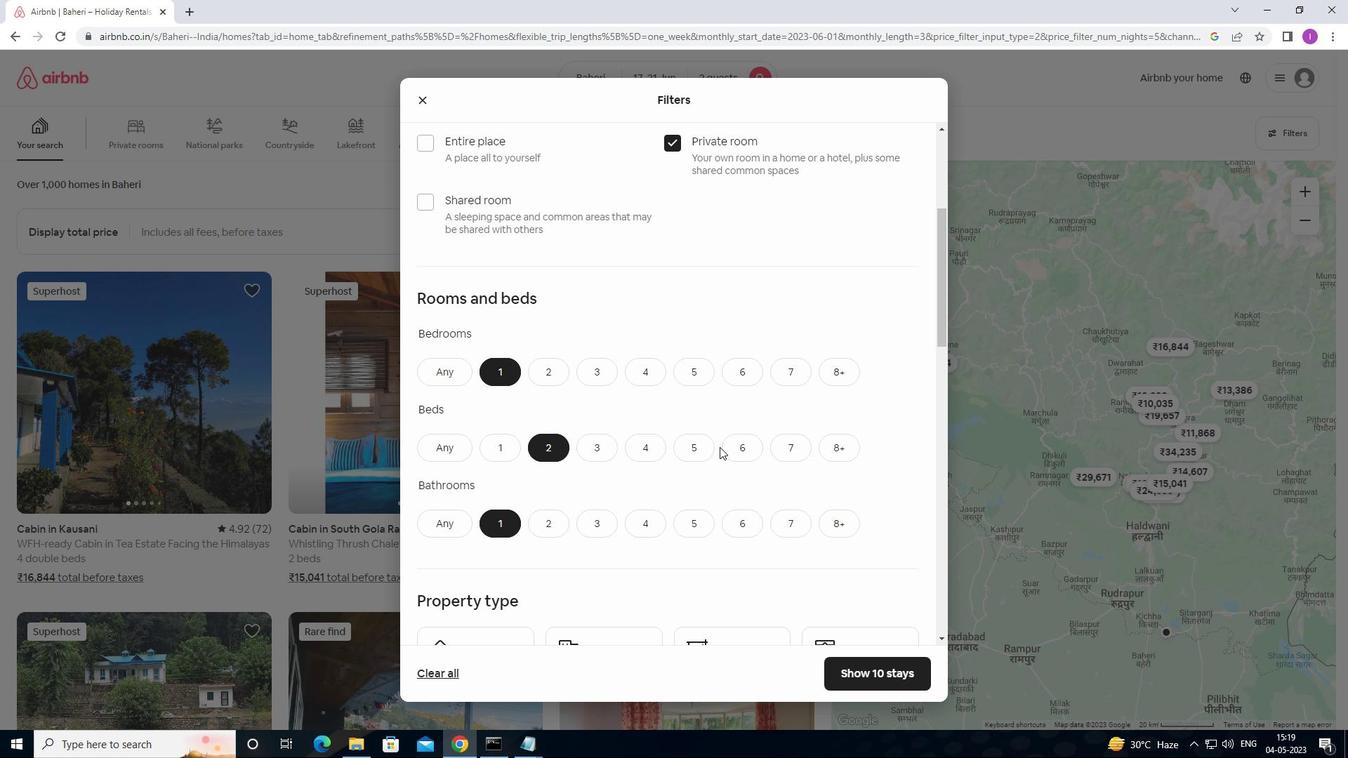 
Action: Mouse moved to (457, 345)
Screenshot: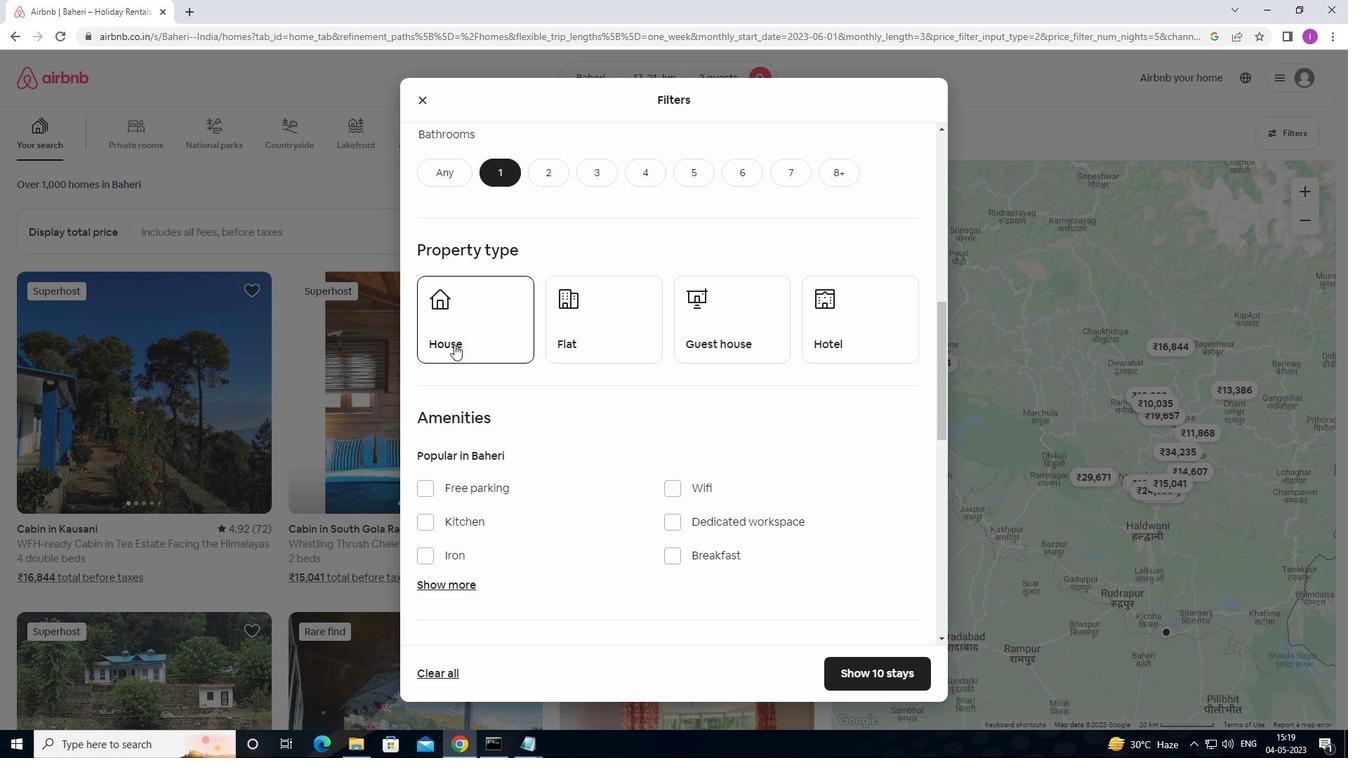 
Action: Mouse pressed left at (457, 345)
Screenshot: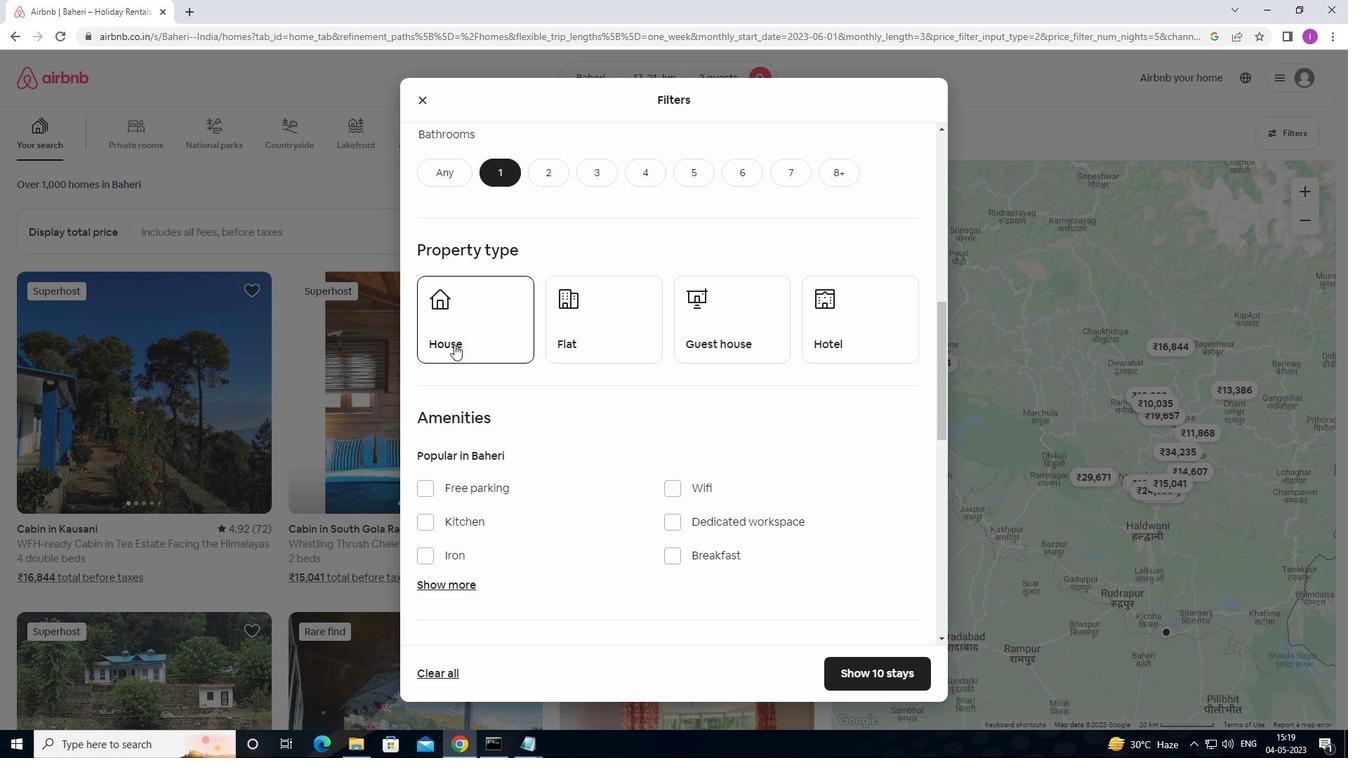 
Action: Mouse moved to (564, 338)
Screenshot: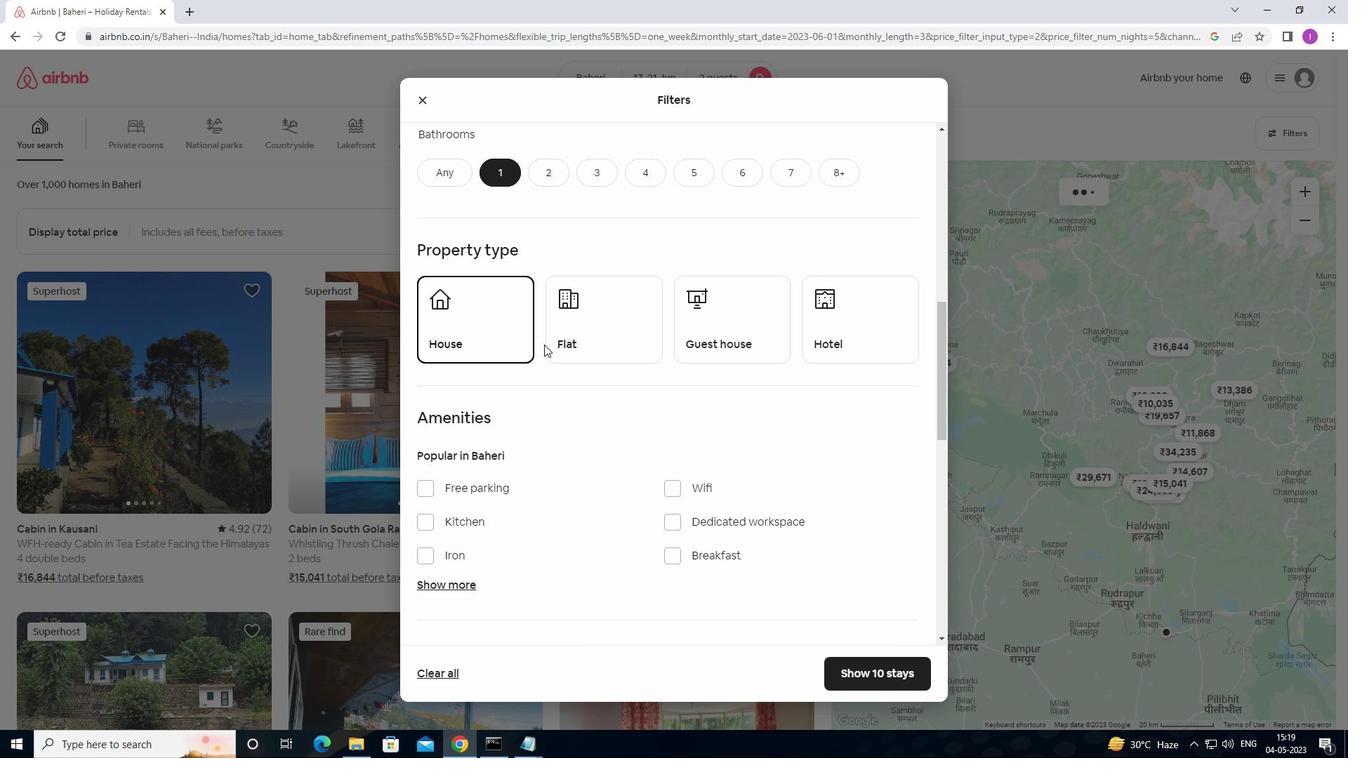 
Action: Mouse pressed left at (564, 338)
Screenshot: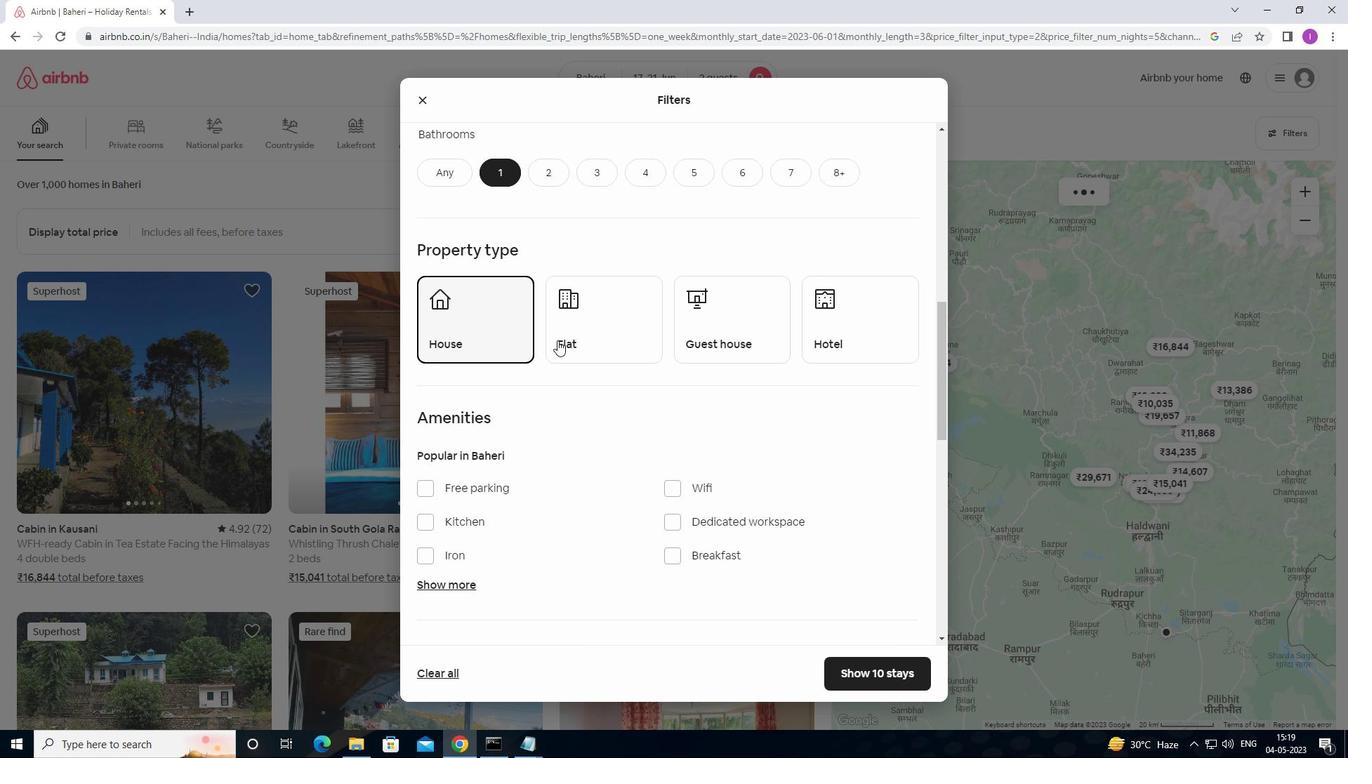 
Action: Mouse moved to (725, 335)
Screenshot: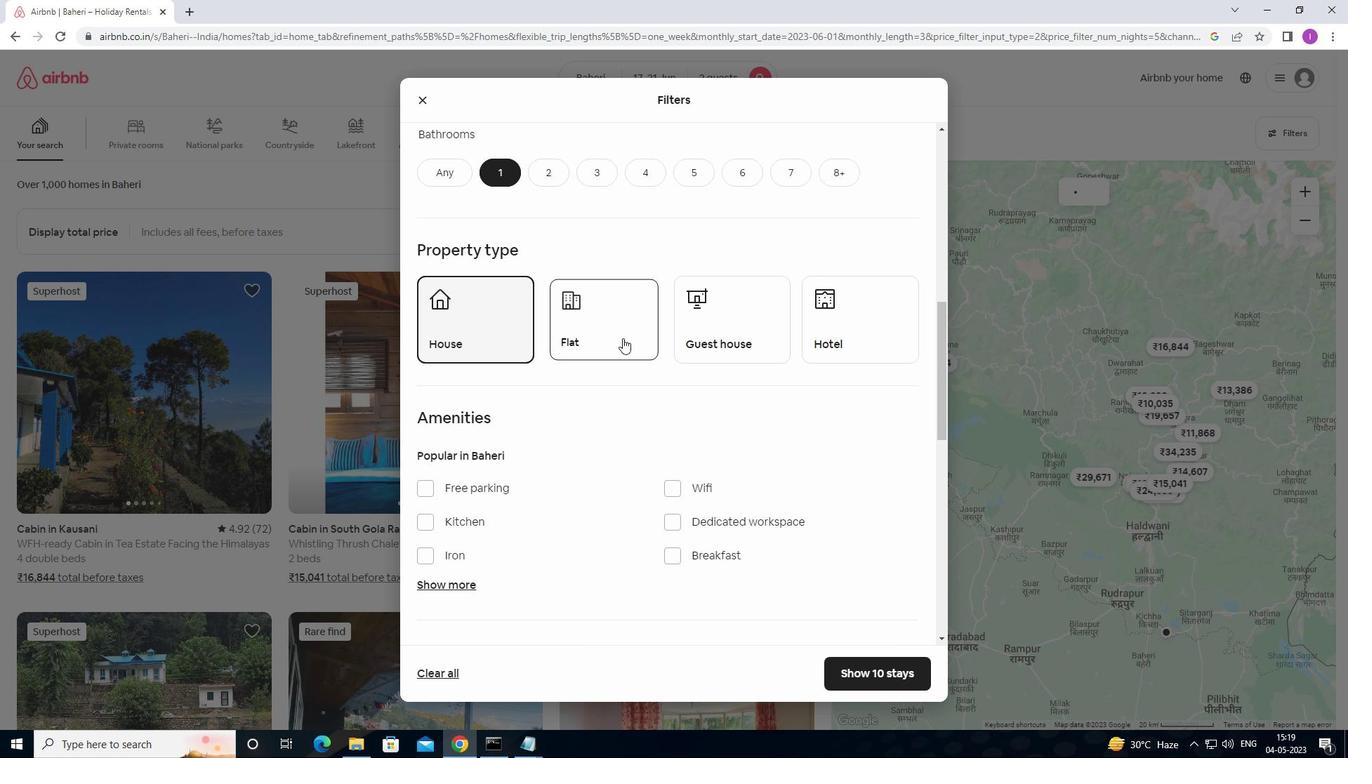 
Action: Mouse pressed left at (725, 335)
Screenshot: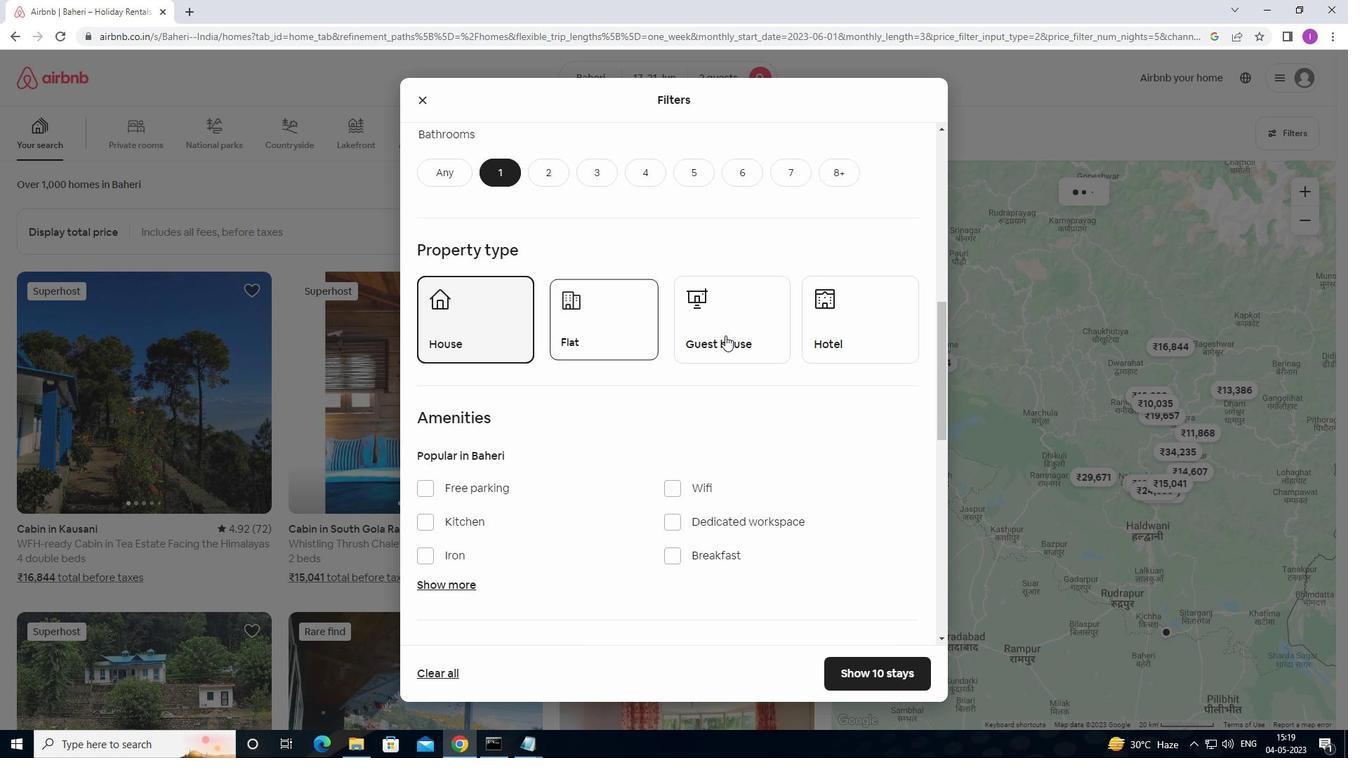 
Action: Mouse moved to (826, 314)
Screenshot: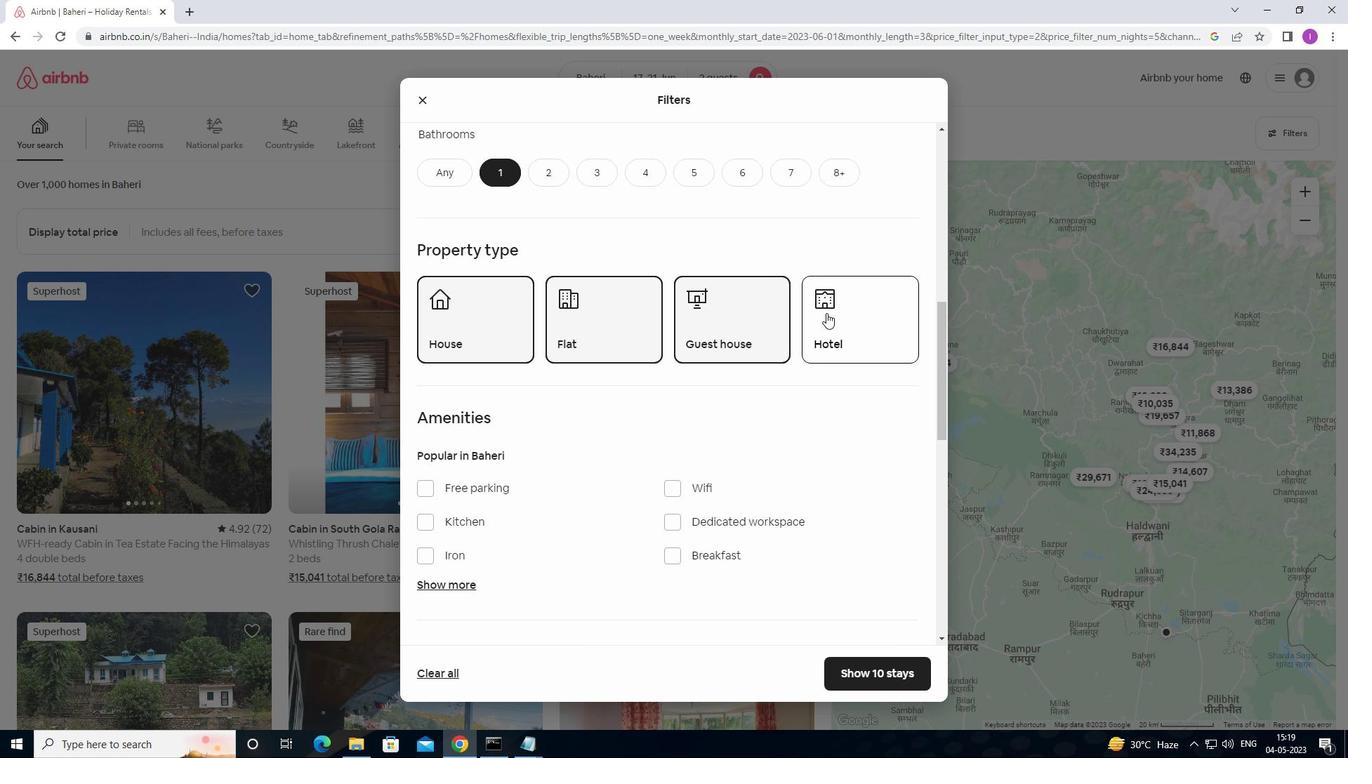 
Action: Mouse scrolled (826, 313) with delta (0, 0)
Screenshot: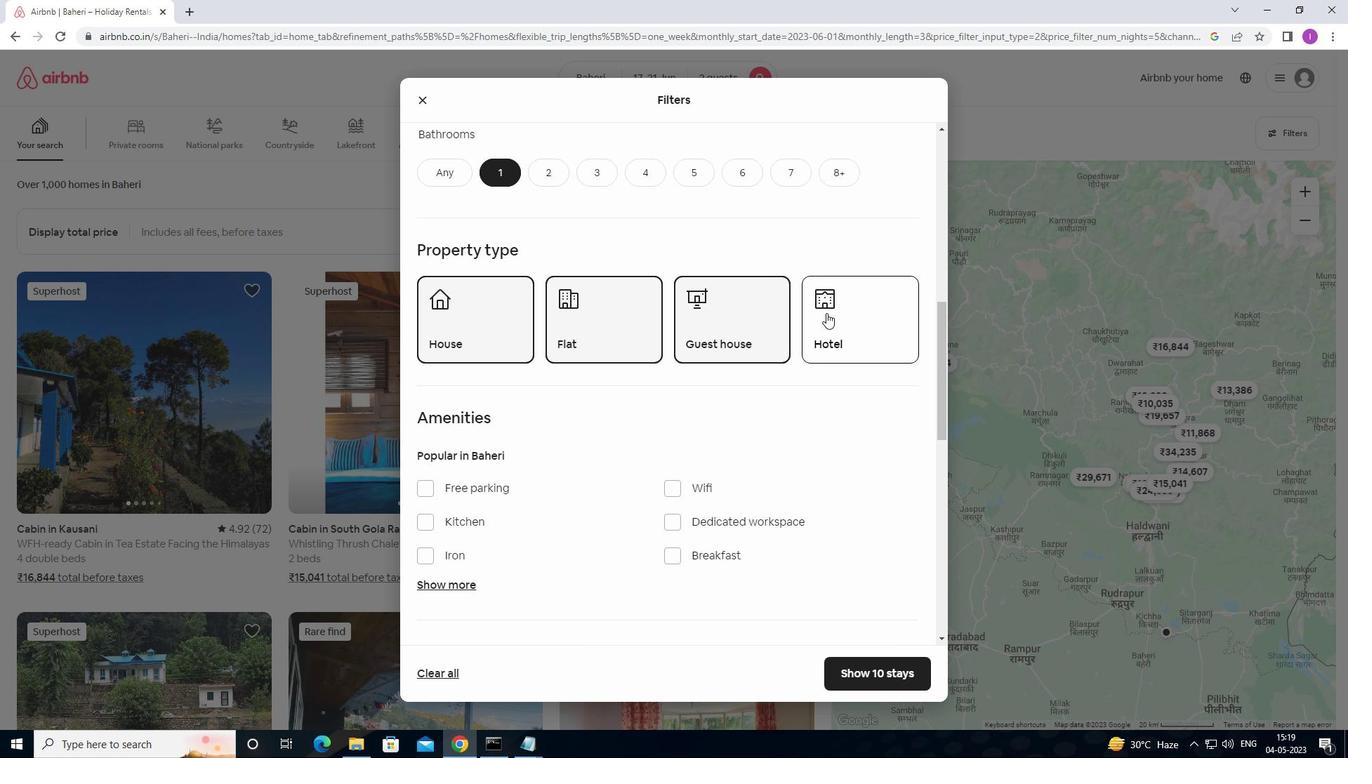 
Action: Mouse moved to (826, 315)
Screenshot: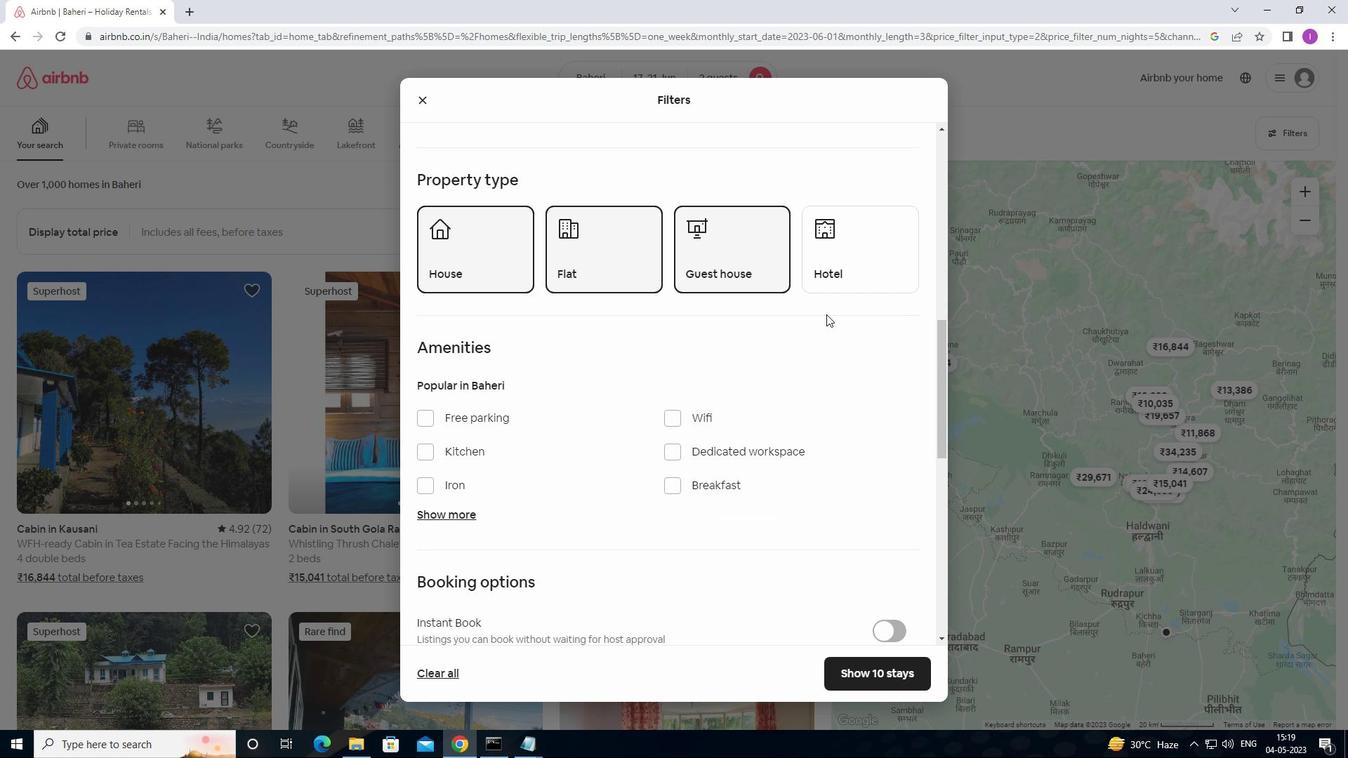 
Action: Mouse scrolled (826, 314) with delta (0, 0)
Screenshot: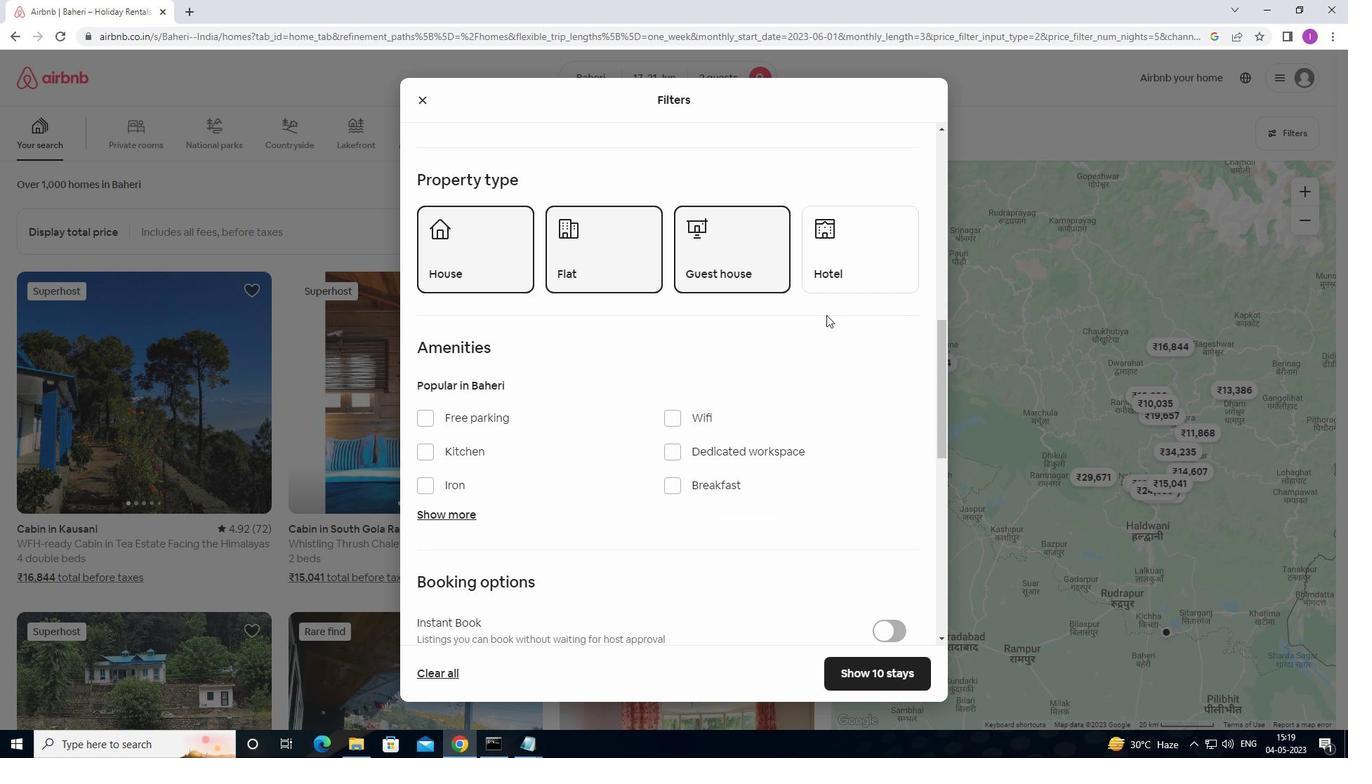 
Action: Mouse moved to (825, 320)
Screenshot: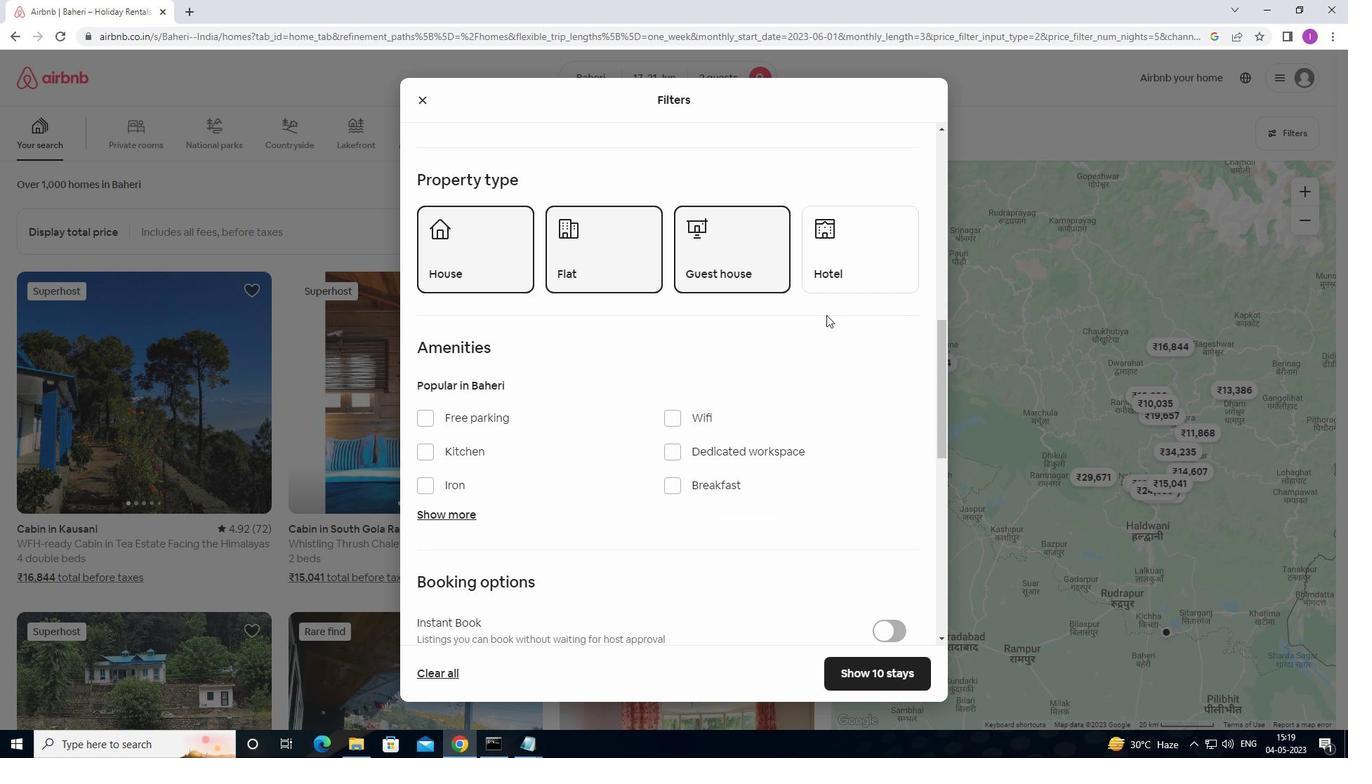 
Action: Mouse scrolled (825, 319) with delta (0, 0)
Screenshot: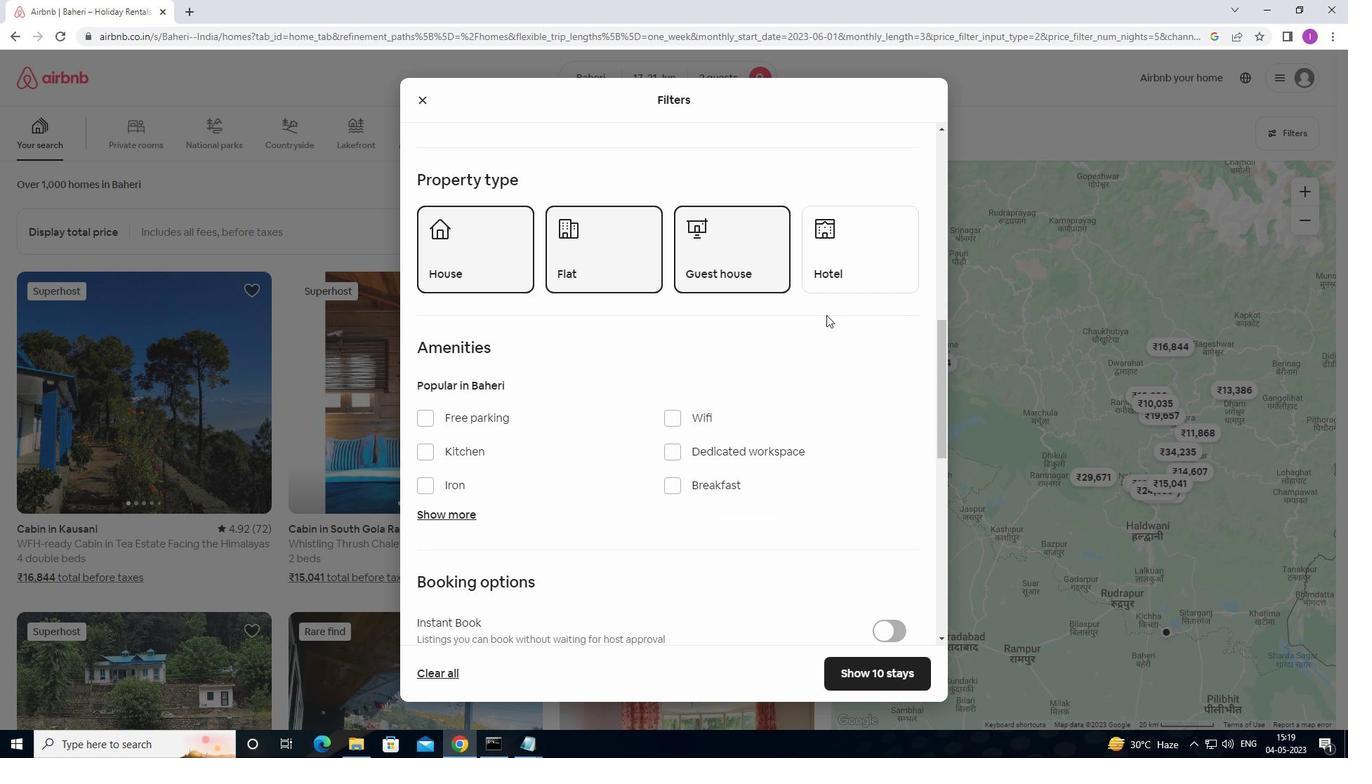 
Action: Mouse moved to (675, 279)
Screenshot: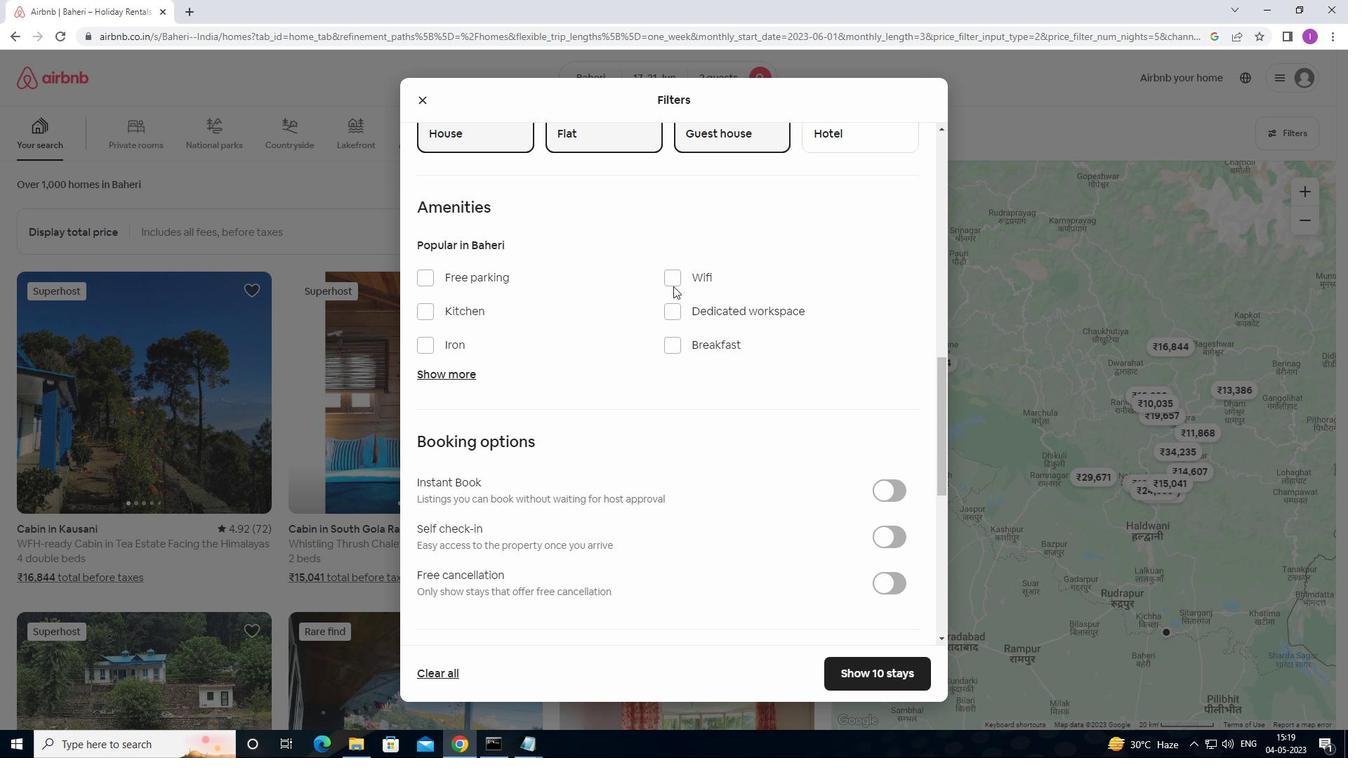
Action: Mouse pressed left at (675, 279)
Screenshot: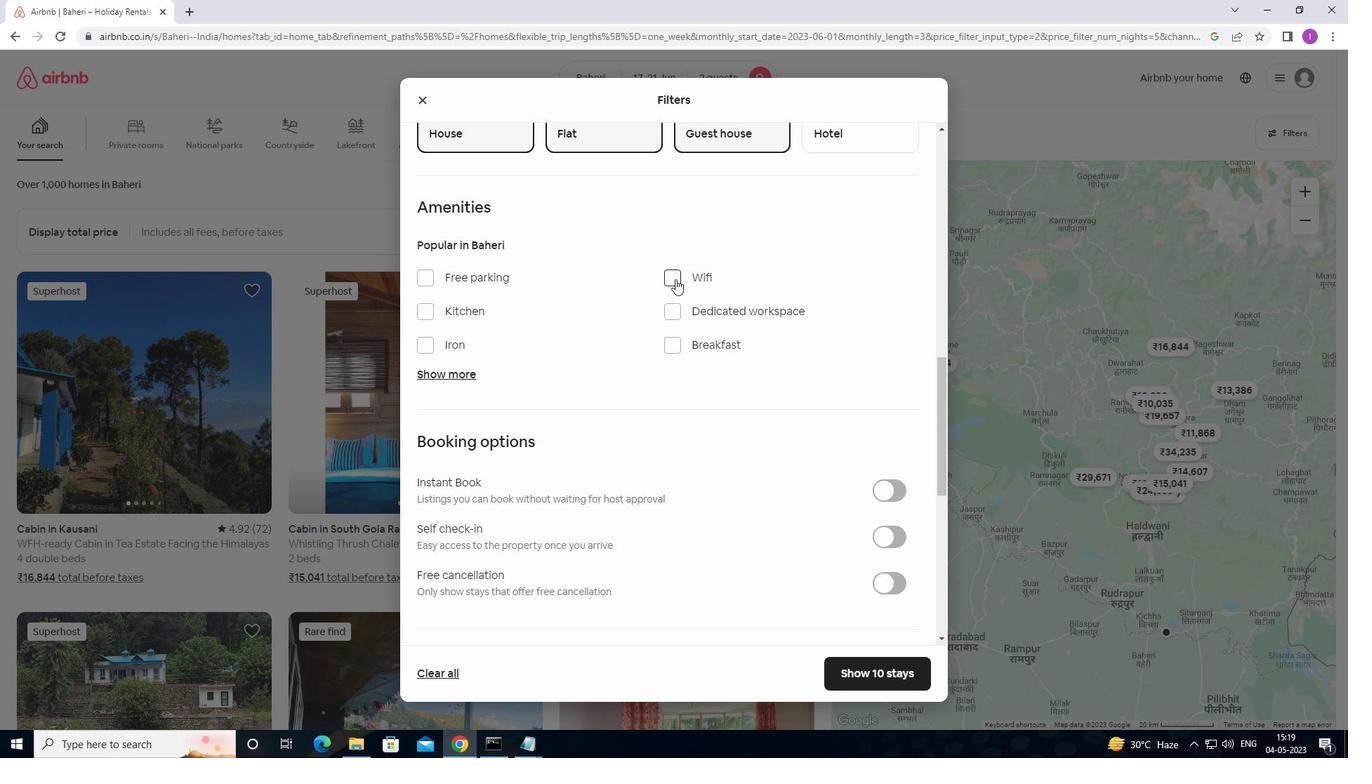 
Action: Mouse moved to (893, 530)
Screenshot: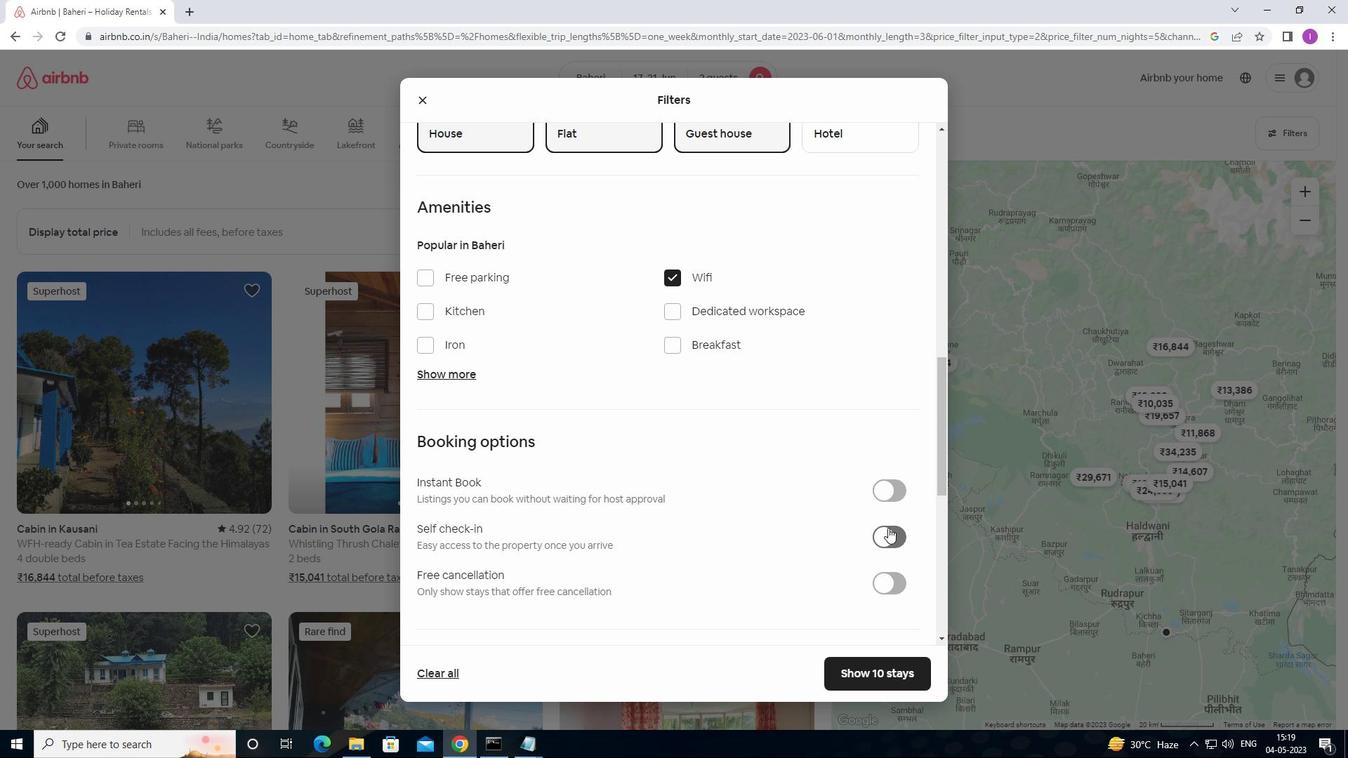 
Action: Mouse pressed left at (893, 530)
Screenshot: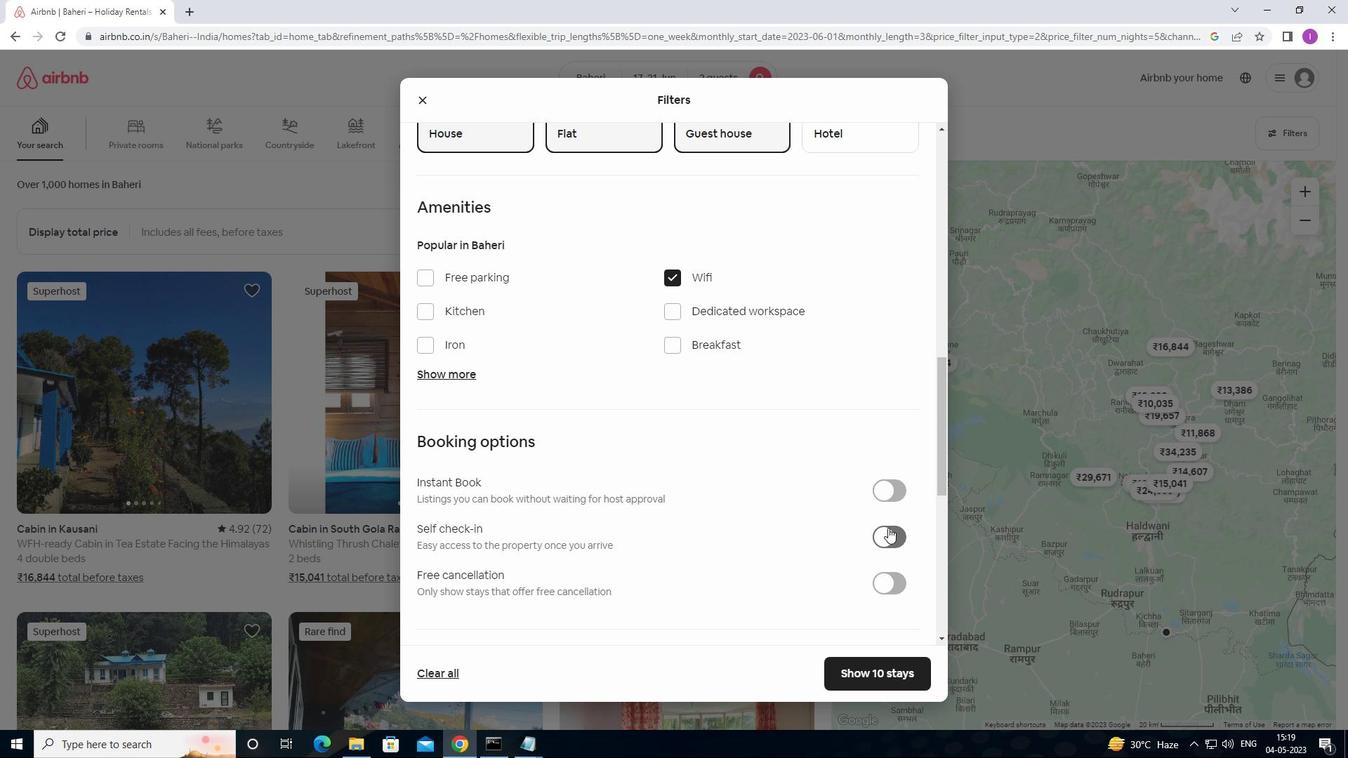 
Action: Mouse moved to (721, 493)
Screenshot: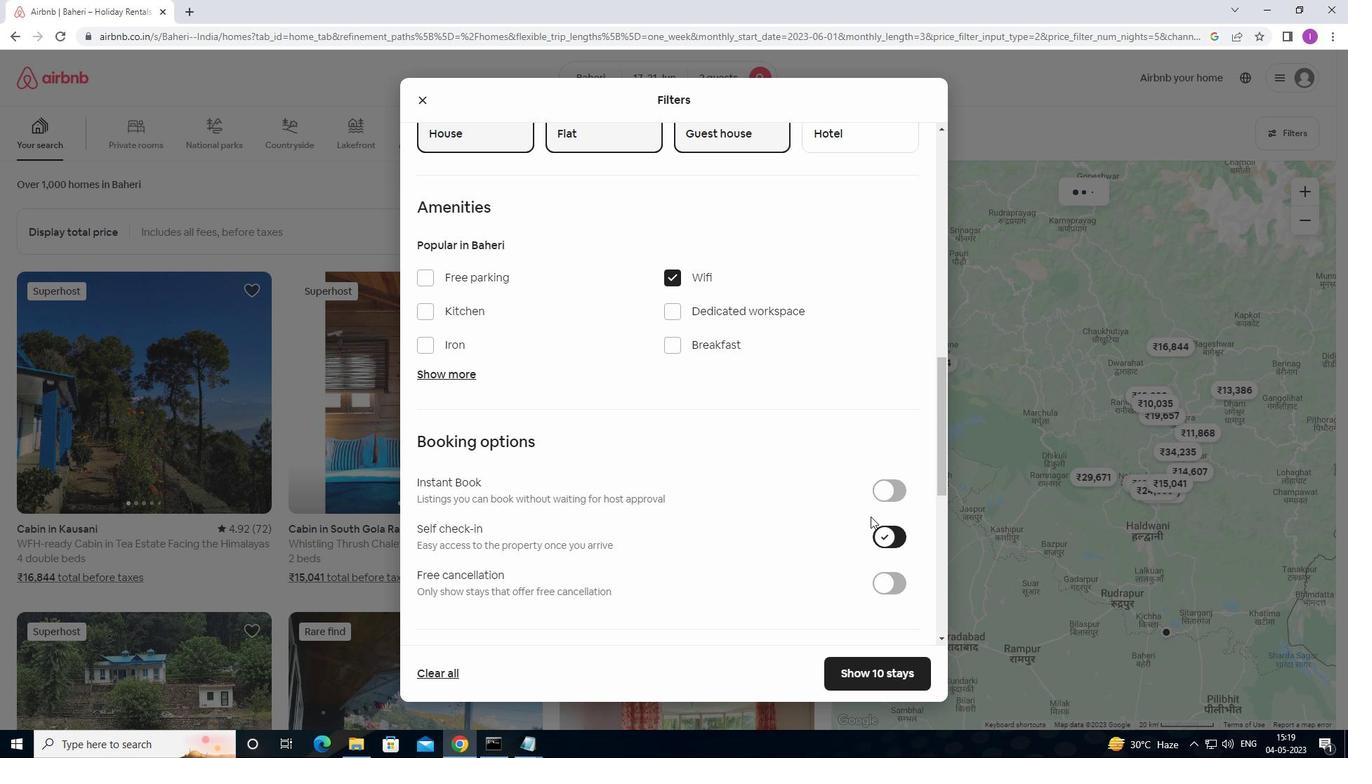 
Action: Mouse scrolled (721, 493) with delta (0, 0)
Screenshot: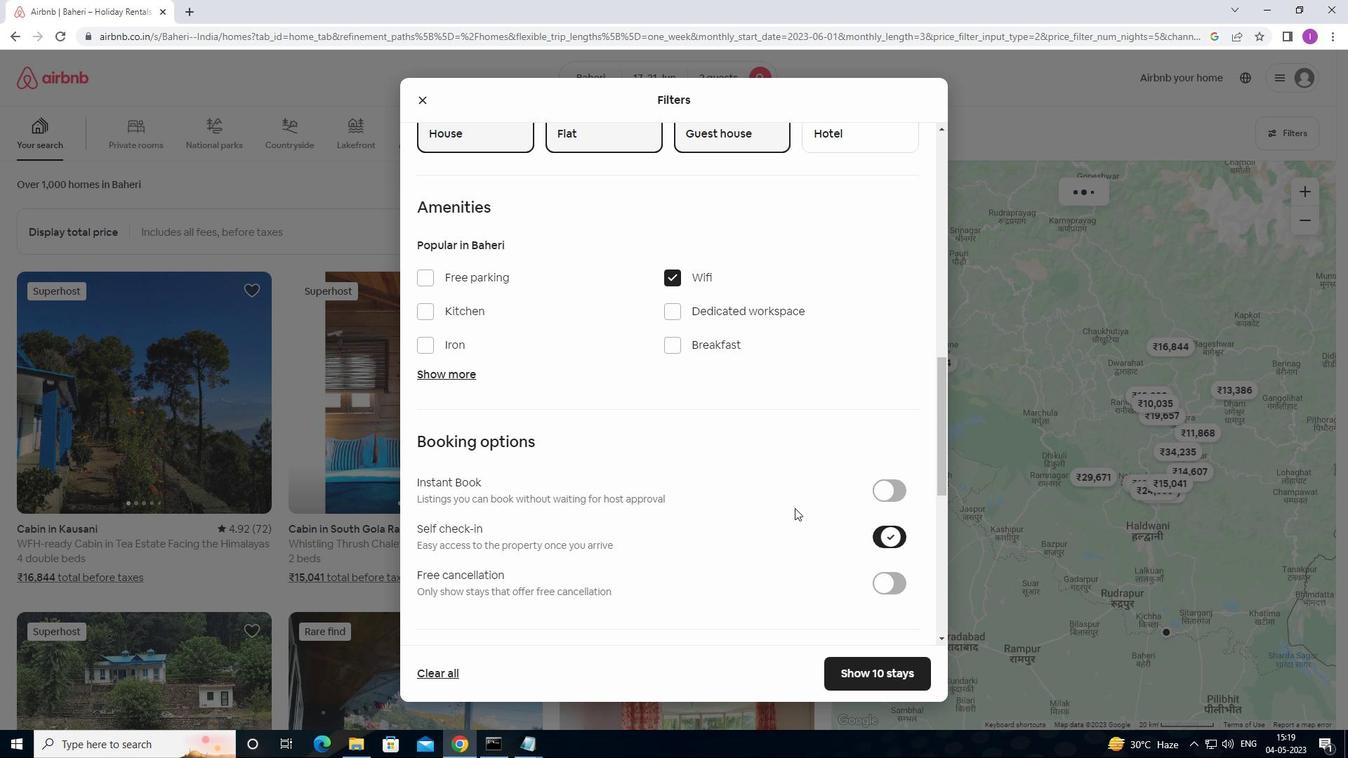 
Action: Mouse scrolled (721, 493) with delta (0, 0)
Screenshot: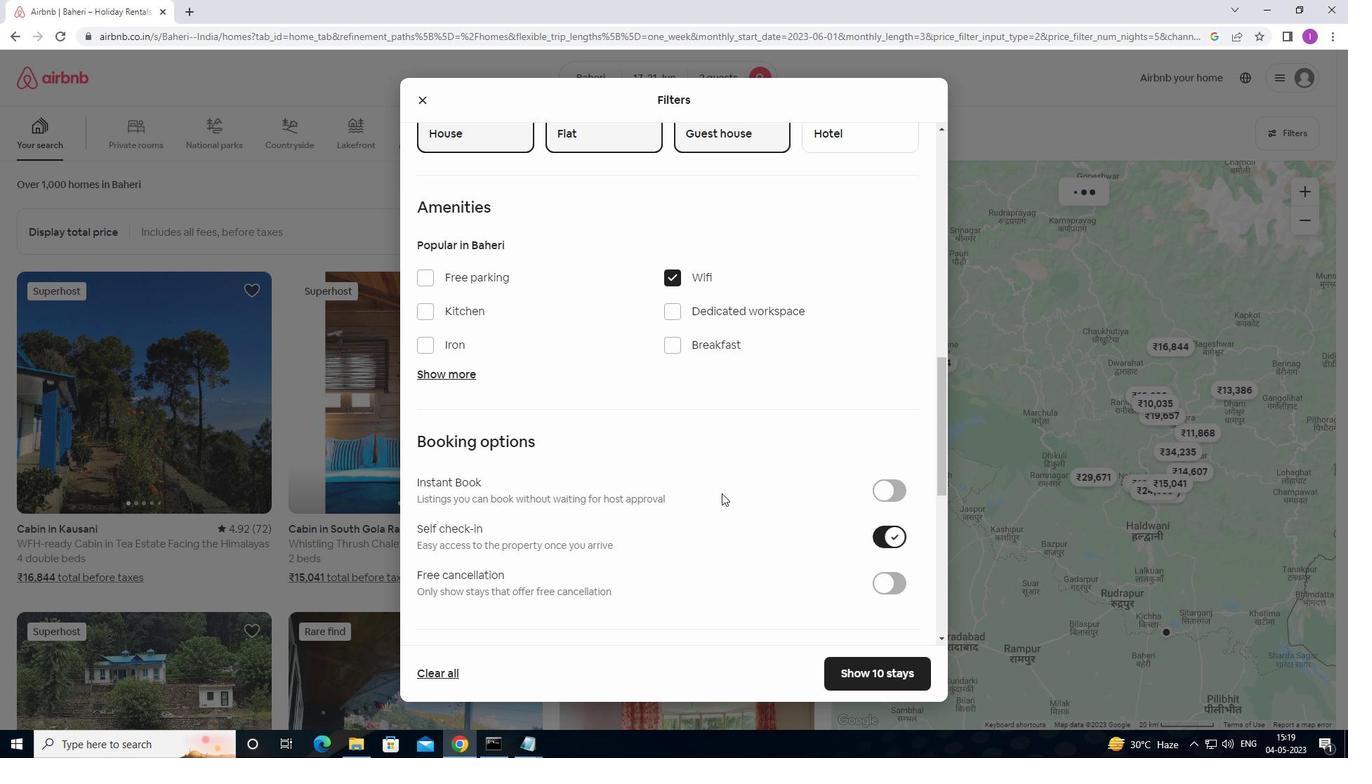 
Action: Mouse scrolled (721, 493) with delta (0, 0)
Screenshot: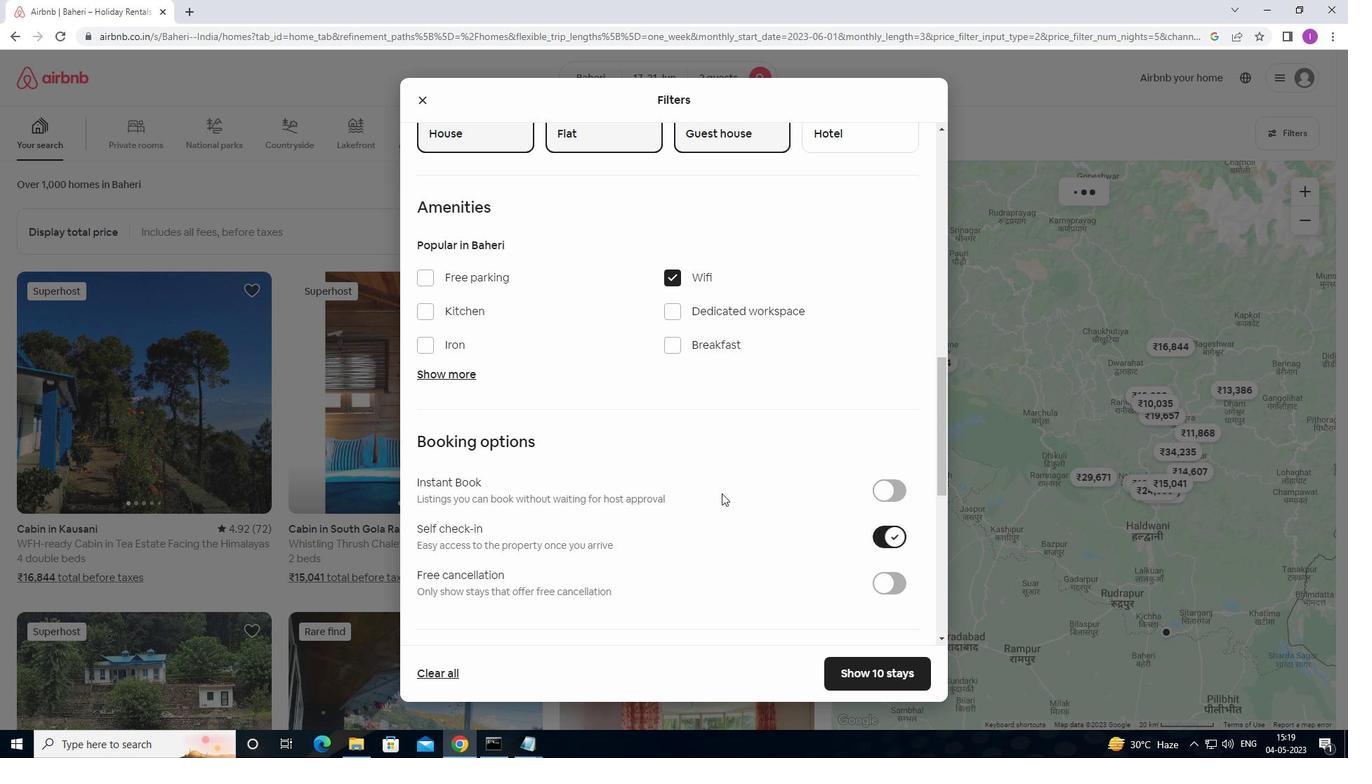 
Action: Mouse scrolled (721, 493) with delta (0, 0)
Screenshot: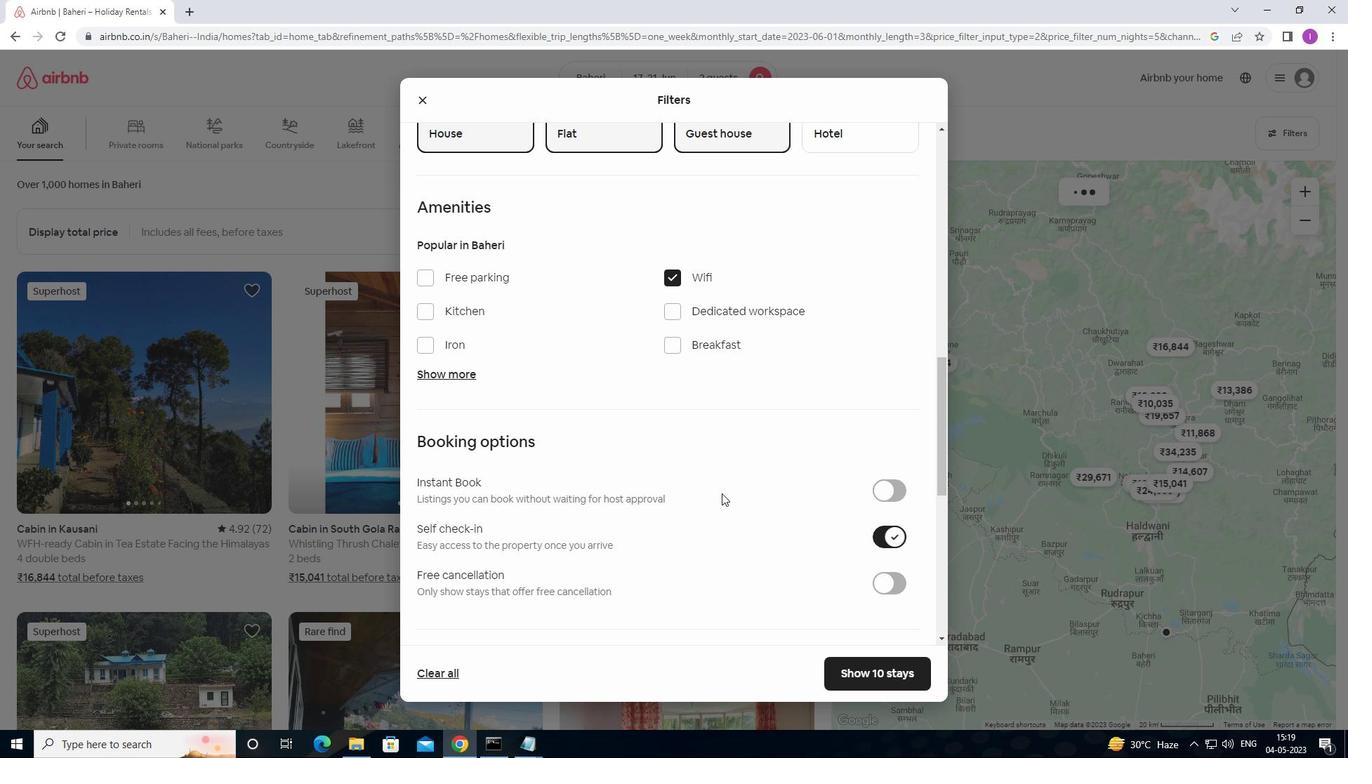
Action: Mouse scrolled (721, 493) with delta (0, 0)
Screenshot: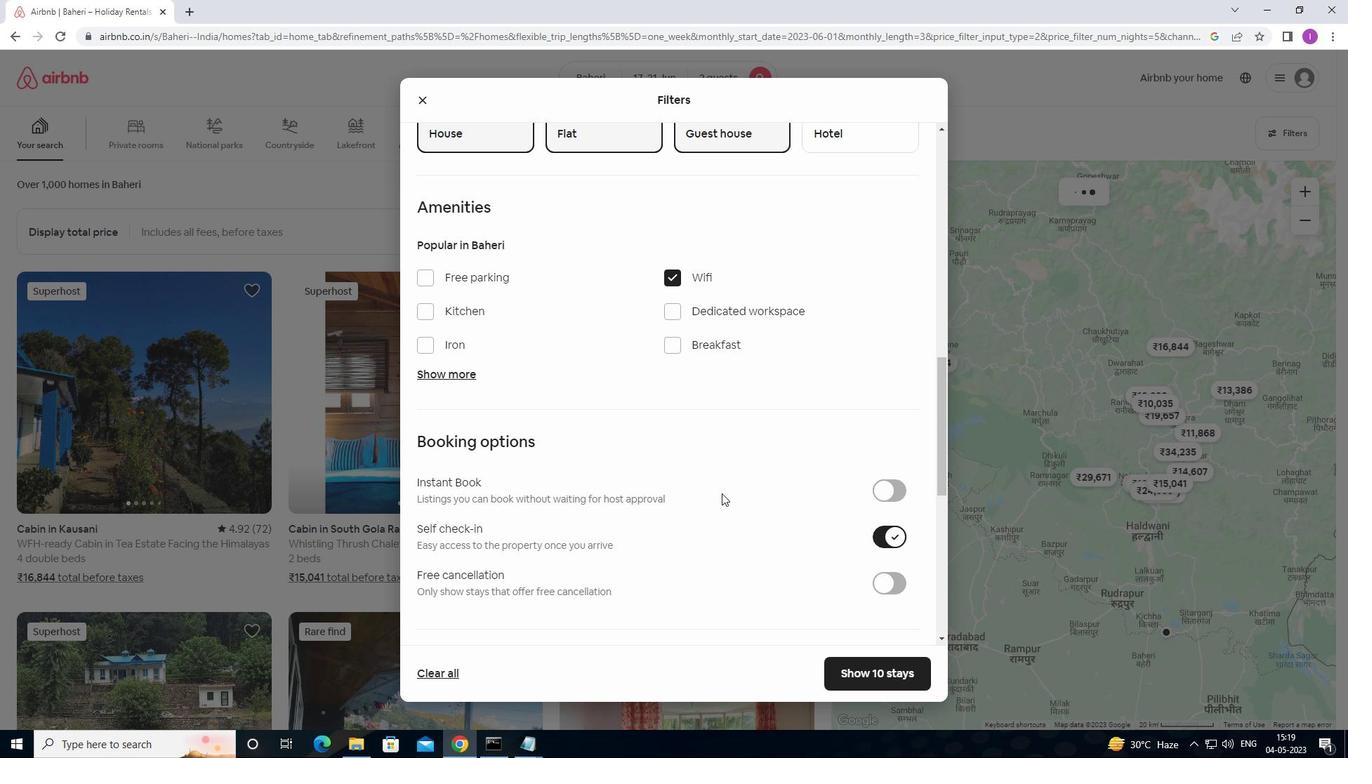 
Action: Mouse moved to (724, 486)
Screenshot: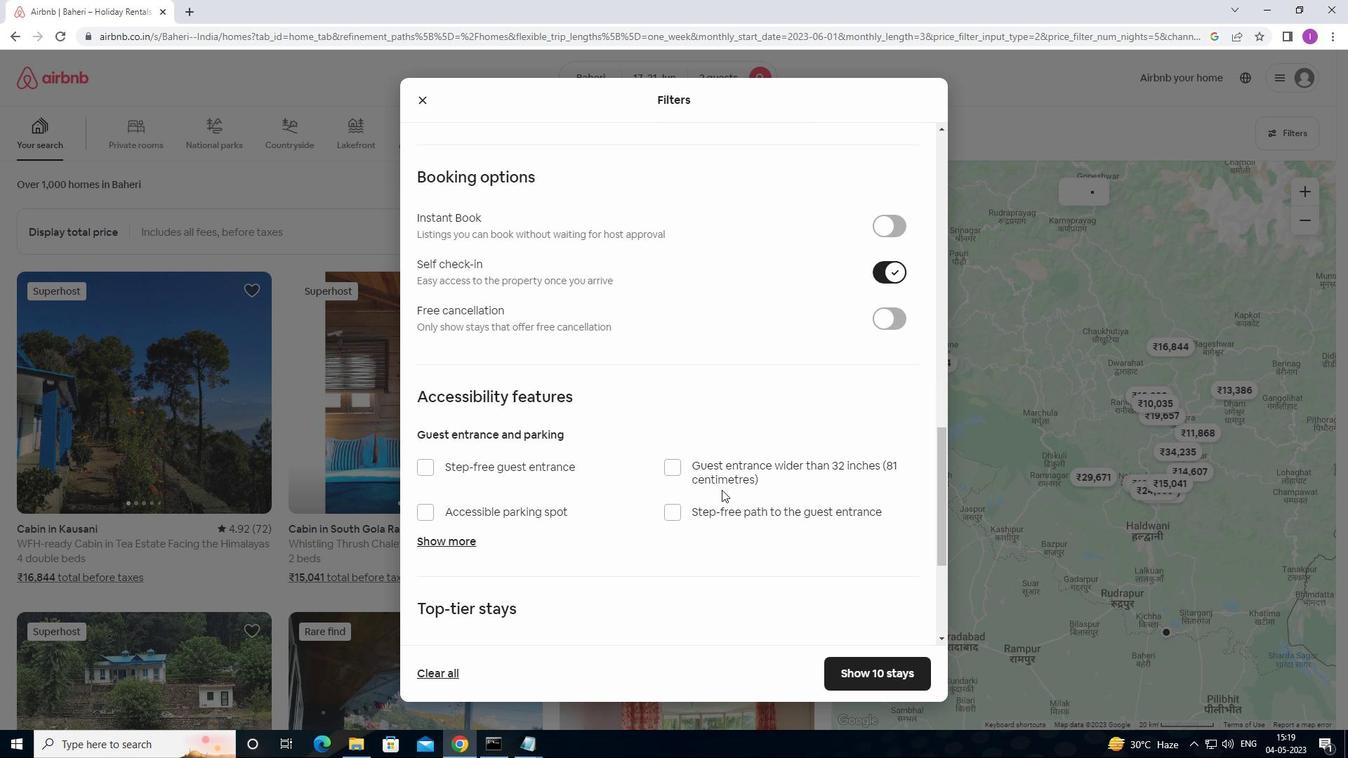 
Action: Mouse scrolled (724, 485) with delta (0, 0)
Screenshot: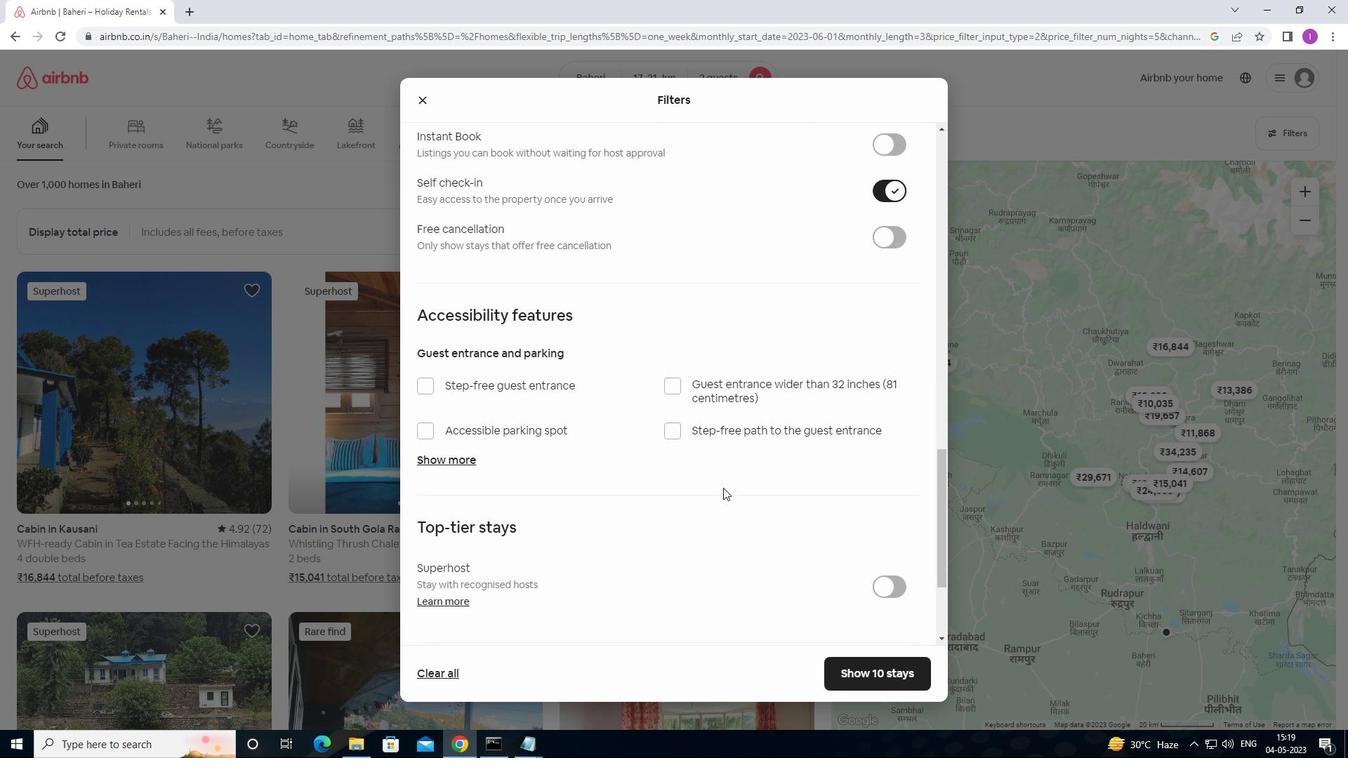 
Action: Mouse scrolled (724, 485) with delta (0, 0)
Screenshot: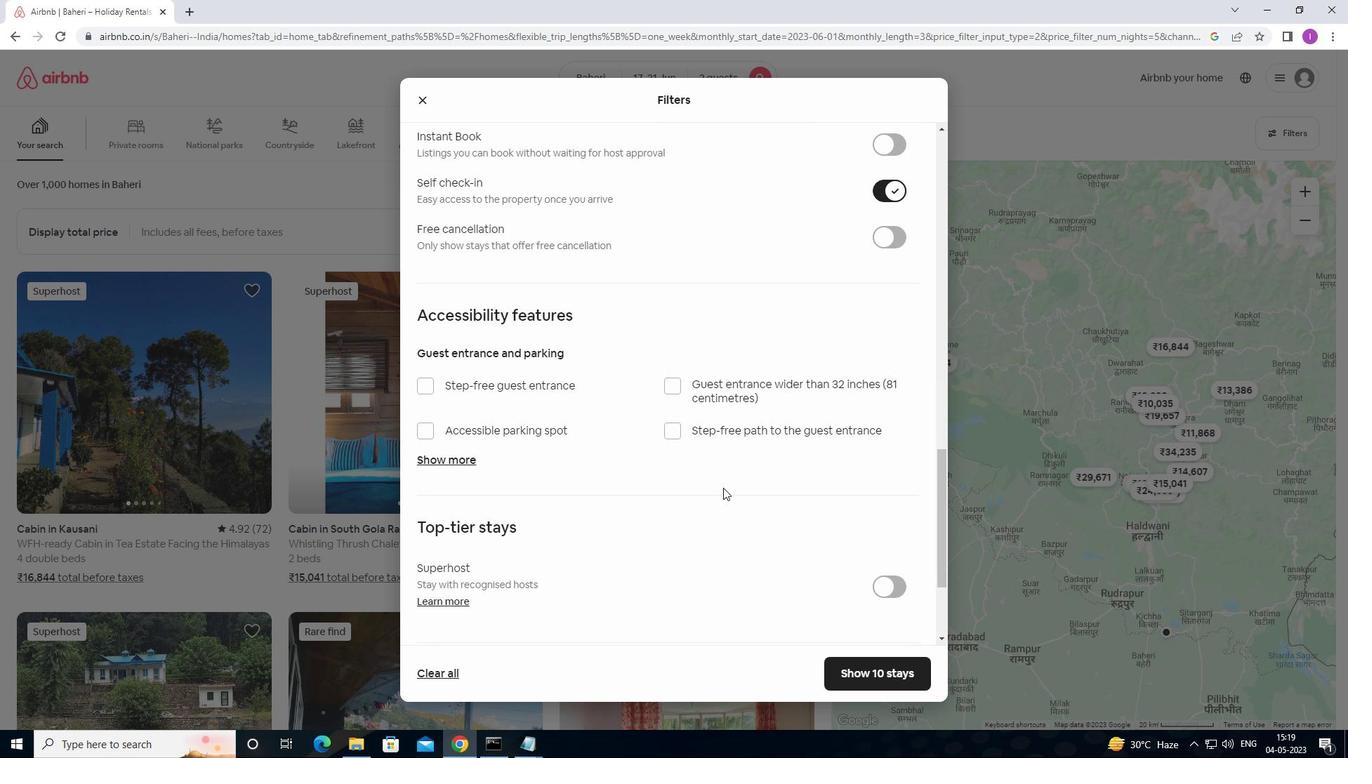 
Action: Mouse scrolled (724, 485) with delta (0, 0)
Screenshot: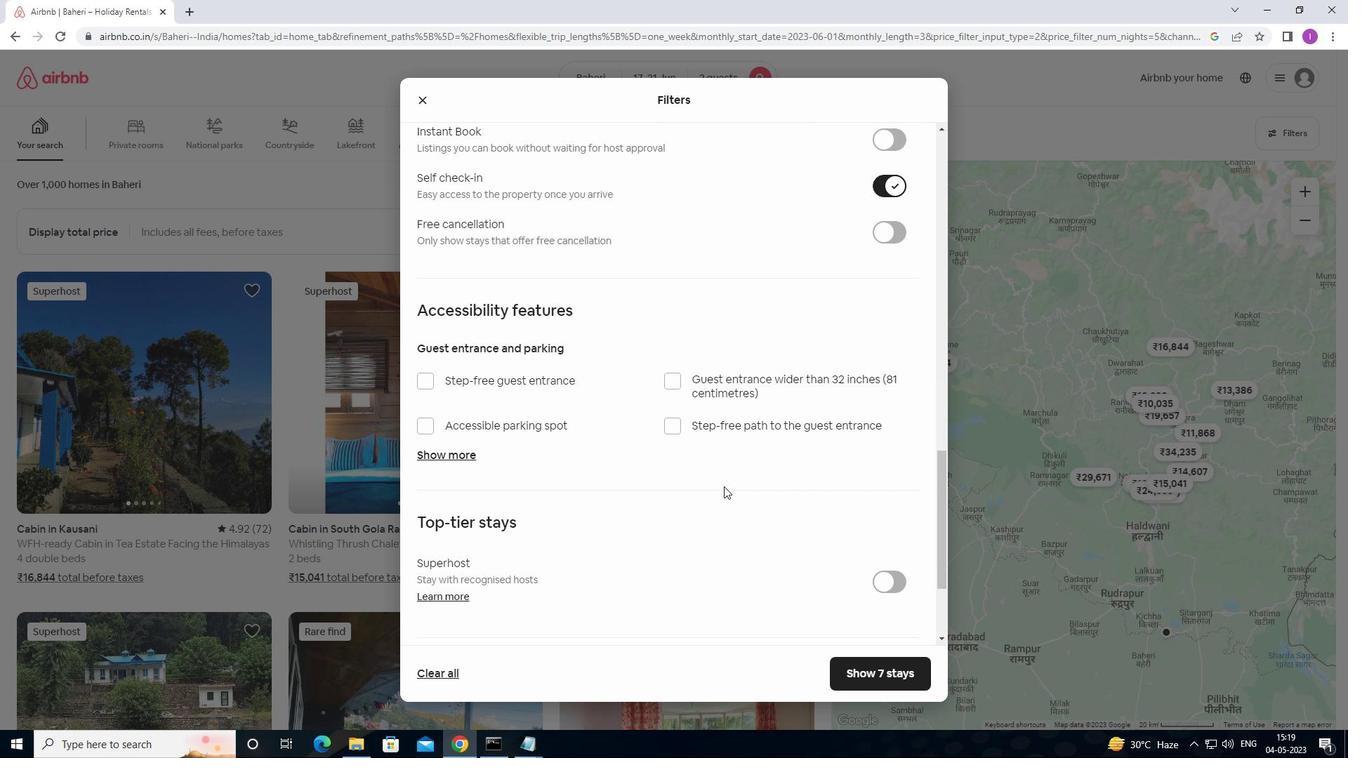 
Action: Mouse scrolled (724, 485) with delta (0, 0)
Screenshot: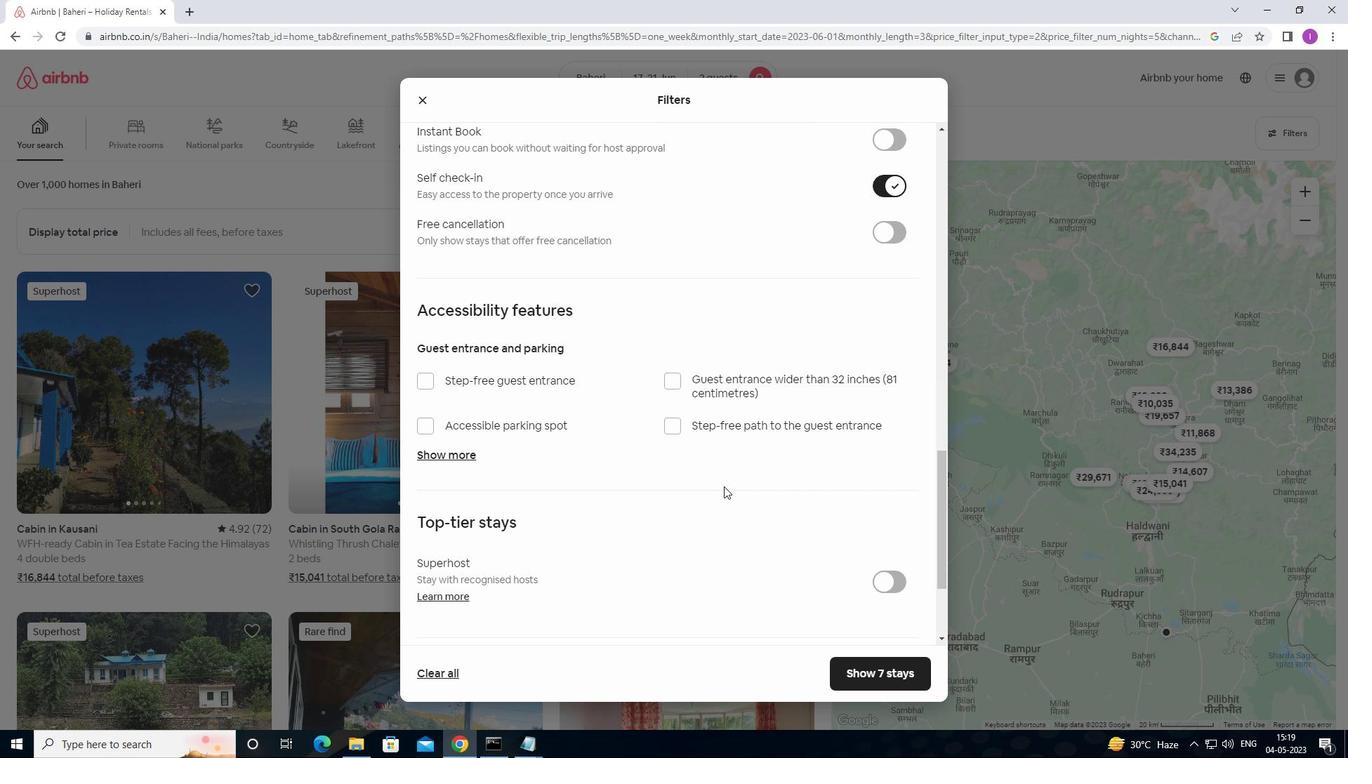 
Action: Mouse scrolled (724, 485) with delta (0, 0)
Screenshot: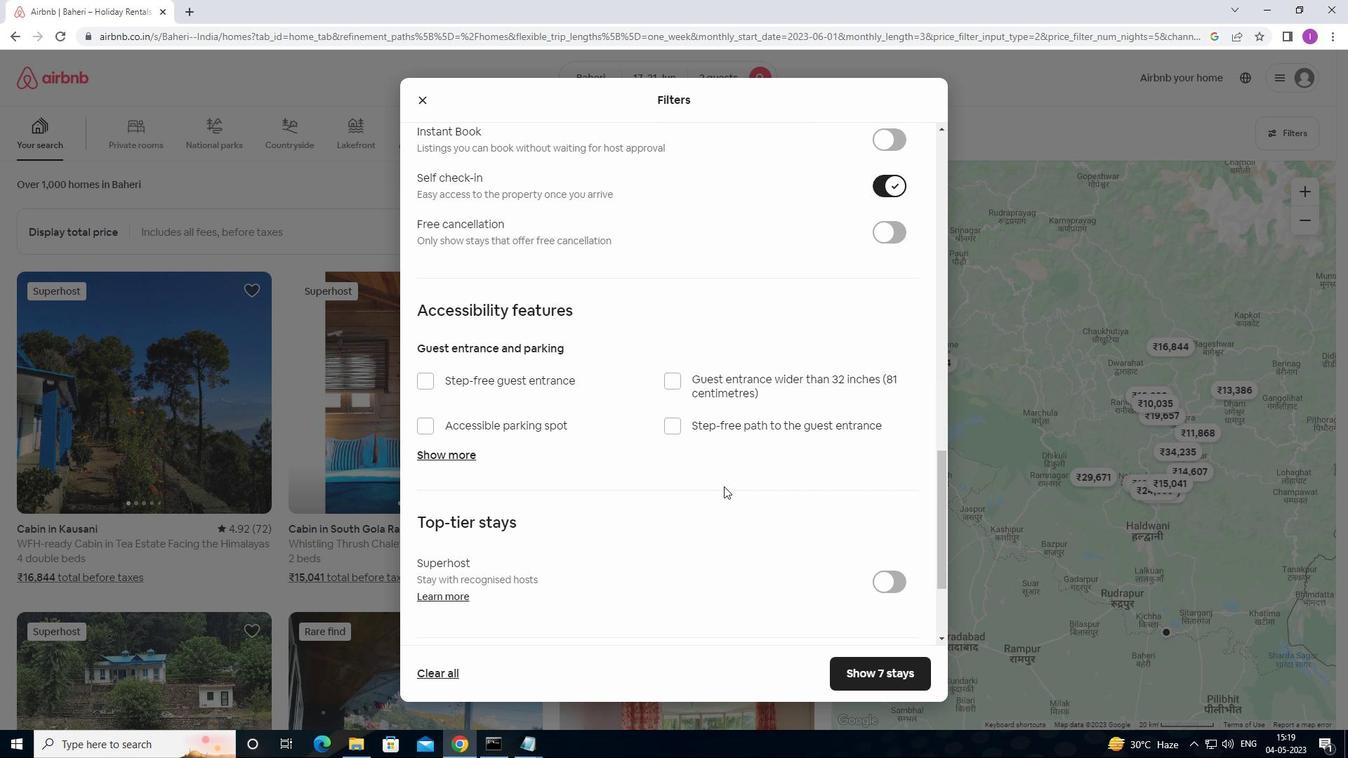 
Action: Mouse moved to (717, 502)
Screenshot: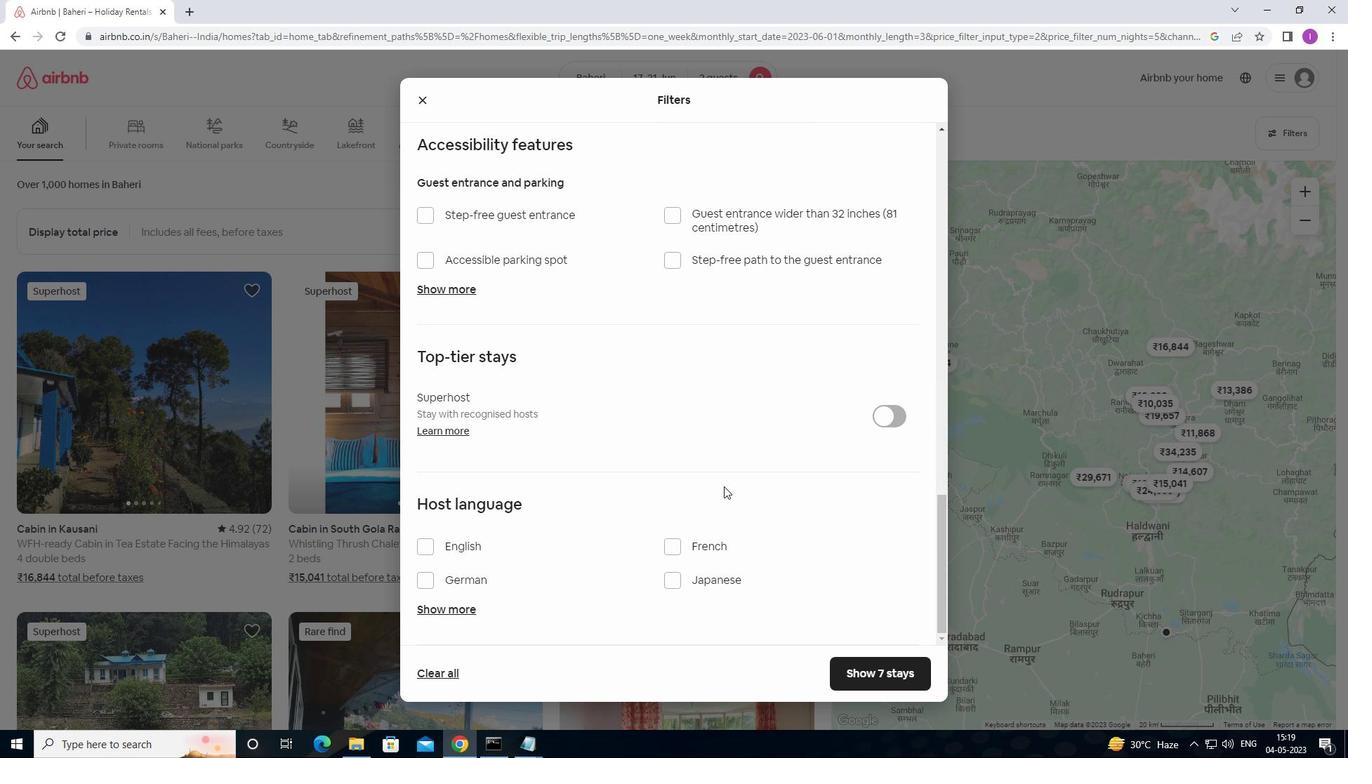 
Action: Mouse scrolled (717, 501) with delta (0, 0)
Screenshot: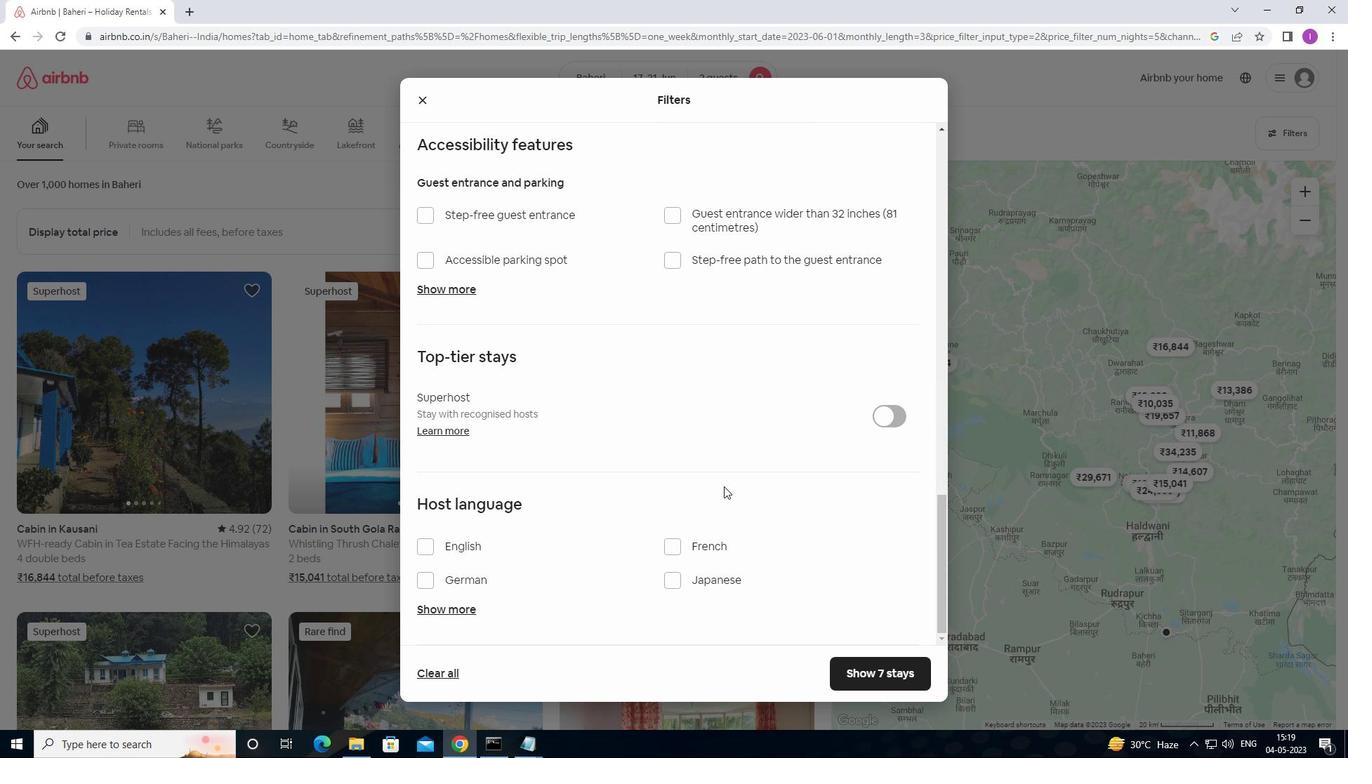 
Action: Mouse moved to (712, 513)
Screenshot: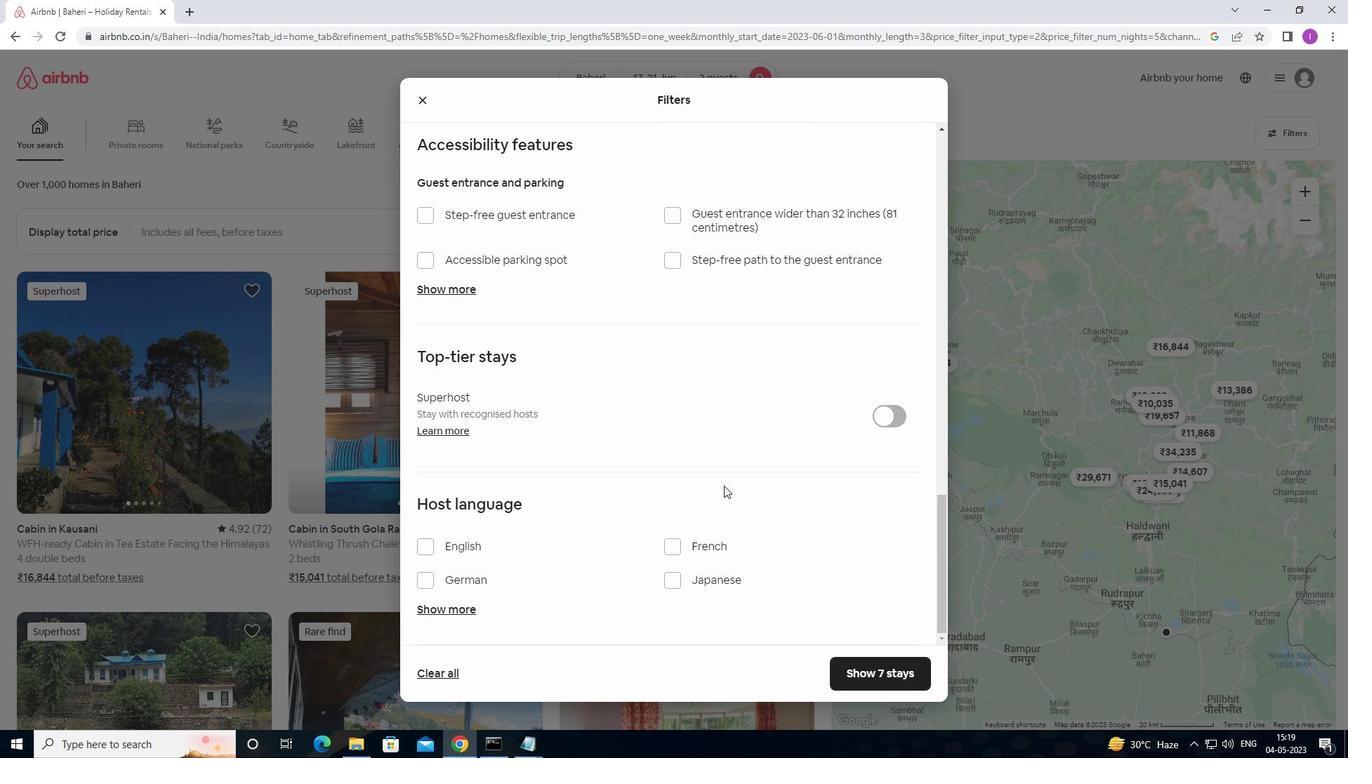 
Action: Mouse scrolled (712, 512) with delta (0, 0)
Screenshot: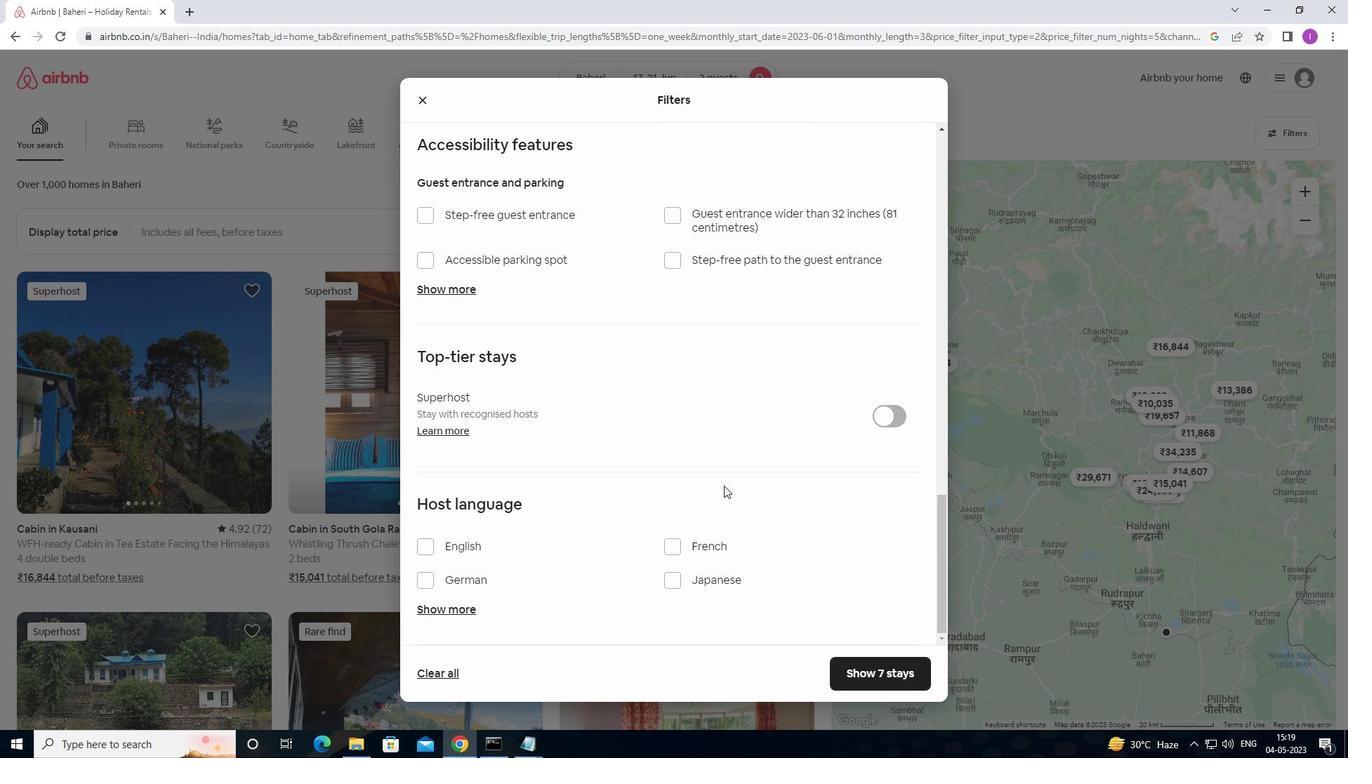 
Action: Mouse moved to (635, 537)
Screenshot: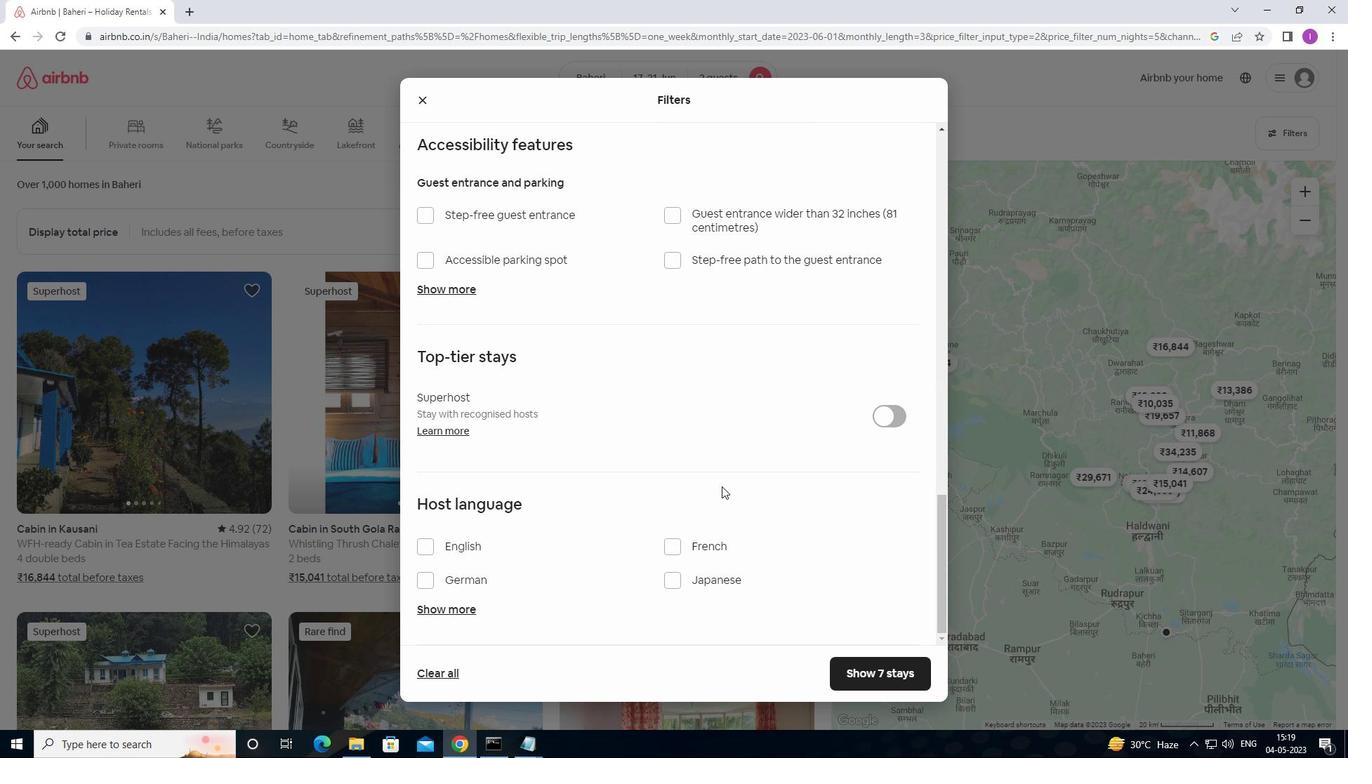 
Action: Mouse scrolled (635, 536) with delta (0, 0)
Screenshot: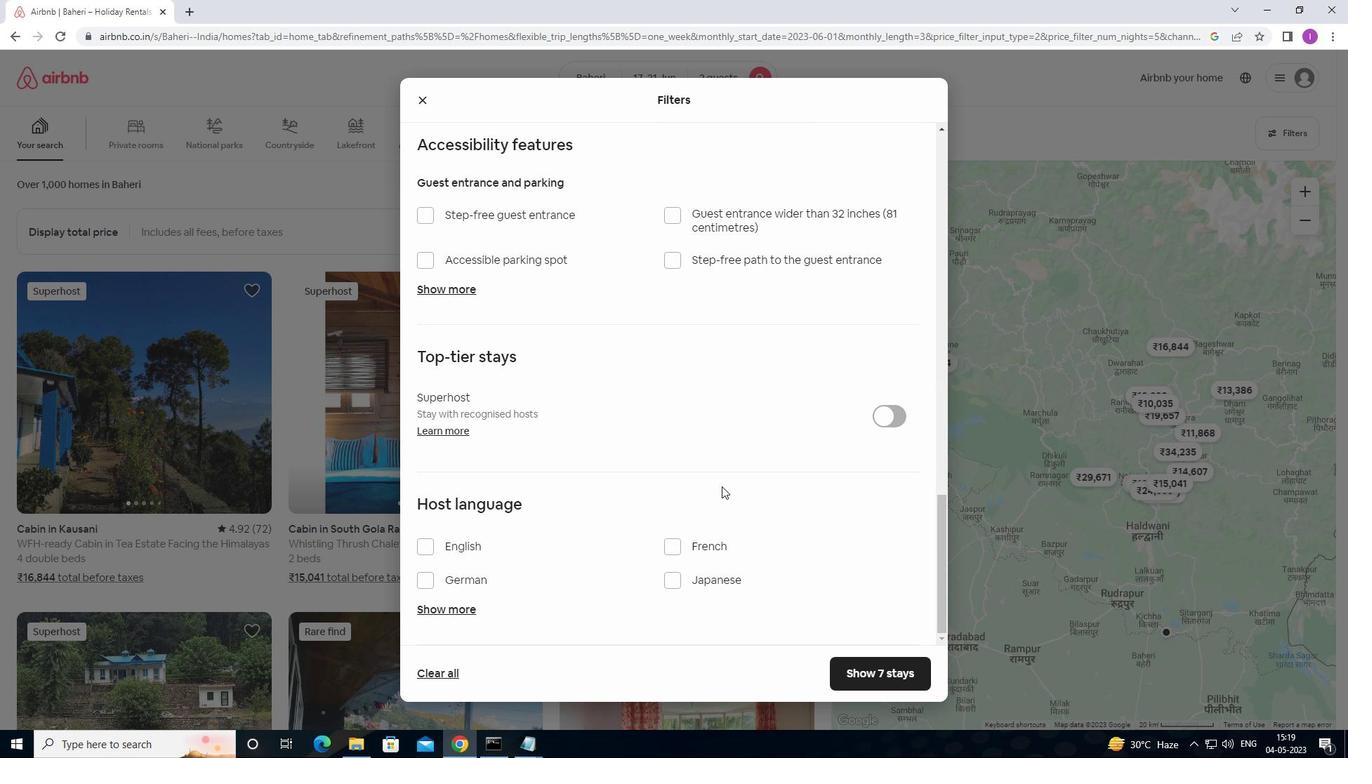 
Action: Mouse moved to (426, 553)
Screenshot: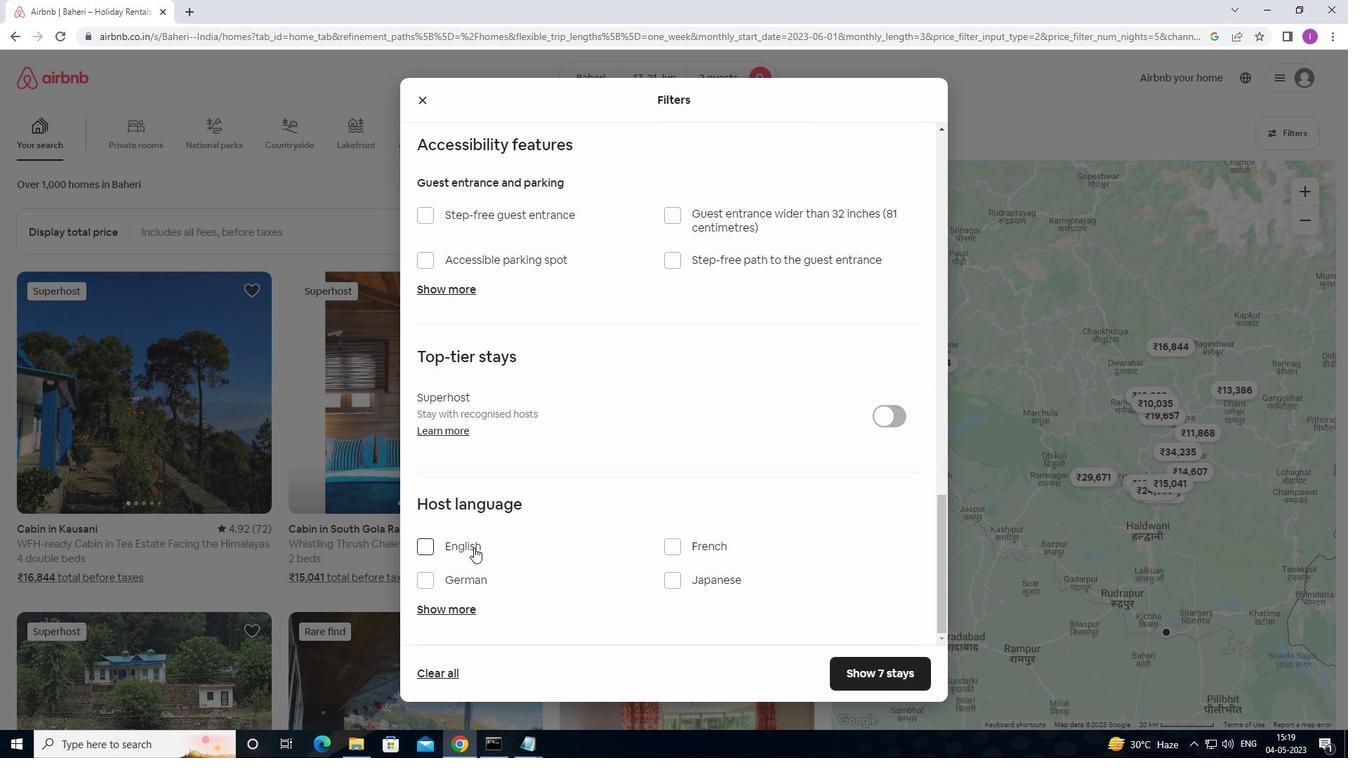 
Action: Mouse pressed left at (426, 553)
Screenshot: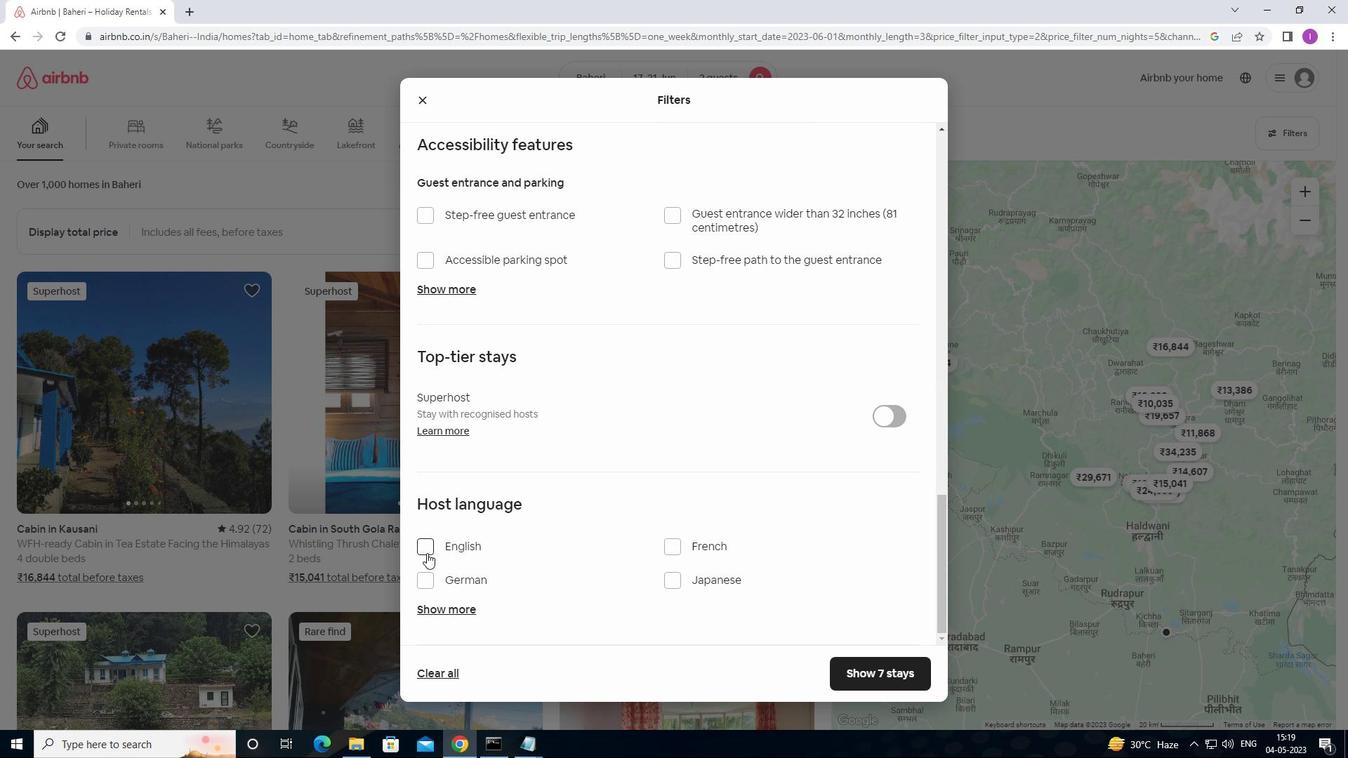 
Action: Mouse moved to (841, 683)
Screenshot: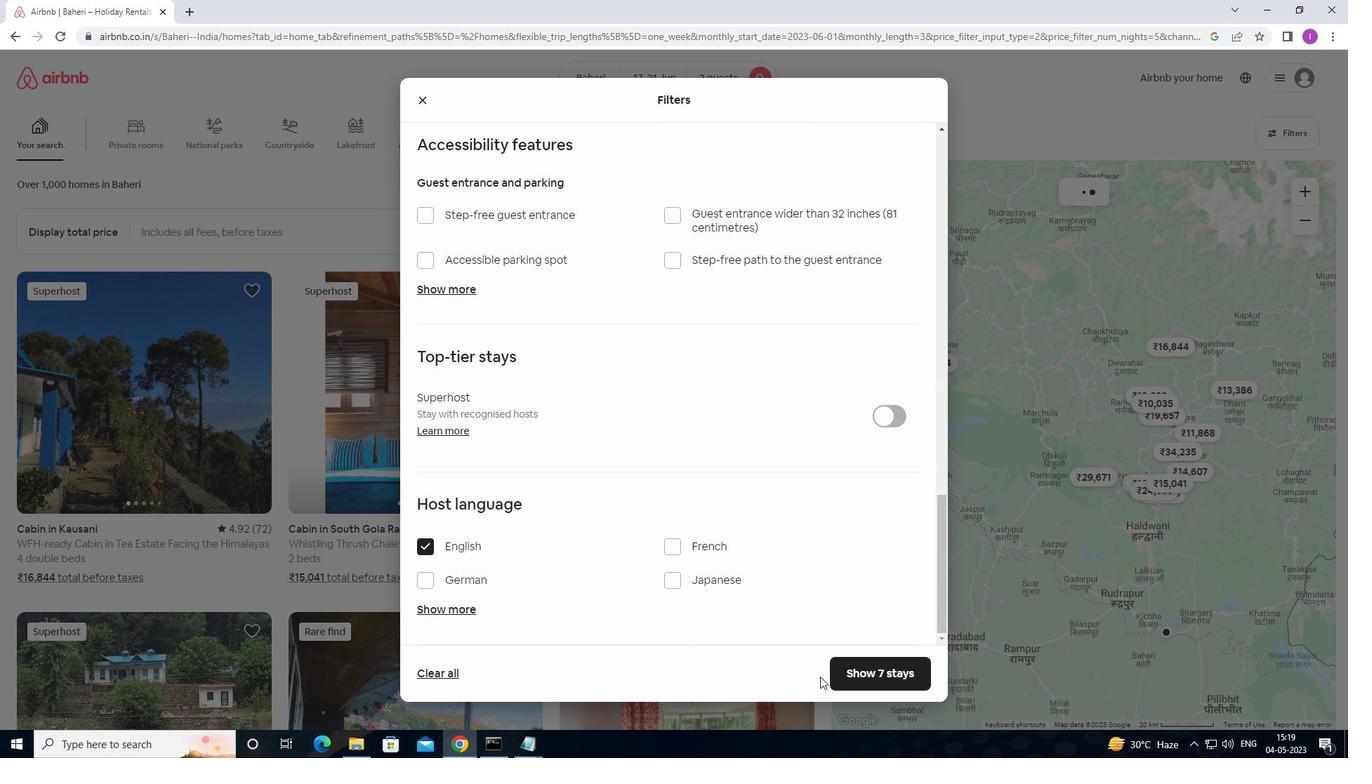 
Action: Mouse pressed left at (841, 683)
Screenshot: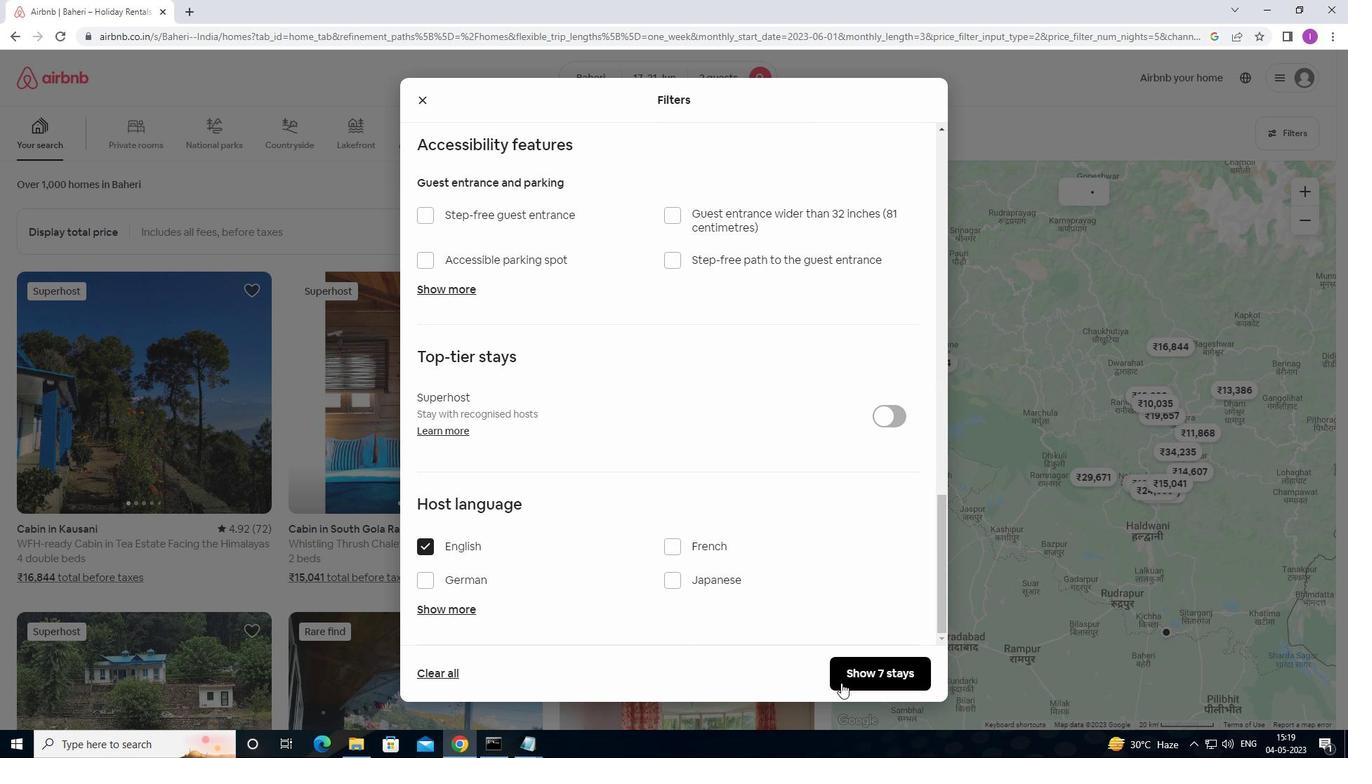
Action: Mouse moved to (826, 669)
Screenshot: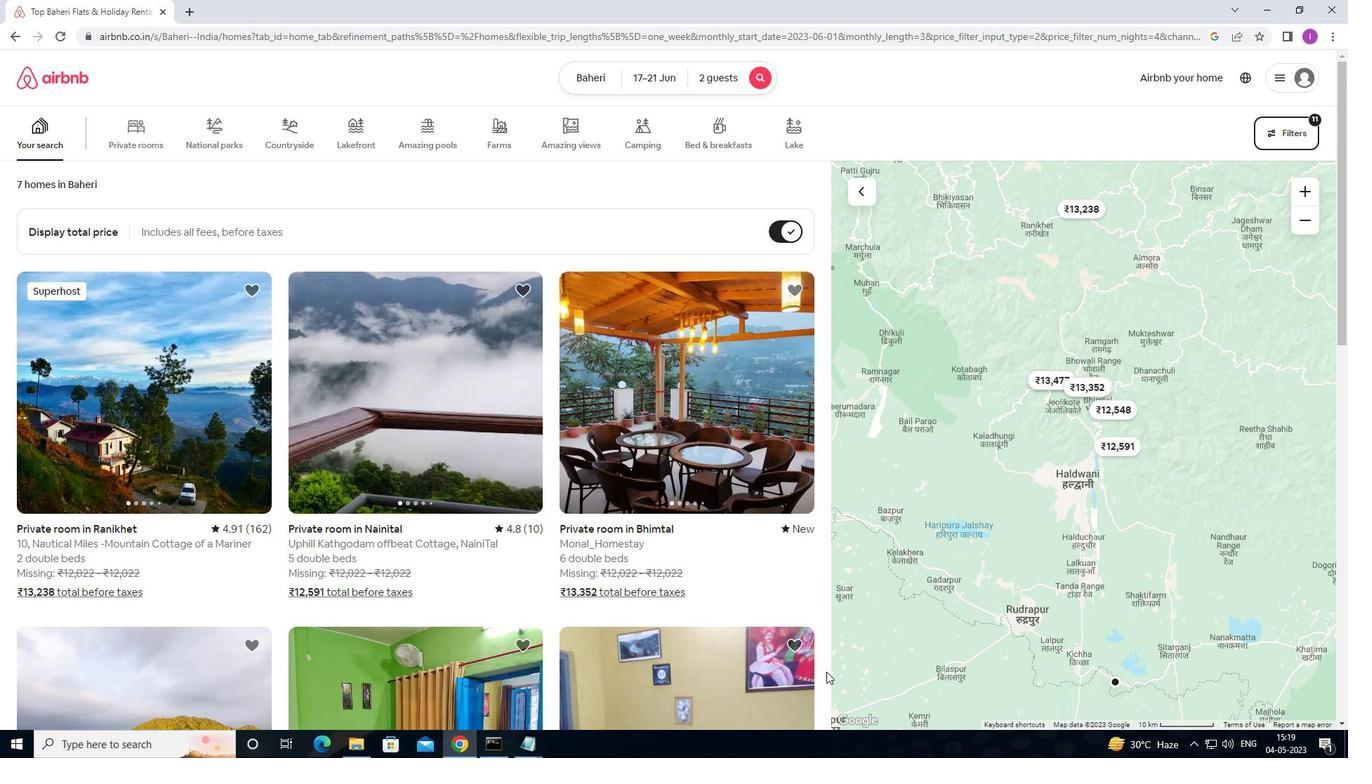 
